 Task: Add an event  with title  Casual Team Bonding Activity, date '2023/11/13' & Select Event type as  Group. Add location for the event as  321 The Blue Mosque, Istanbul, Turkey and add a description: The retreat will kick off with an opening session where participants will be introduced to the objectives and benefits of team building. The facilitators will create a positive and inclusive environment, setting the tone for open communication, respect, and mutual support.Create an event link  http-casualteambondingactivitycom & Select the event color as  Blue. , logged in from the account softage.10@softage.netand send the event invitation to softage.6@softage.net and softage.7@softage.net
Action: Mouse moved to (835, 170)
Screenshot: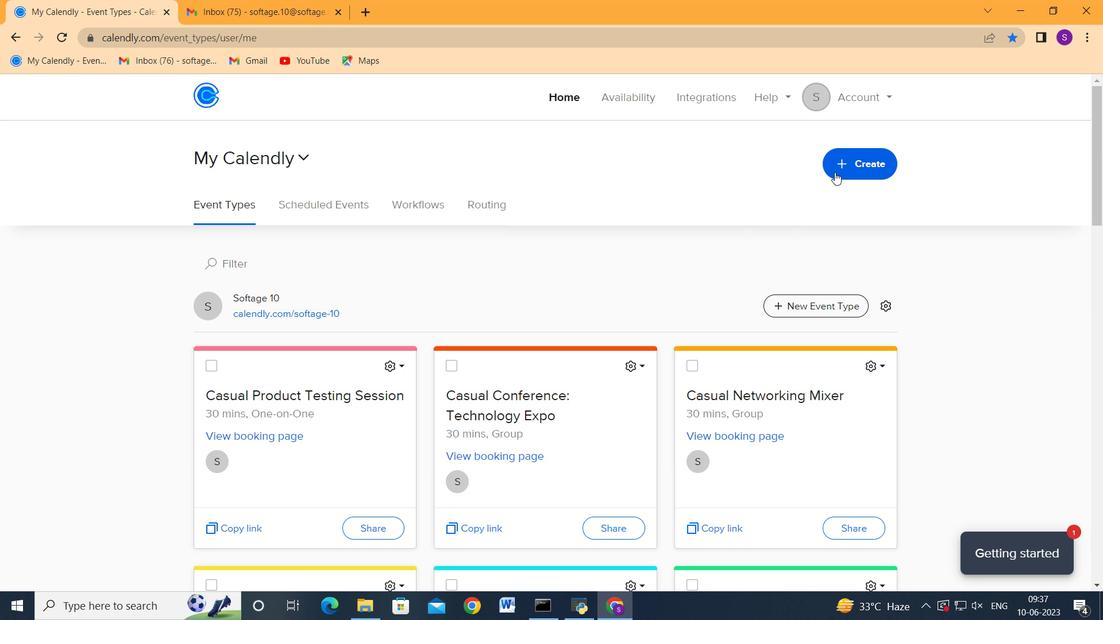 
Action: Mouse pressed left at (835, 170)
Screenshot: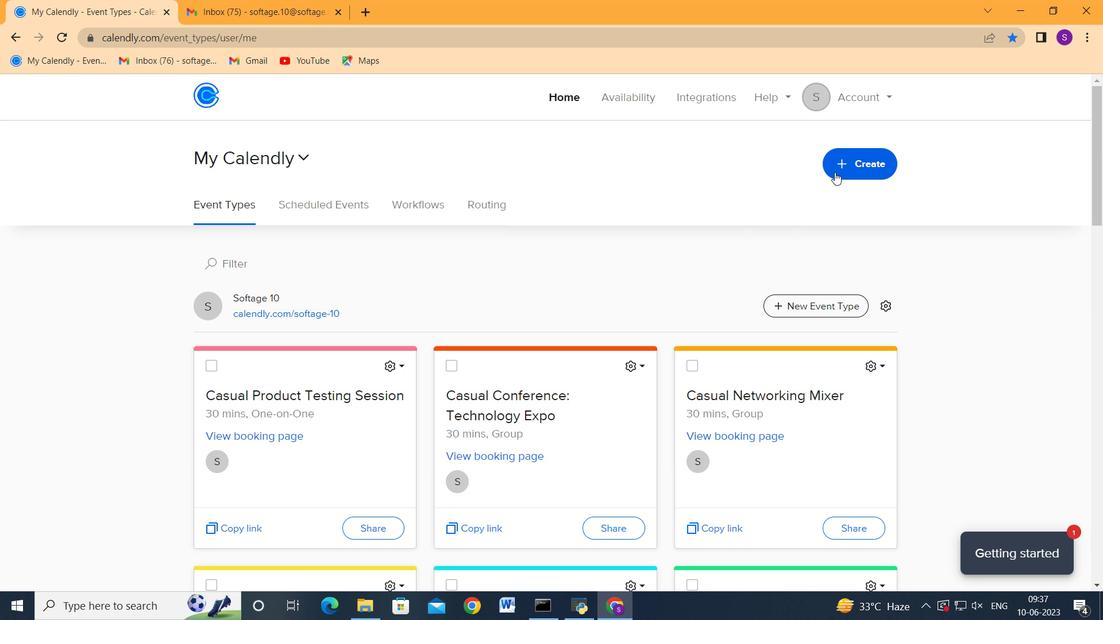 
Action: Mouse moved to (802, 230)
Screenshot: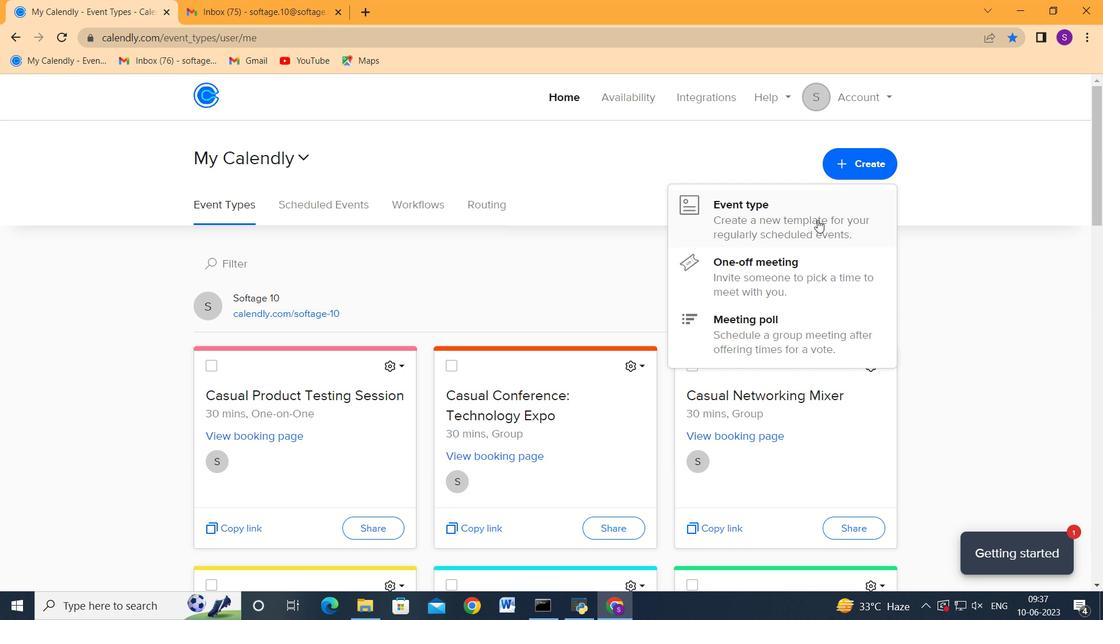 
Action: Mouse pressed left at (802, 230)
Screenshot: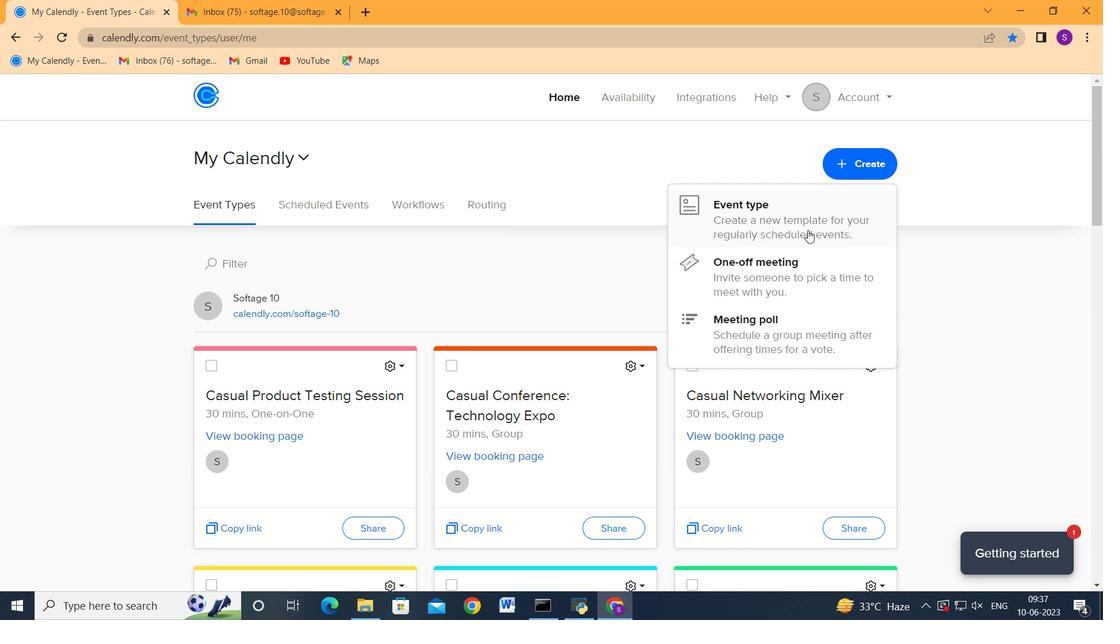 
Action: Mouse moved to (627, 323)
Screenshot: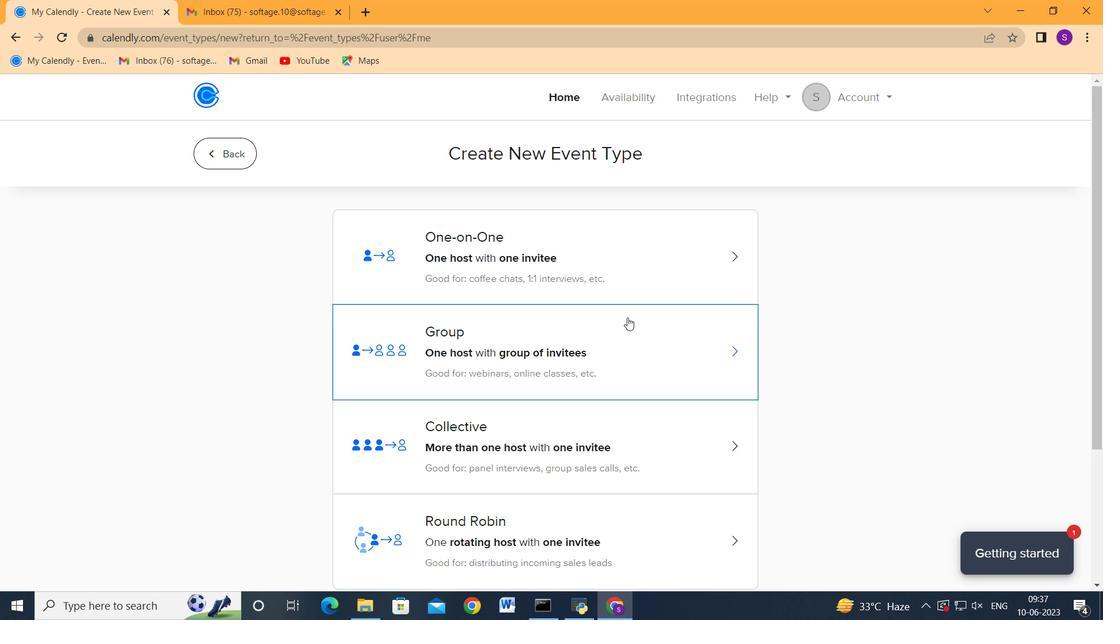 
Action: Mouse scrolled (627, 324) with delta (0, 0)
Screenshot: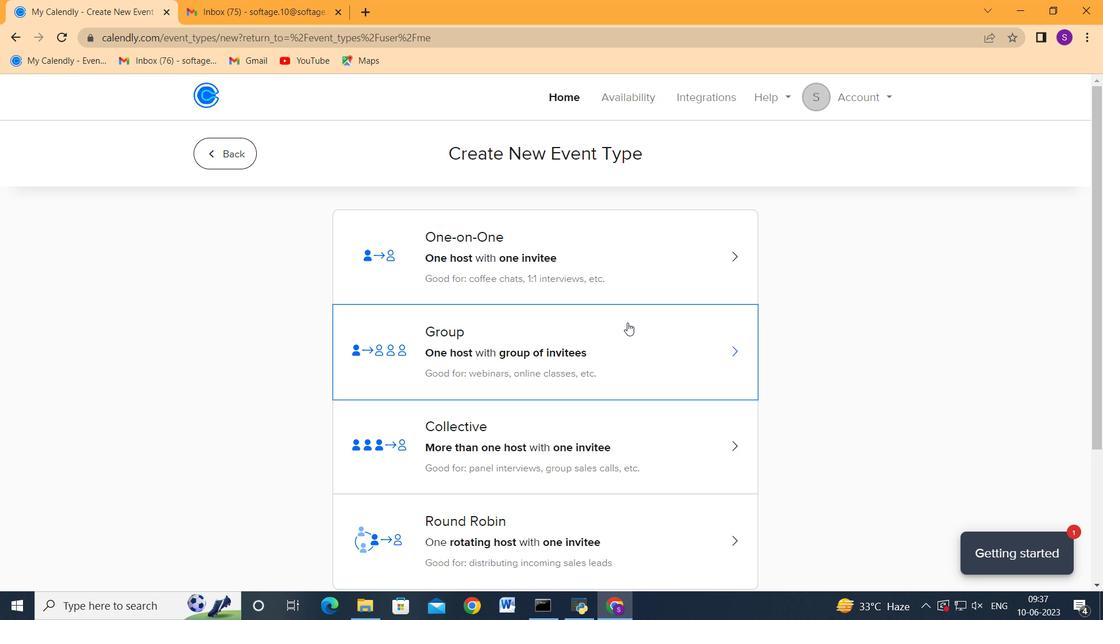 
Action: Mouse scrolled (627, 324) with delta (0, 0)
Screenshot: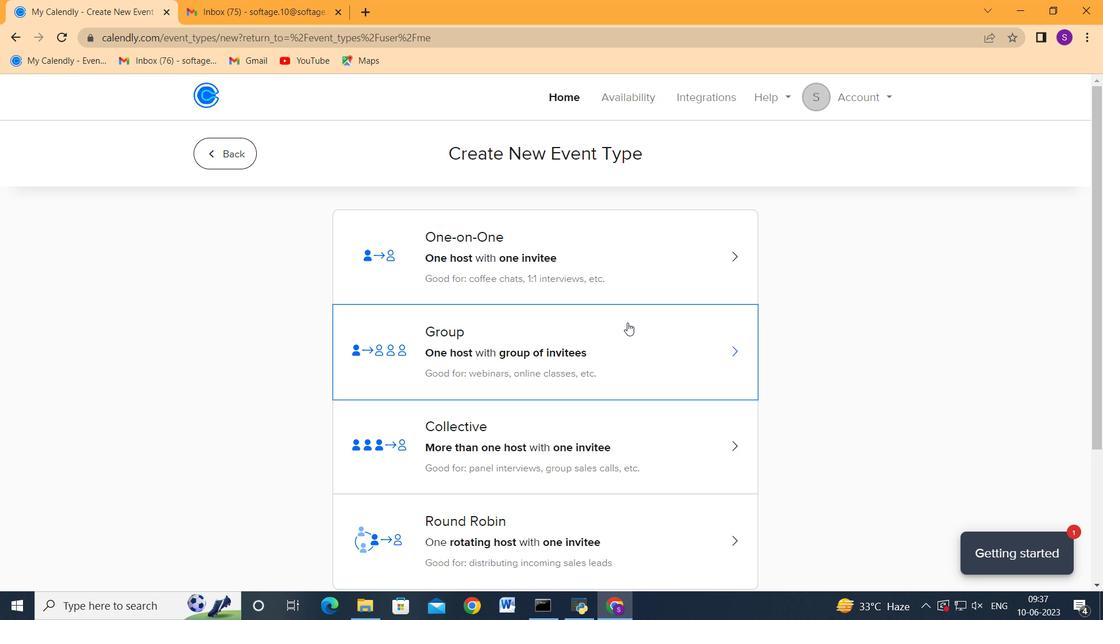 
Action: Mouse scrolled (627, 322) with delta (0, 0)
Screenshot: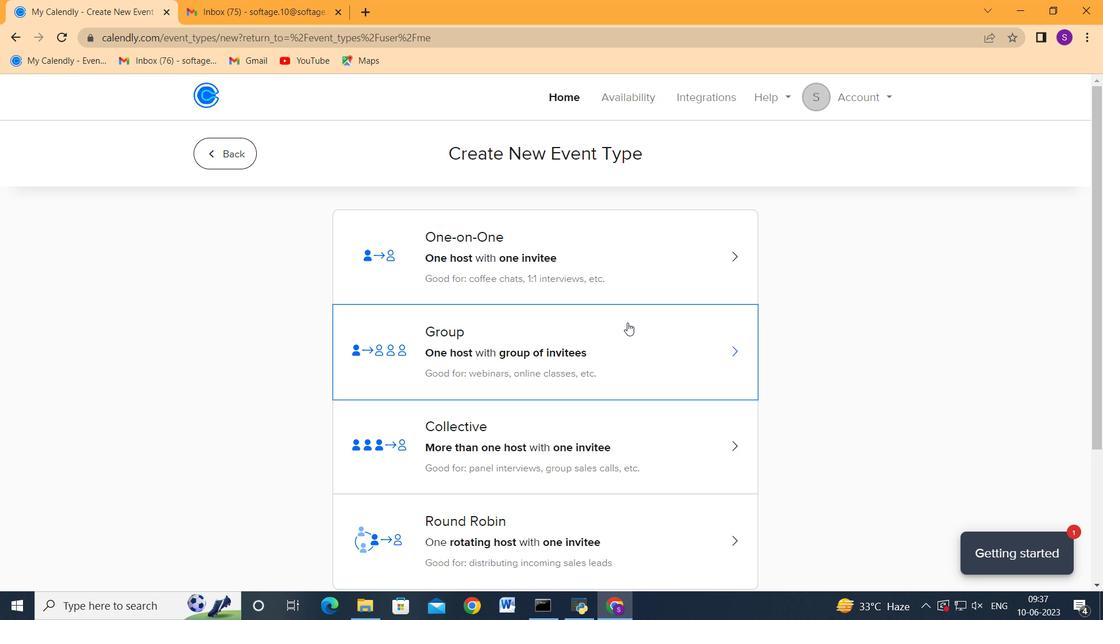 
Action: Mouse scrolled (627, 322) with delta (0, 0)
Screenshot: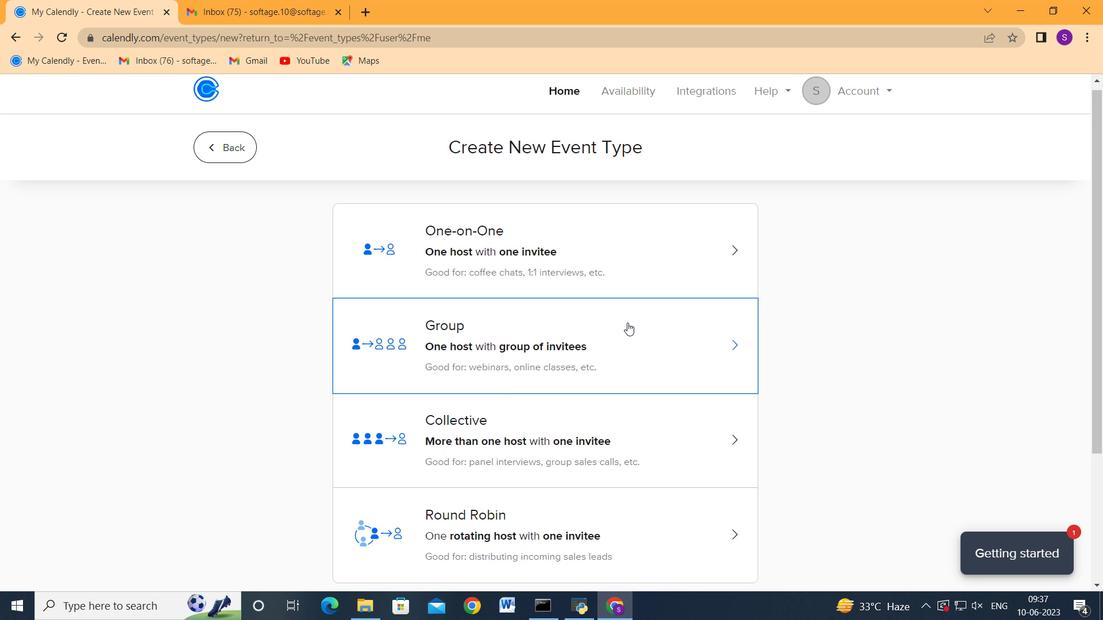 
Action: Mouse scrolled (627, 324) with delta (0, 0)
Screenshot: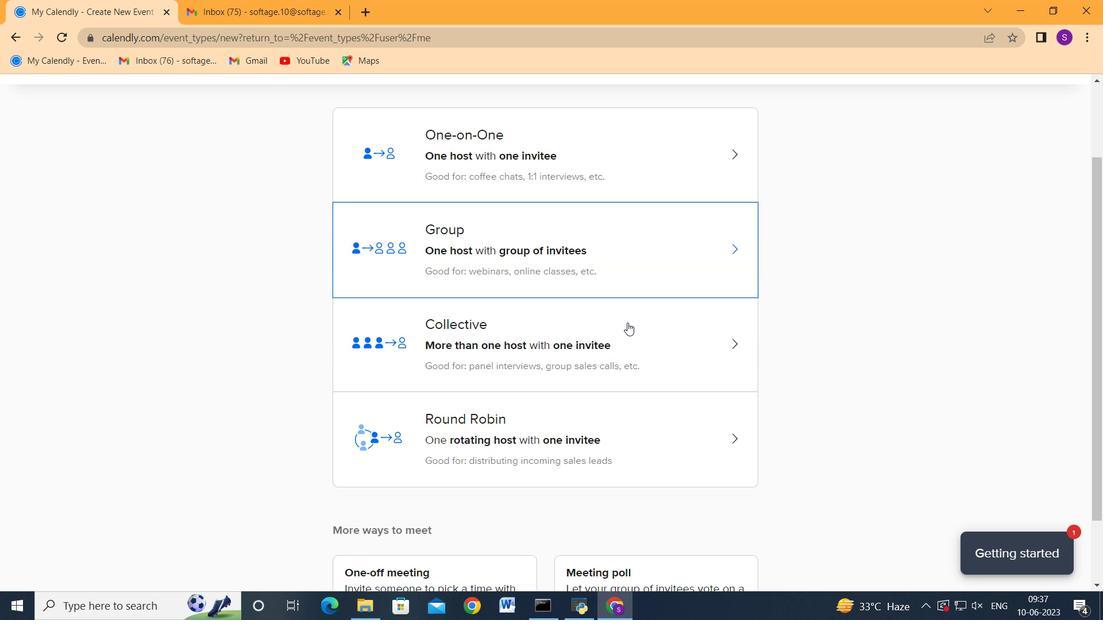 
Action: Mouse scrolled (627, 324) with delta (0, 0)
Screenshot: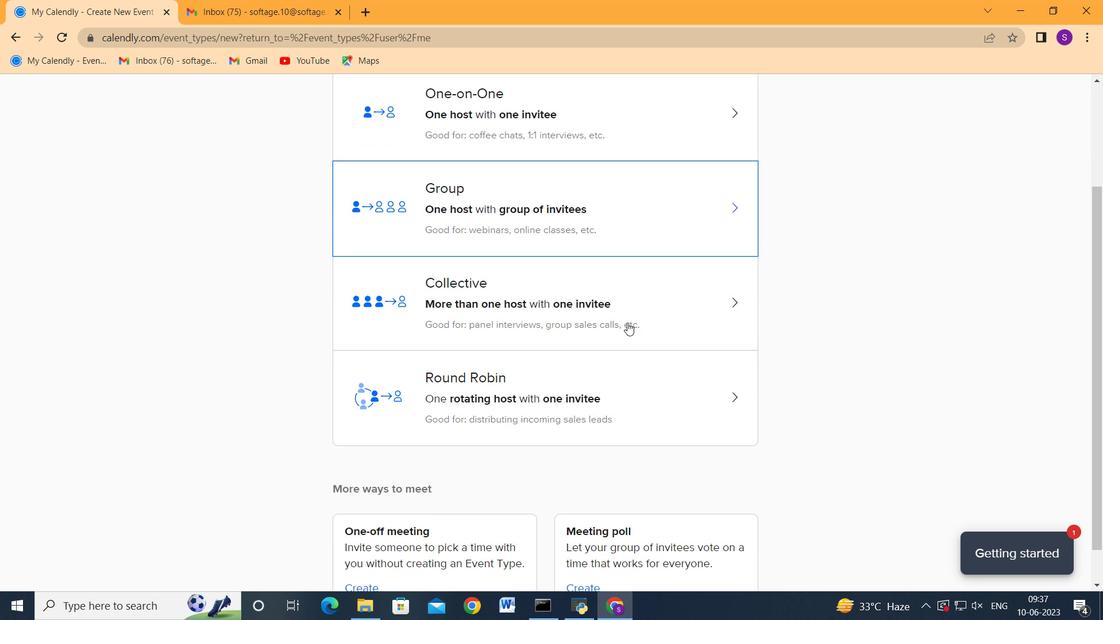 
Action: Mouse moved to (544, 326)
Screenshot: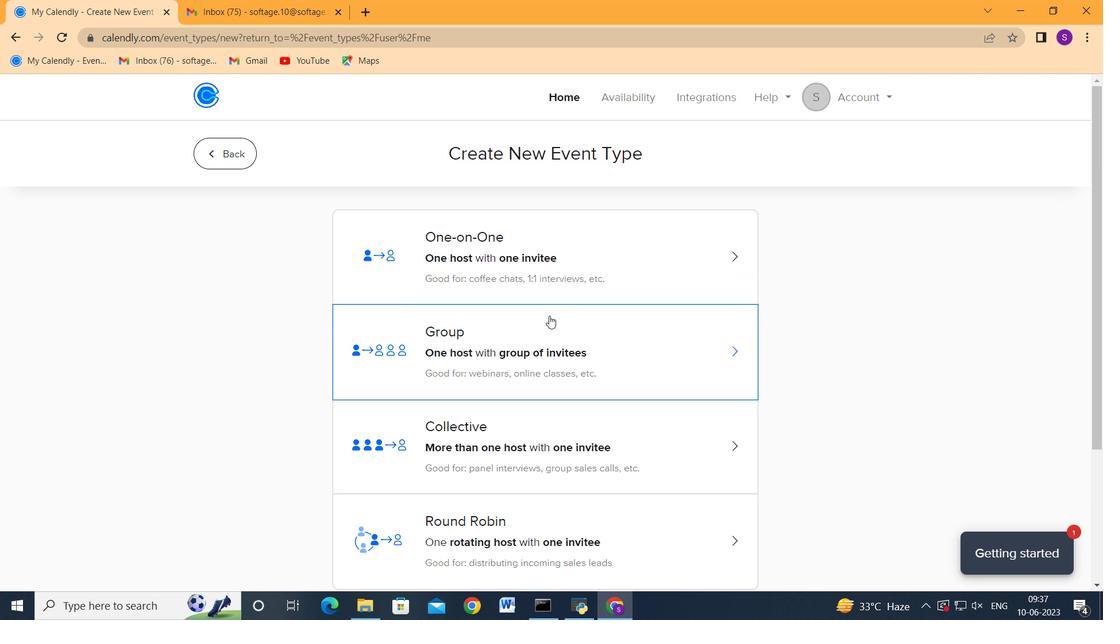 
Action: Mouse pressed left at (544, 326)
Screenshot: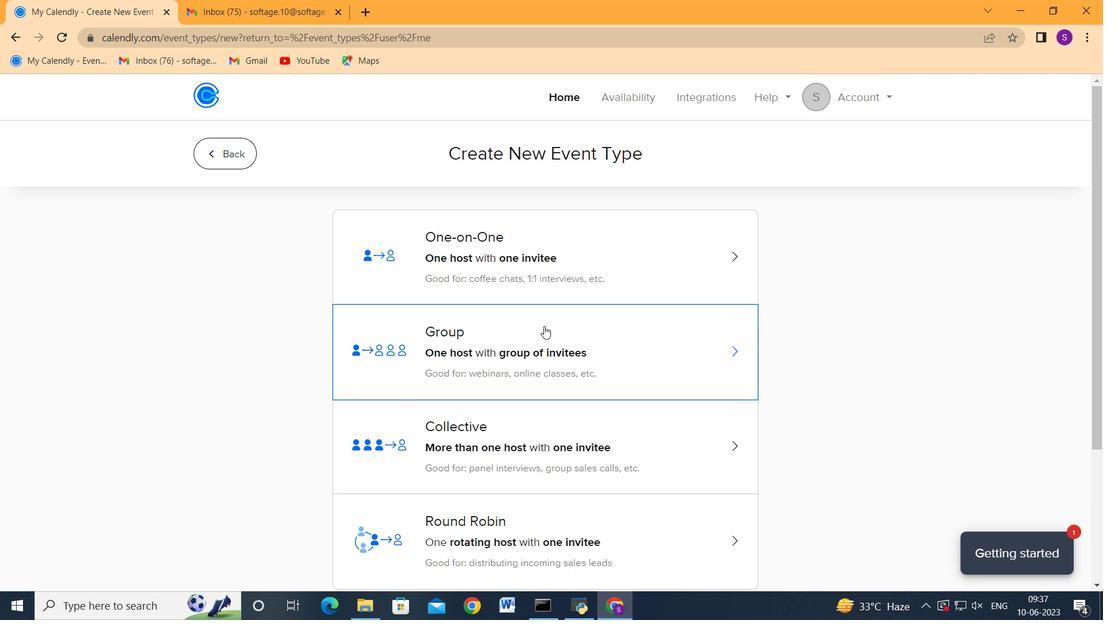 
Action: Mouse moved to (284, 361)
Screenshot: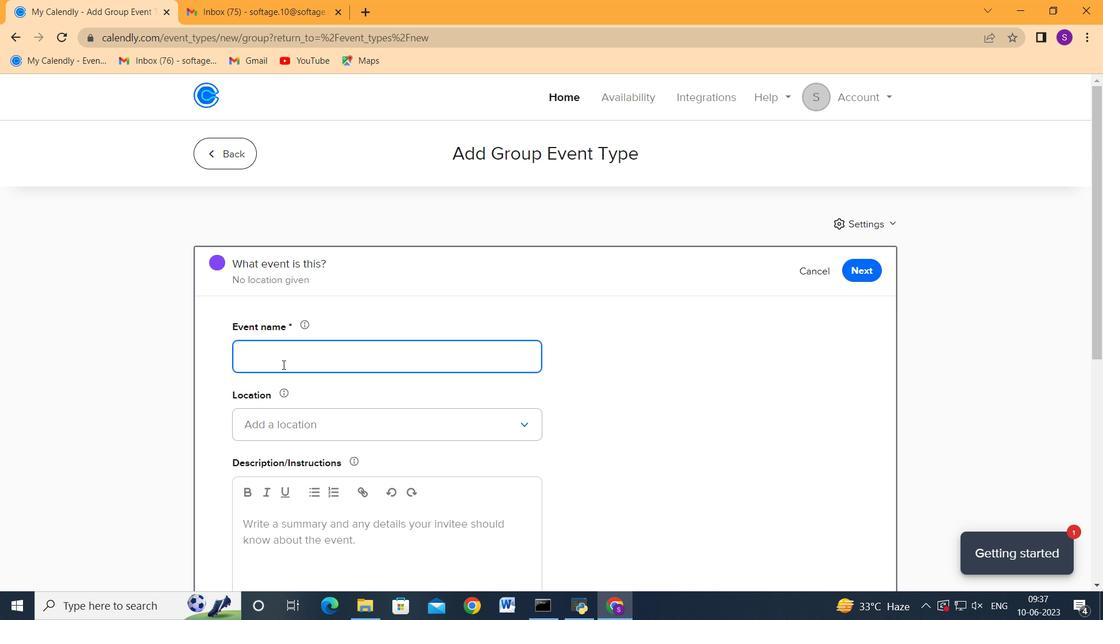 
Action: Mouse pressed left at (284, 361)
Screenshot: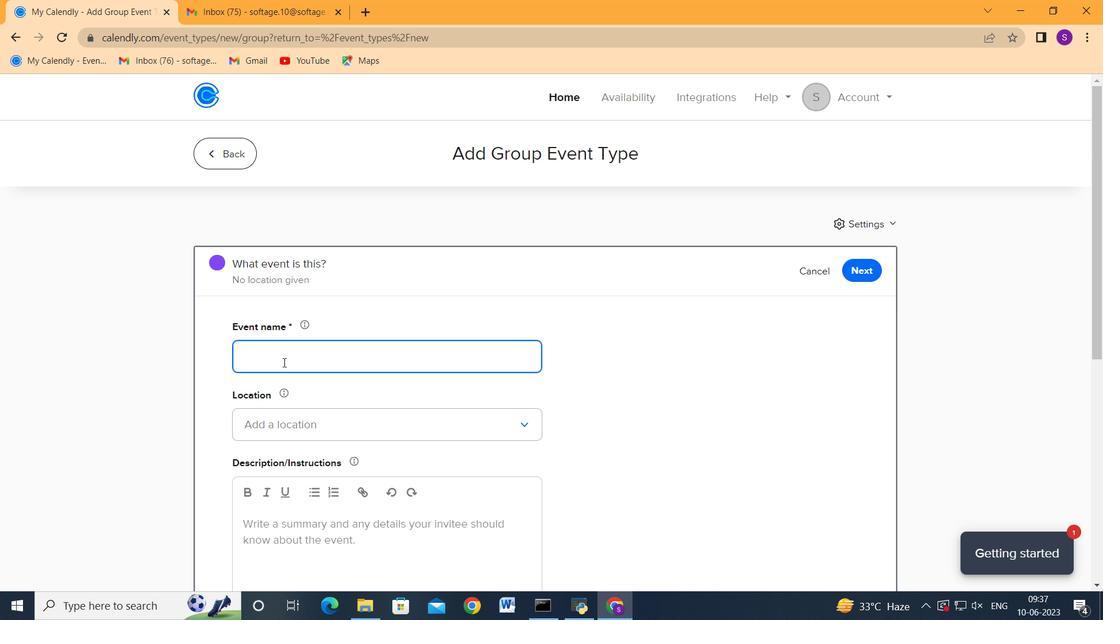 
Action: Key pressed <Key.shift>Casual<Key.space><Key.shift>Team<Key.space><Key.shift>Bonding<Key.space><Key.shift_r>Activity
Screenshot: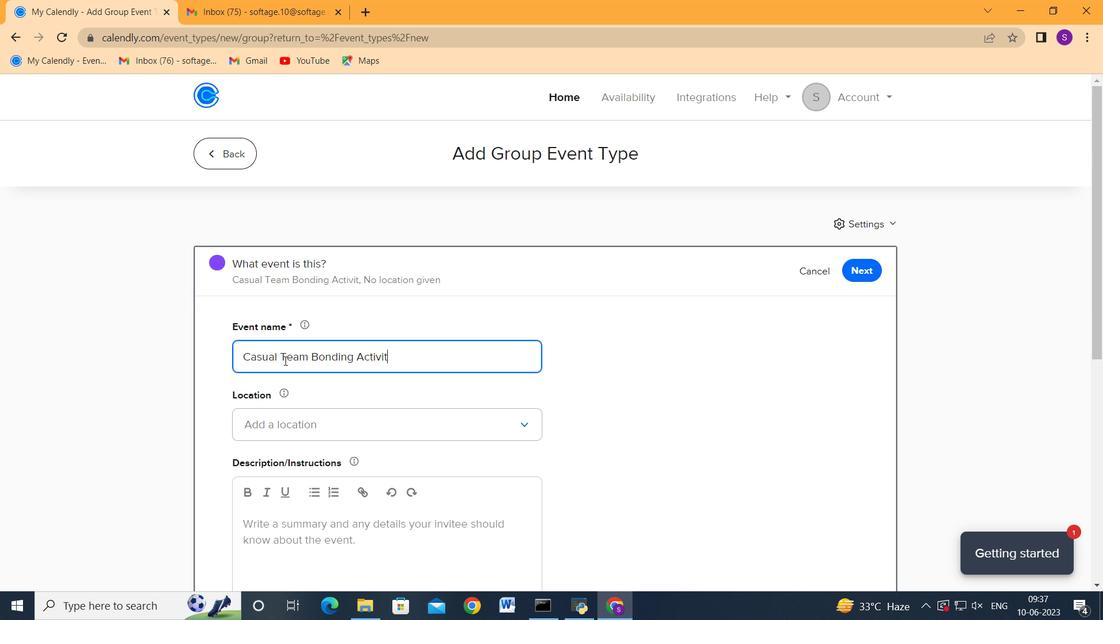 
Action: Mouse moved to (314, 427)
Screenshot: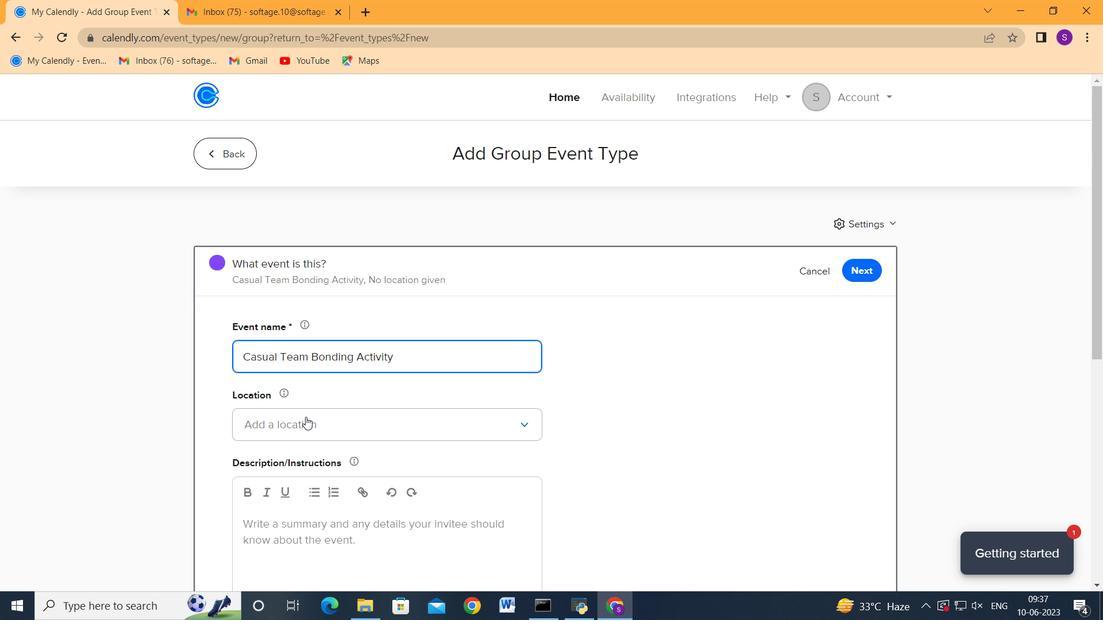 
Action: Mouse pressed left at (314, 427)
Screenshot: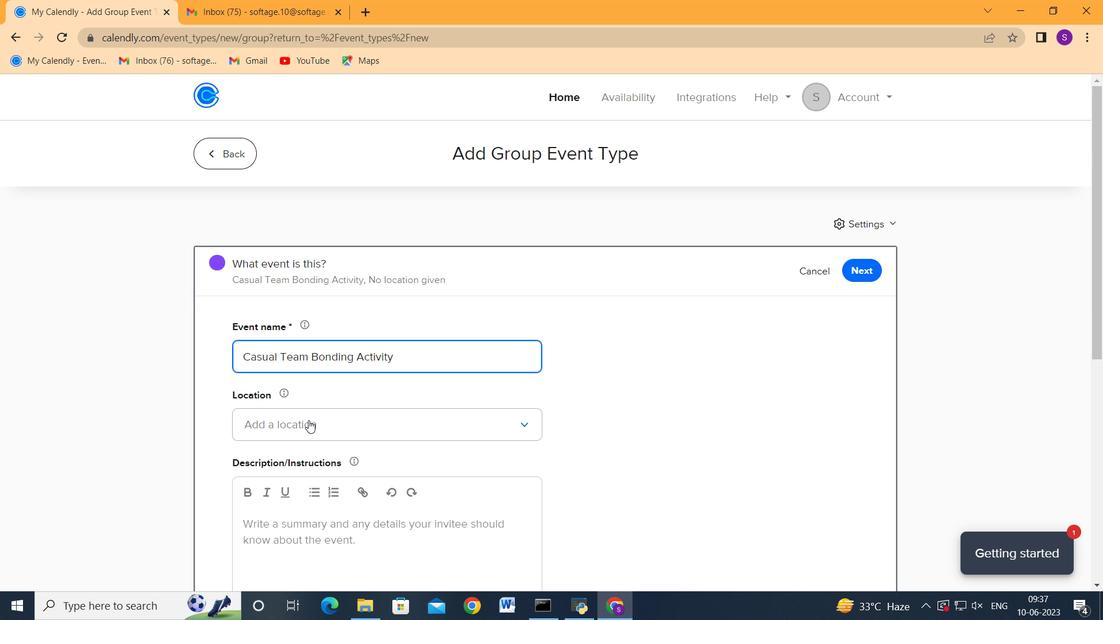 
Action: Mouse moved to (324, 461)
Screenshot: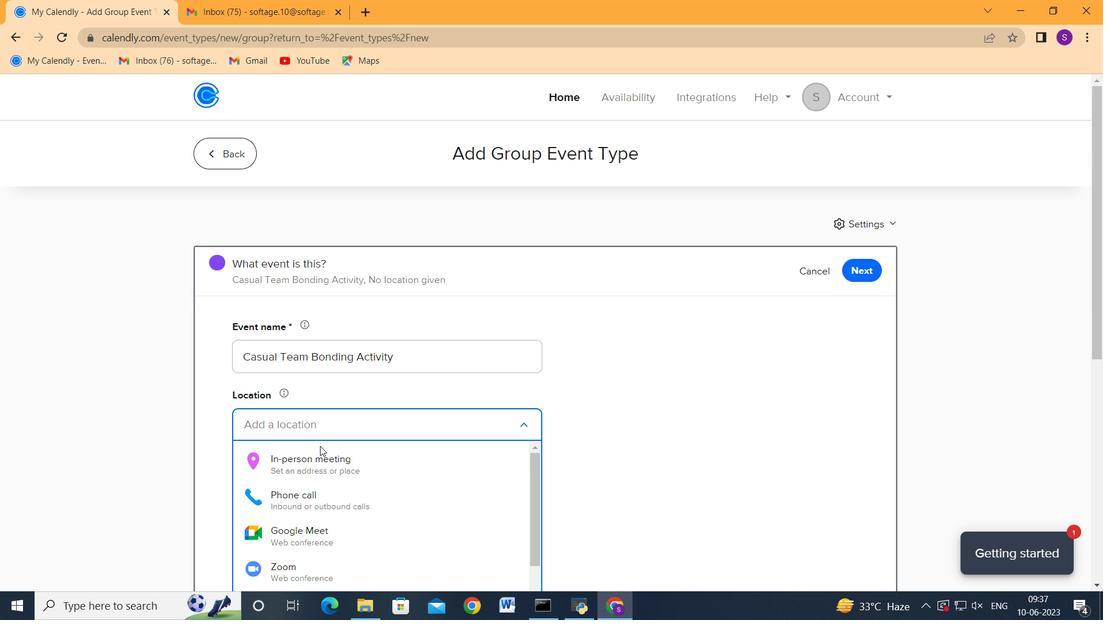 
Action: Mouse pressed left at (324, 461)
Screenshot: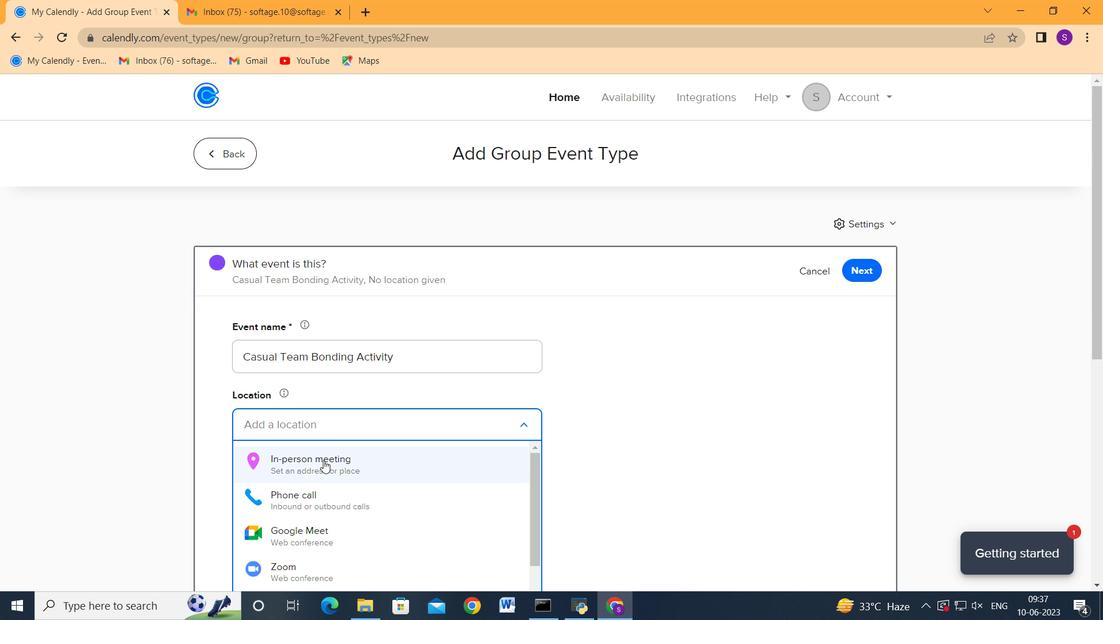 
Action: Mouse moved to (529, 237)
Screenshot: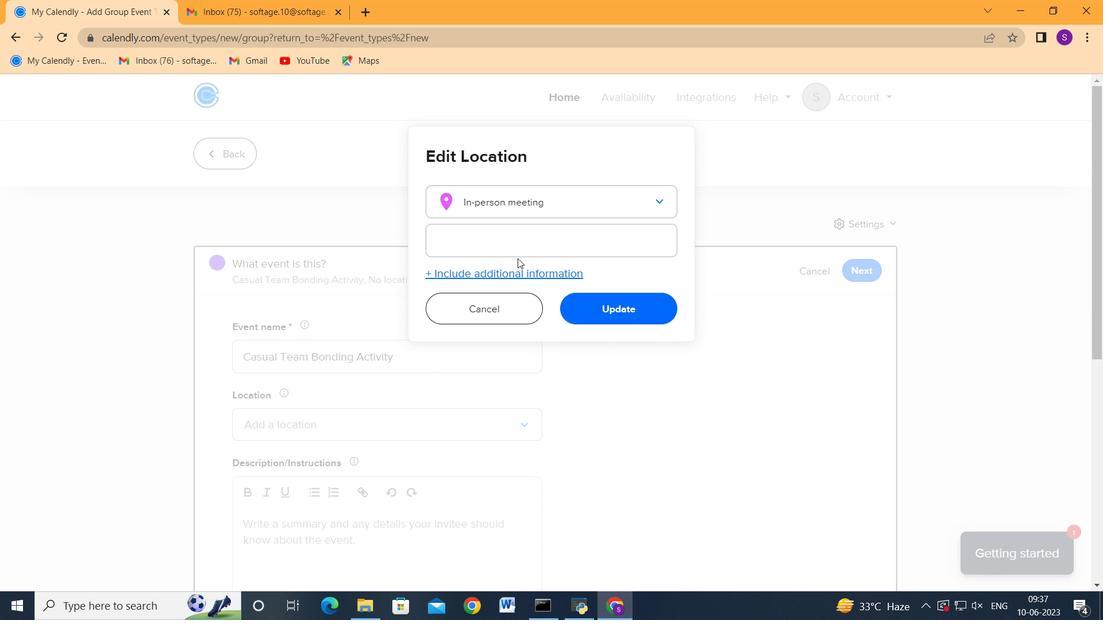 
Action: Mouse pressed left at (529, 237)
Screenshot: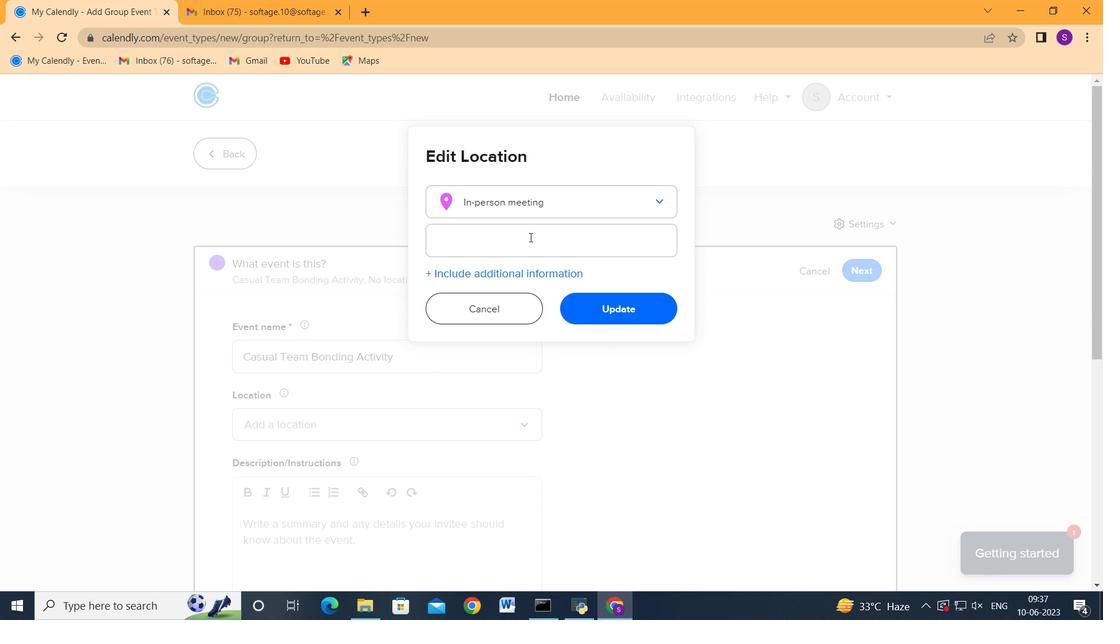 
Action: Mouse moved to (521, 242)
Screenshot: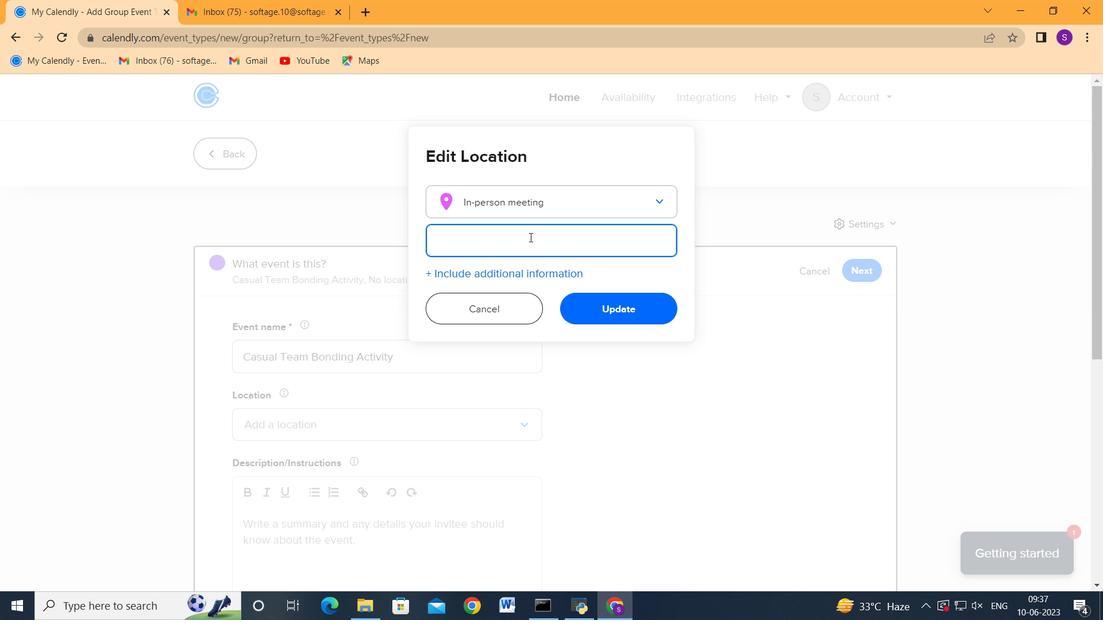 
Action: Key pressed 321<Key.space><Key.shift>The<Key.space><Key.shift>Blue<Key.space><Key.shift>Mosque,<Key.space><Key.shift>Istand<Key.backspace>bul,<Key.space><Key.shift>Turkey
Screenshot: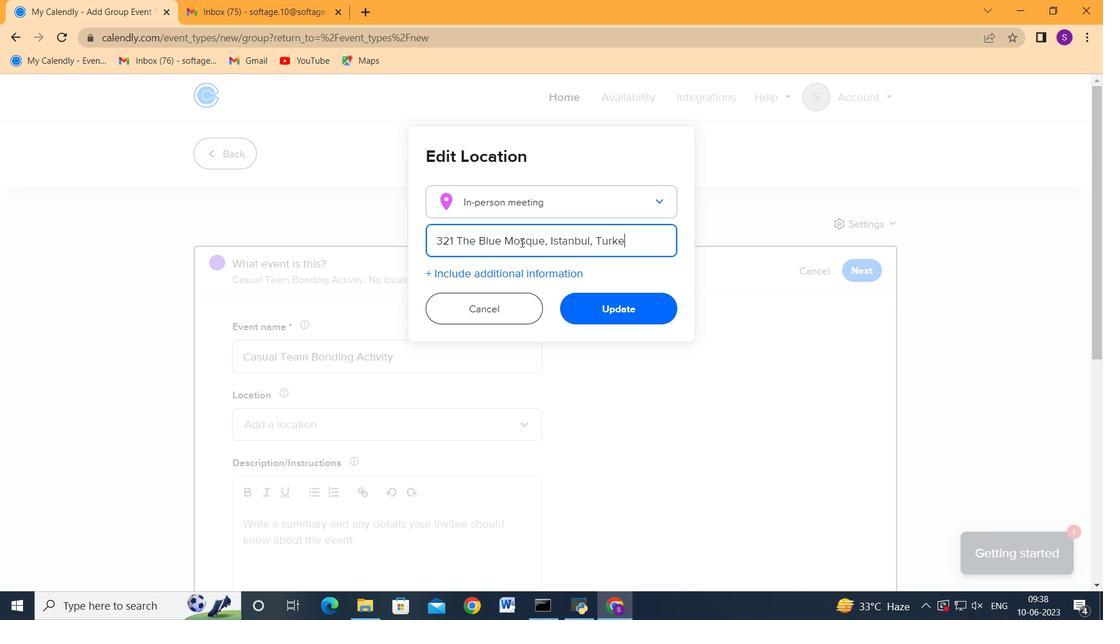 
Action: Mouse moved to (646, 303)
Screenshot: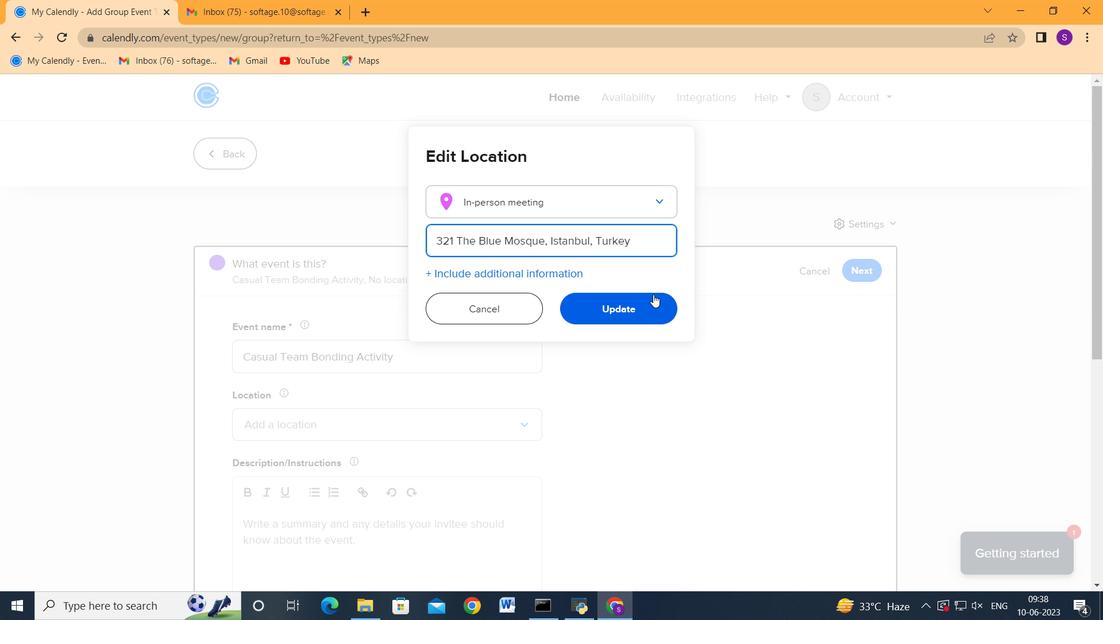 
Action: Mouse pressed left at (646, 303)
Screenshot: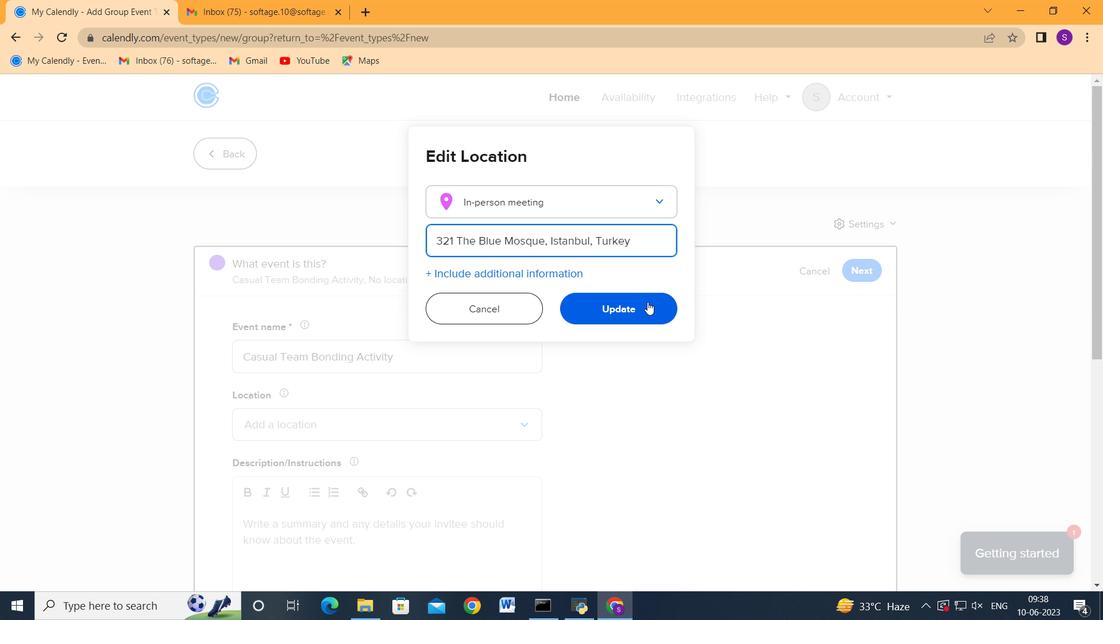 
Action: Mouse moved to (649, 306)
Screenshot: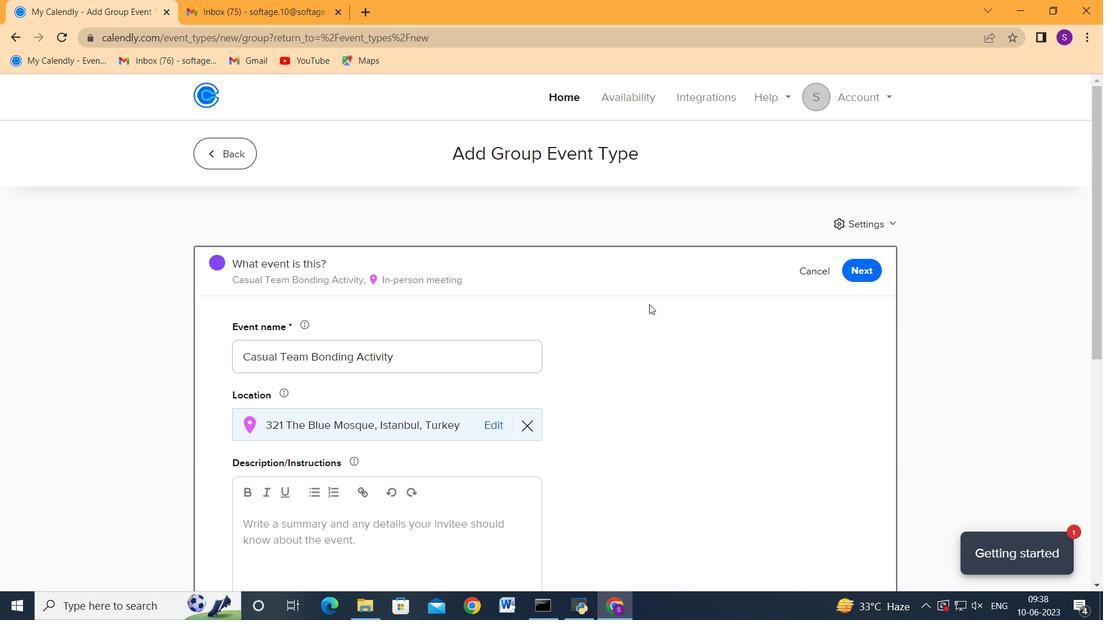 
Action: Mouse scrolled (649, 306) with delta (0, 0)
Screenshot: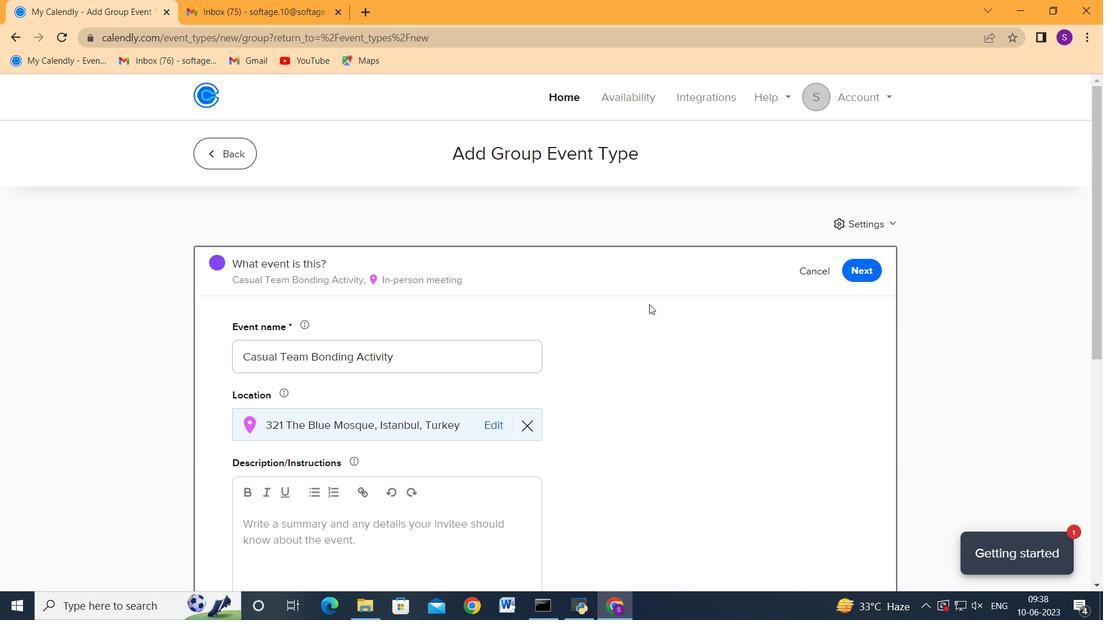 
Action: Mouse scrolled (649, 306) with delta (0, 0)
Screenshot: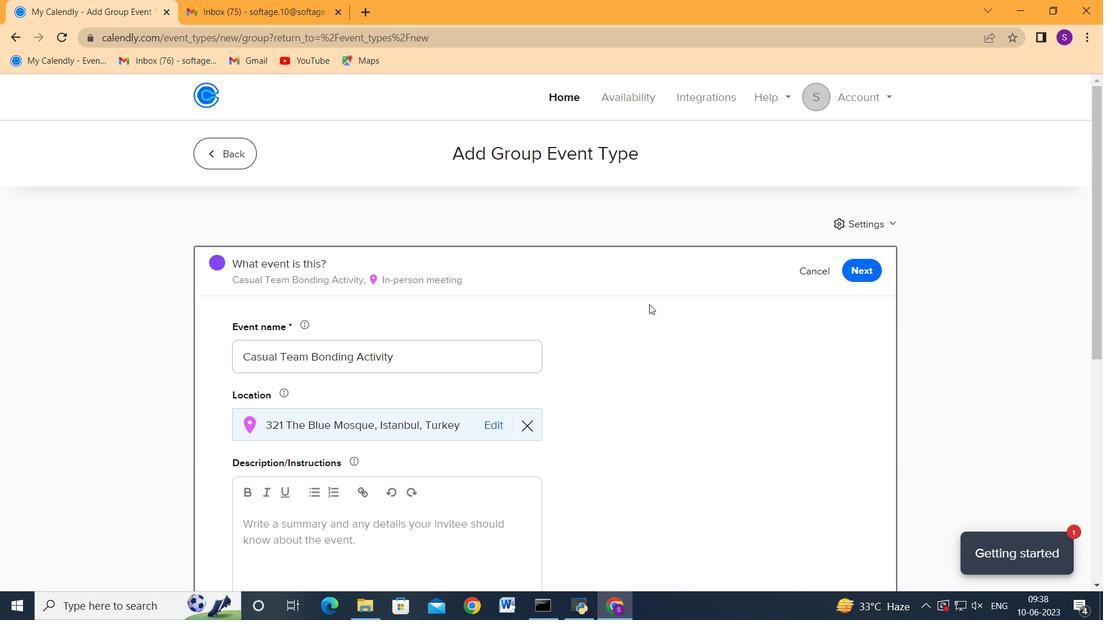 
Action: Mouse scrolled (649, 306) with delta (0, 0)
Screenshot: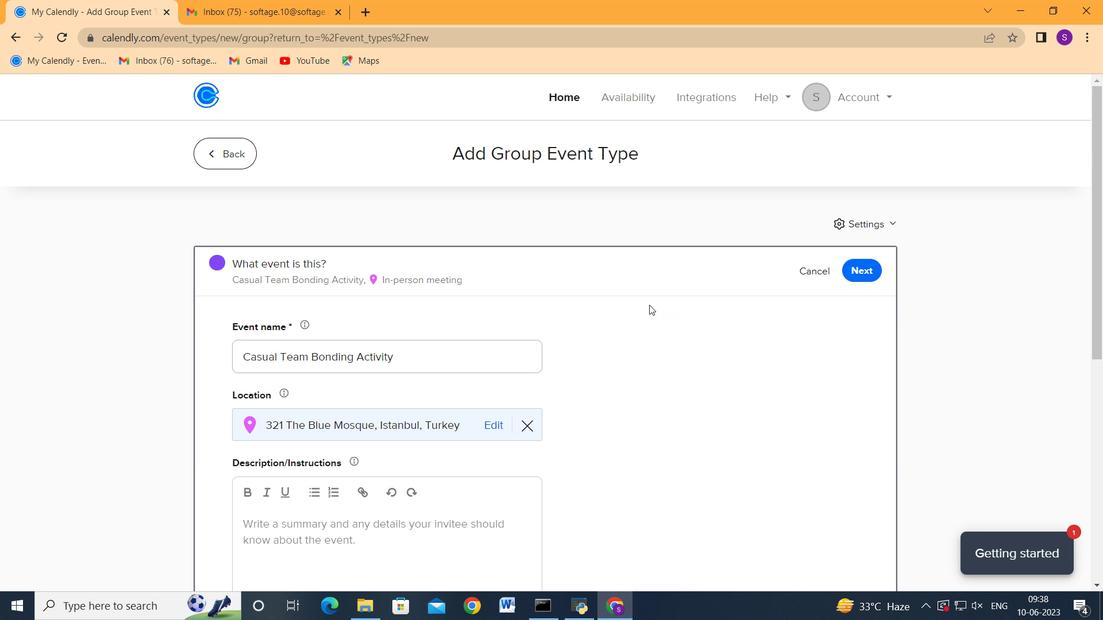 
Action: Mouse moved to (396, 313)
Screenshot: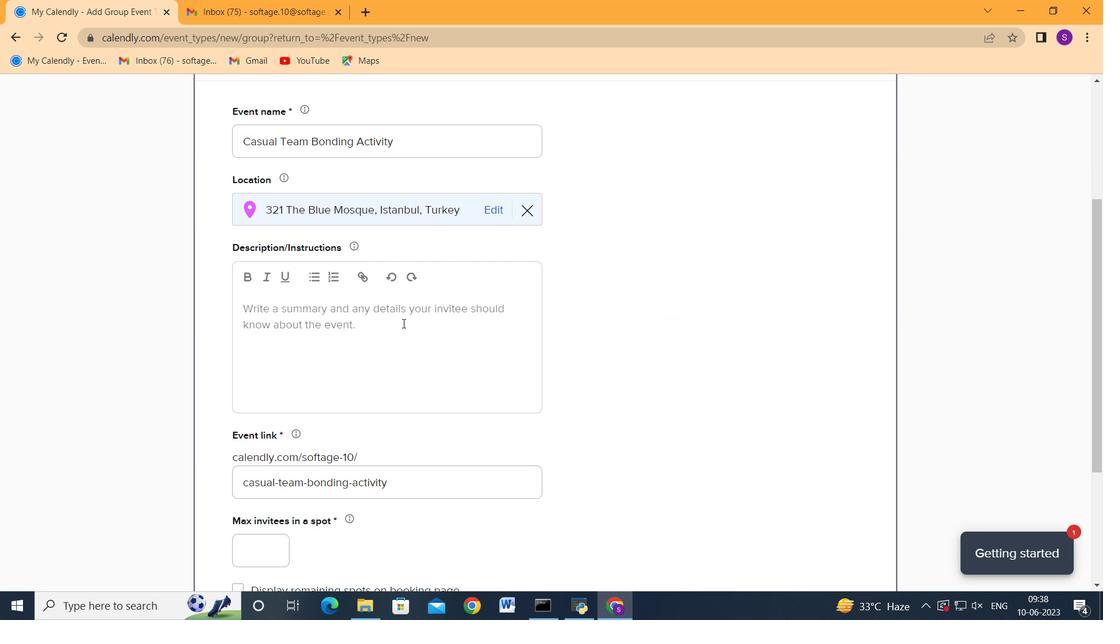 
Action: Mouse pressed left at (396, 313)
Screenshot: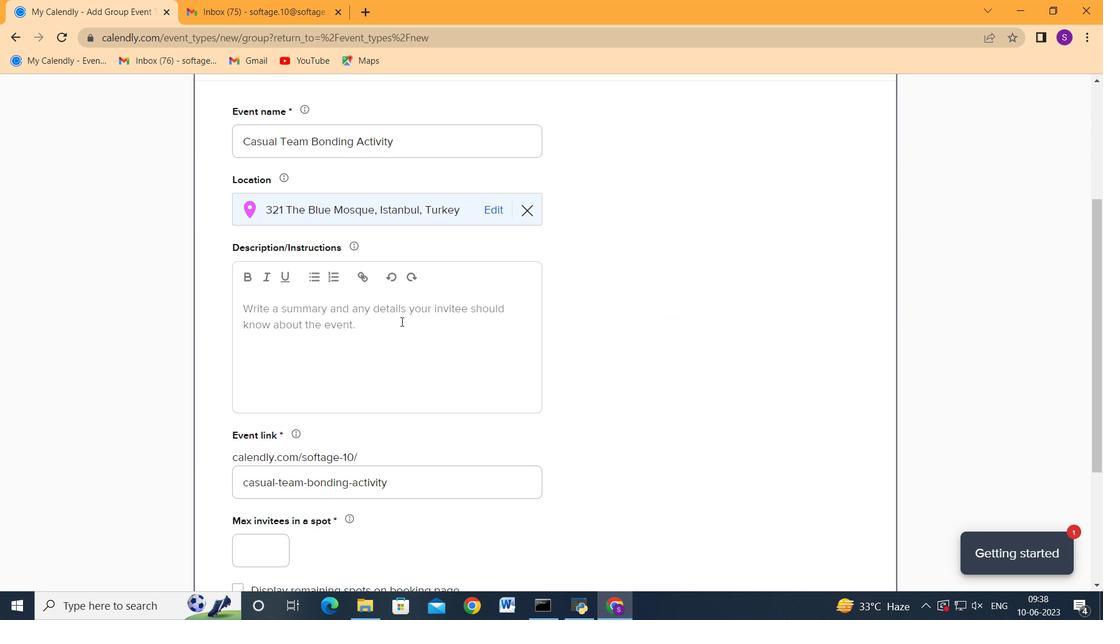 
Action: Key pressed <Key.shift>The<Key.space>retreat<Key.space>will<Key.space>kick<Key.space>off<Key.space>with<Key.space>an<Key.space>opening<Key.space>session<Key.space>where<Key.space>participants<Key.space>will<Key.space>be<Key.space>introduced<Key.space>to<Key.space>be<Key.backspace><Key.backspace><Key.backspace><Key.backspace>o<Key.space>the<Key.space>objectives<Key.space>and<Key.space>benefits<Key.space>of<Key.space>team<Key.space>building.<Key.space><Key.shift>The<Key.space>facilitators<Key.space>will<Key.space>create<Key.space>a<Key.space>positive<Key.space>and<Key.space>inclusive<Key.space>environment,<Key.space>setting<Key.space>the<Key.space>tone<Key.space>for<Key.space>open<Key.space>communication,<Key.space>respect,<Key.space>and<Key.space>mutual<Key.space>support.<Key.tab><Key.tab><Key.backspace>http-
Screenshot: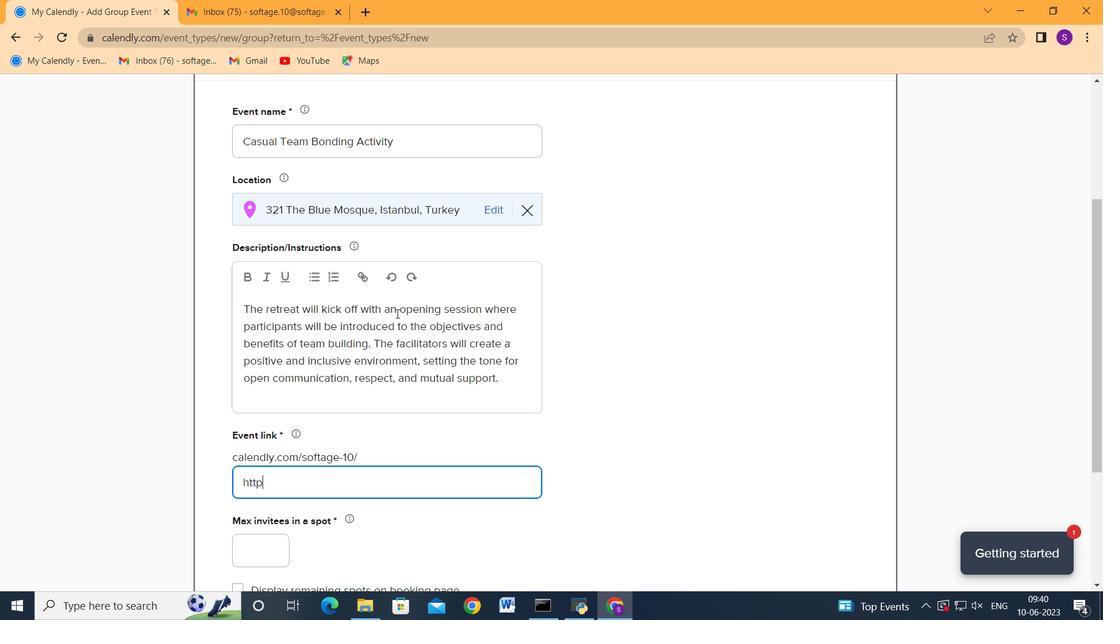 
Action: Mouse moved to (328, 326)
Screenshot: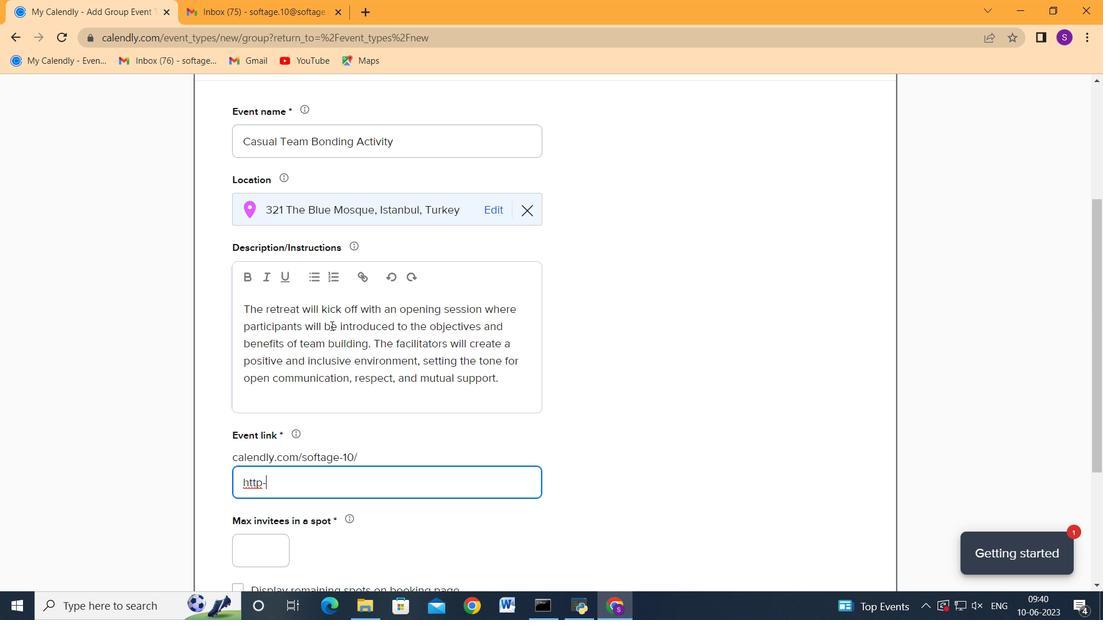 
Action: Key pressed casualteambondingactivitycom
Screenshot: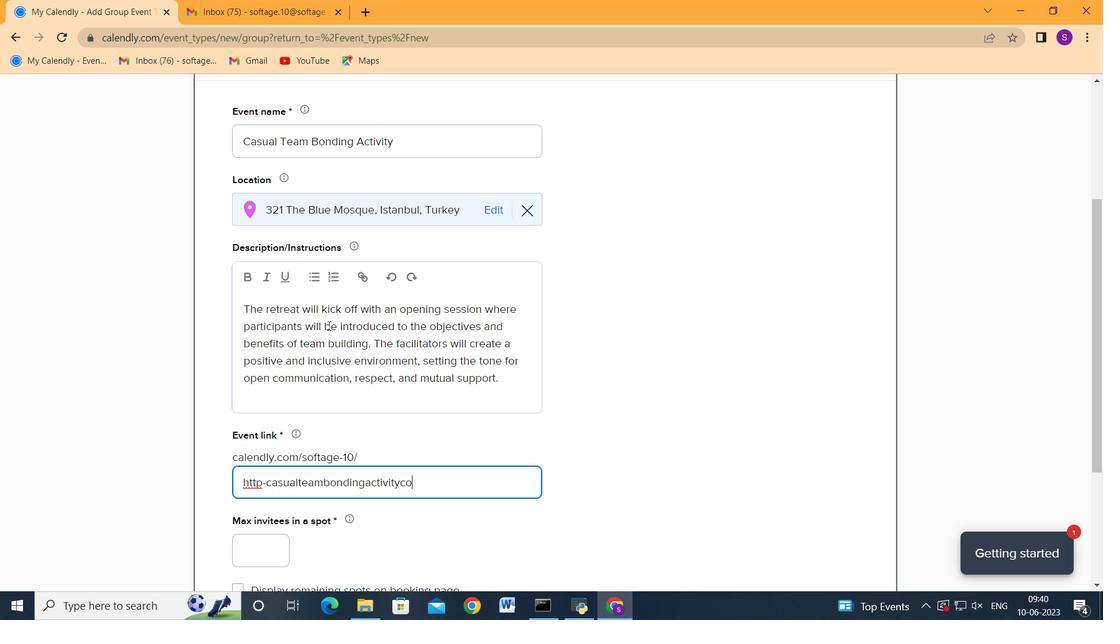
Action: Mouse moved to (244, 314)
Screenshot: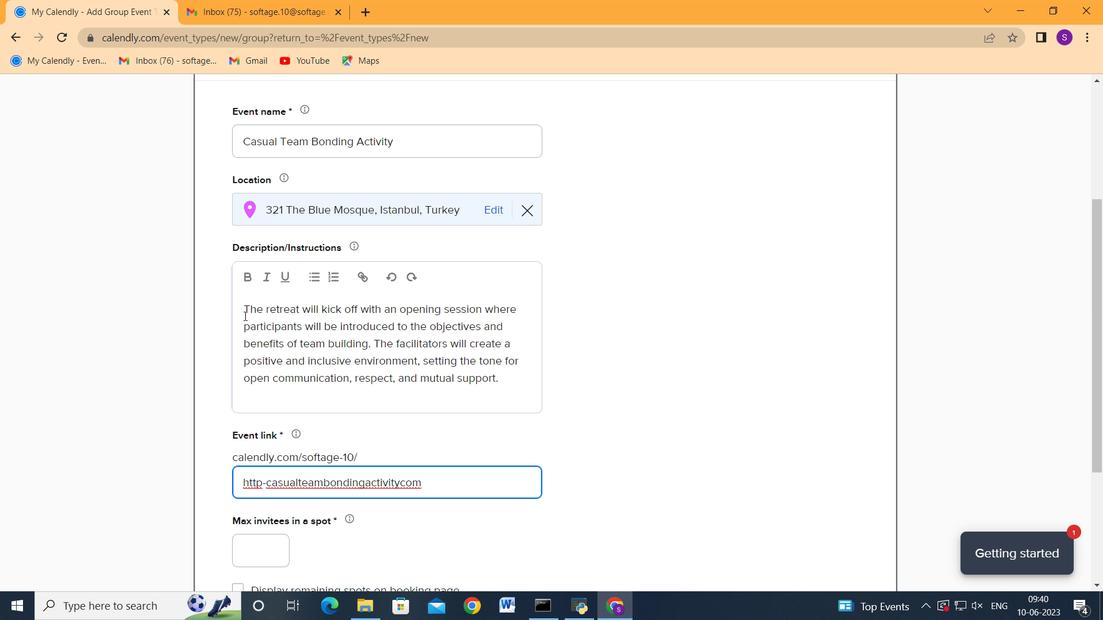 
Action: Mouse scrolled (244, 313) with delta (0, 0)
Screenshot: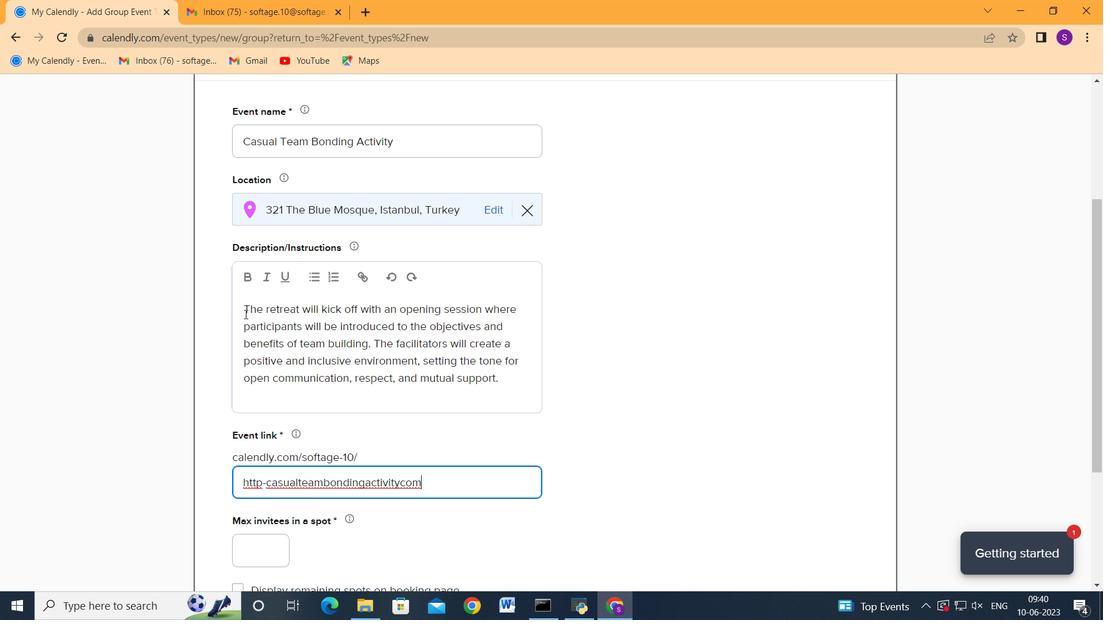 
Action: Mouse moved to (250, 483)
Screenshot: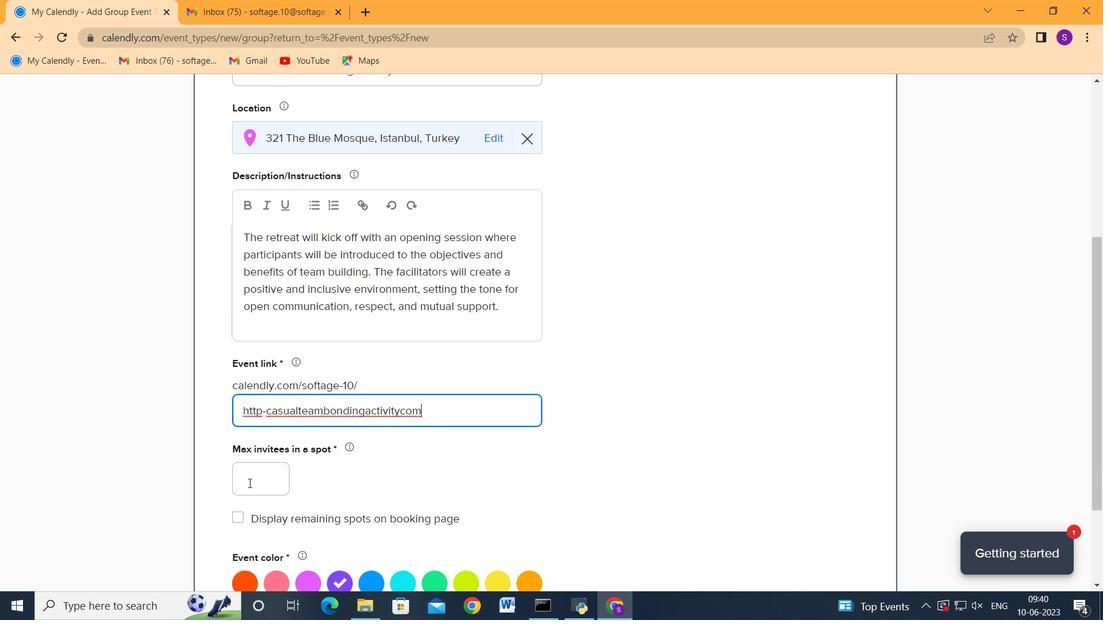 
Action: Mouse pressed left at (250, 483)
Screenshot: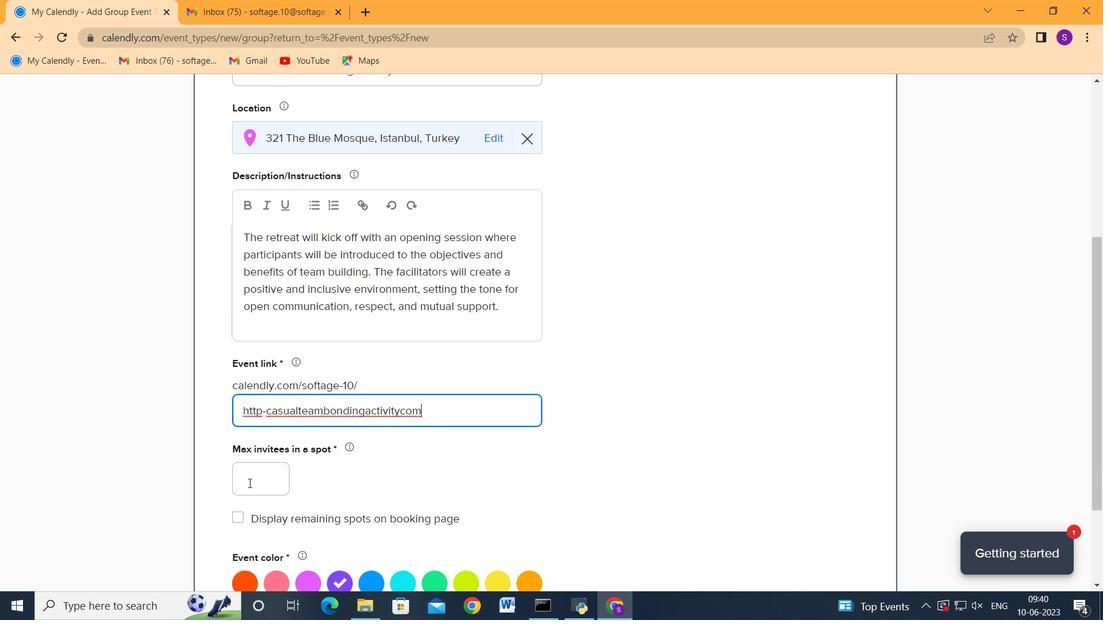 
Action: Mouse moved to (568, 453)
Screenshot: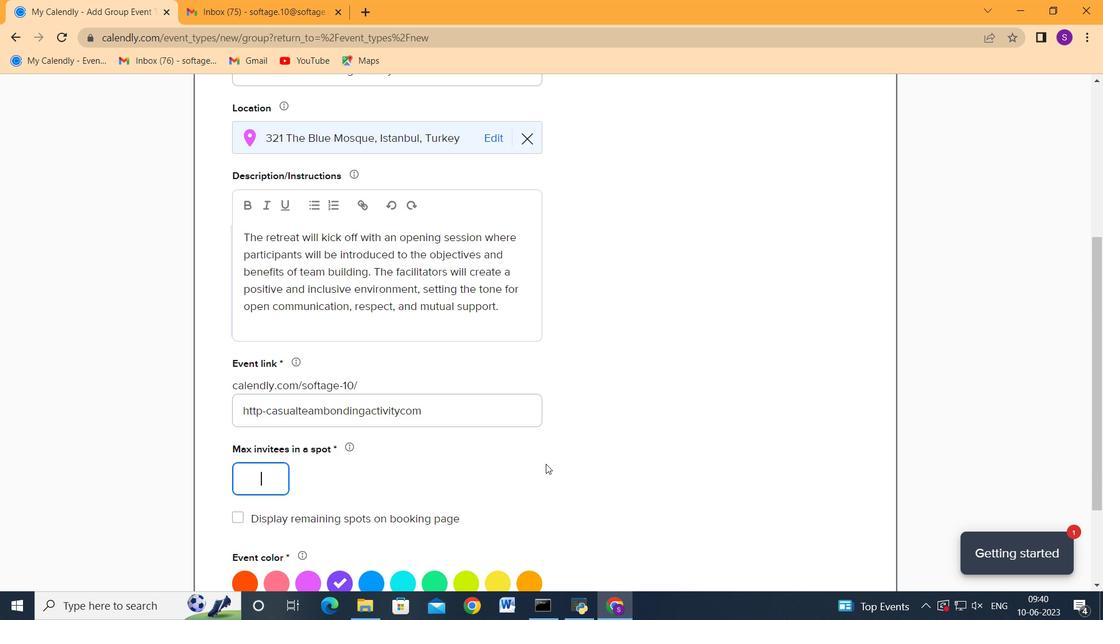 
Action: Mouse scrolled (568, 453) with delta (0, 0)
Screenshot: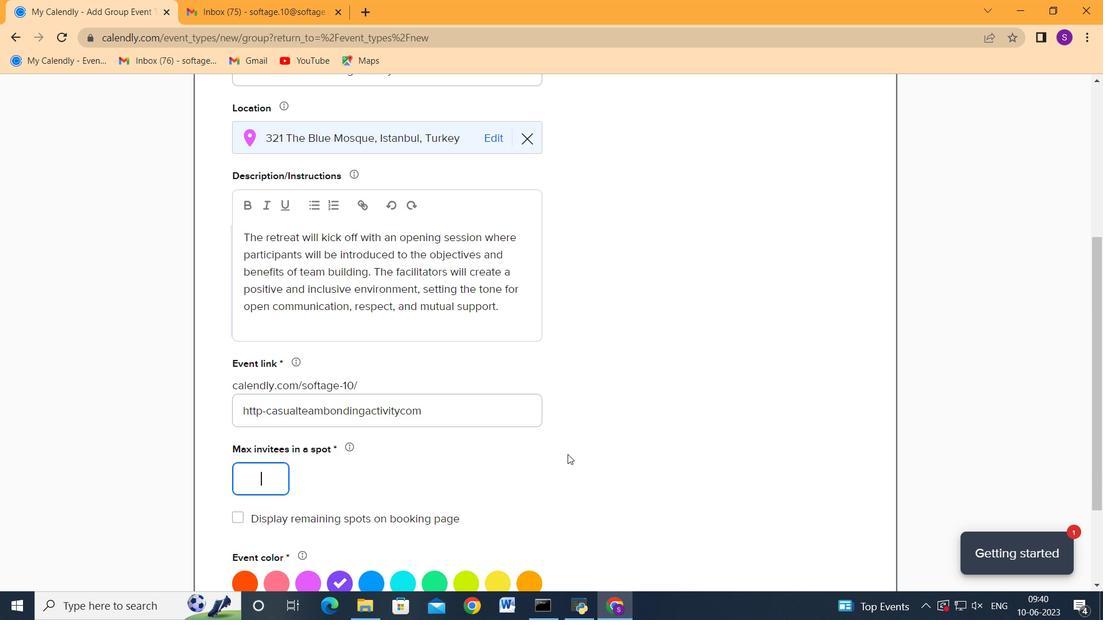 
Action: Mouse scrolled (568, 453) with delta (0, 0)
Screenshot: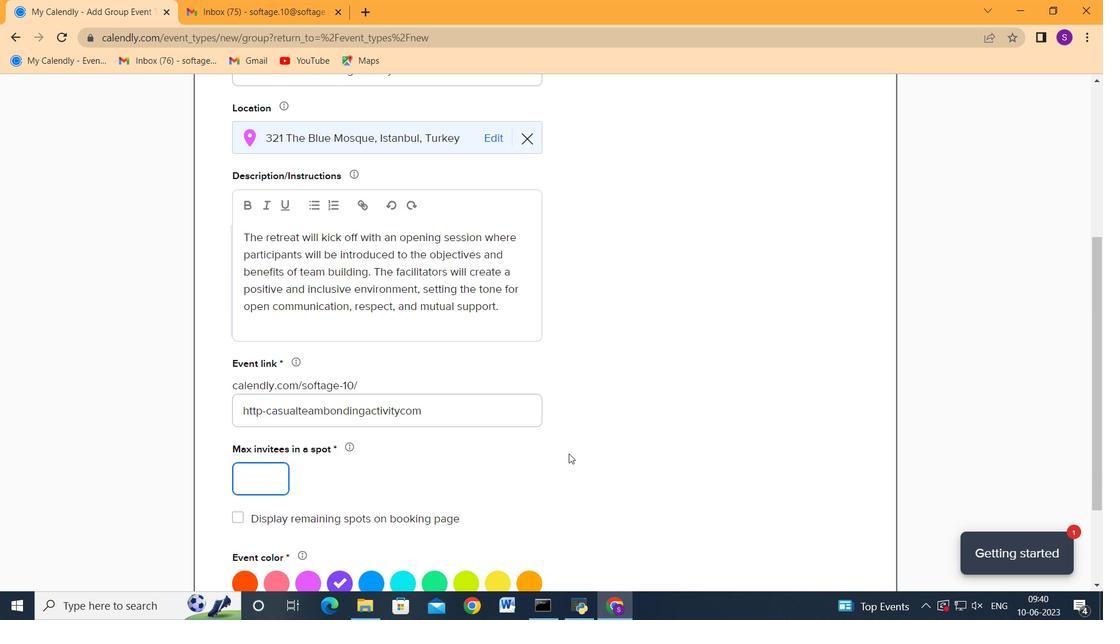 
Action: Mouse moved to (360, 459)
Screenshot: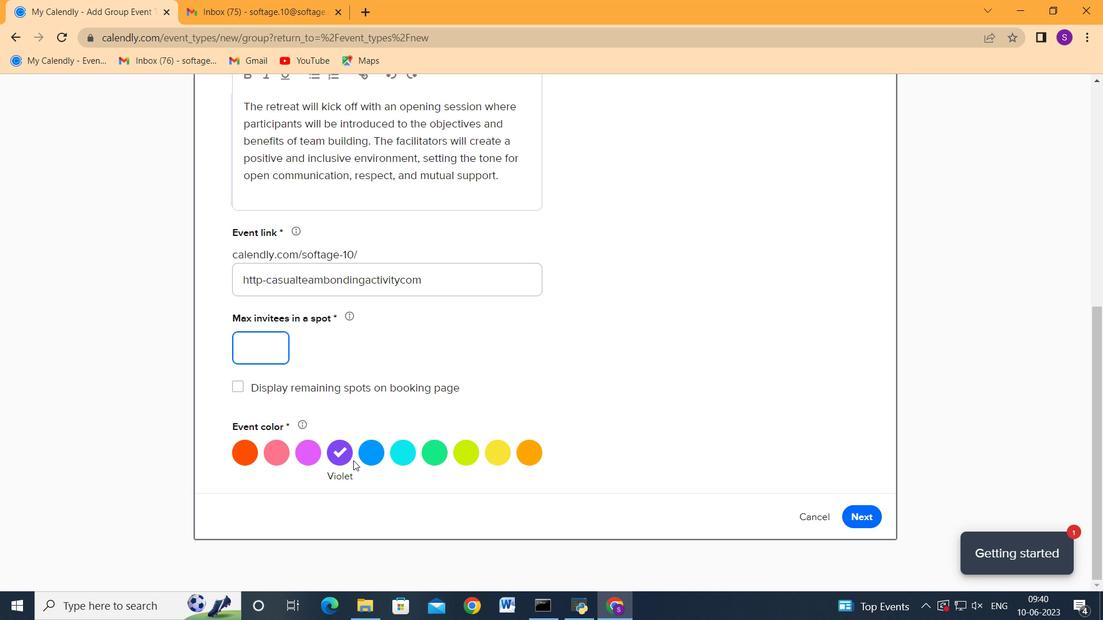 
Action: Mouse pressed left at (360, 459)
Screenshot: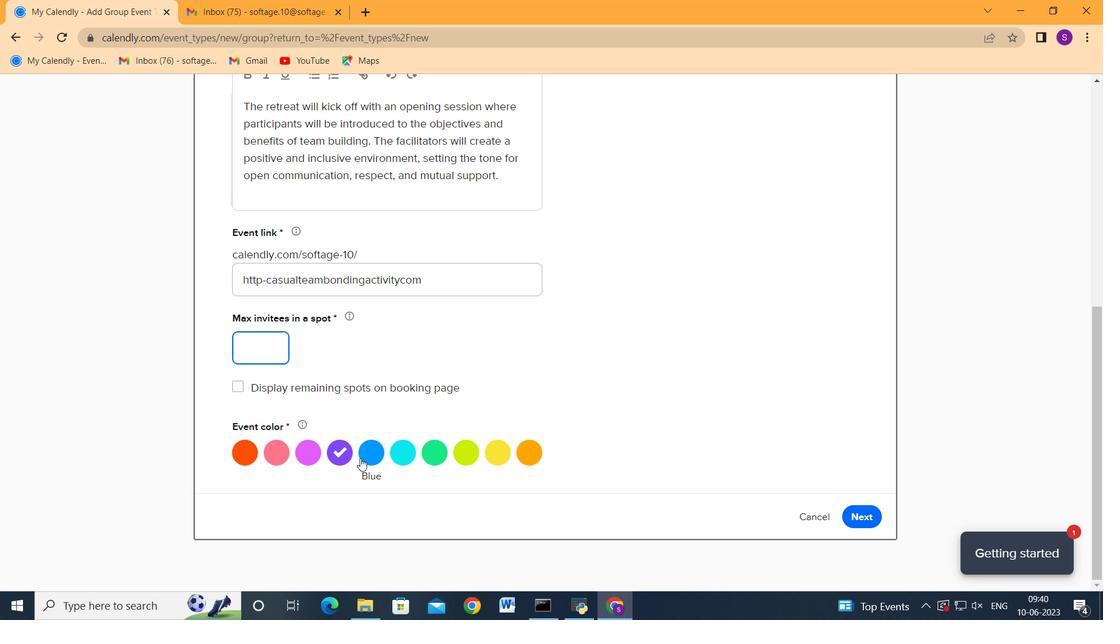 
Action: Mouse moved to (260, 353)
Screenshot: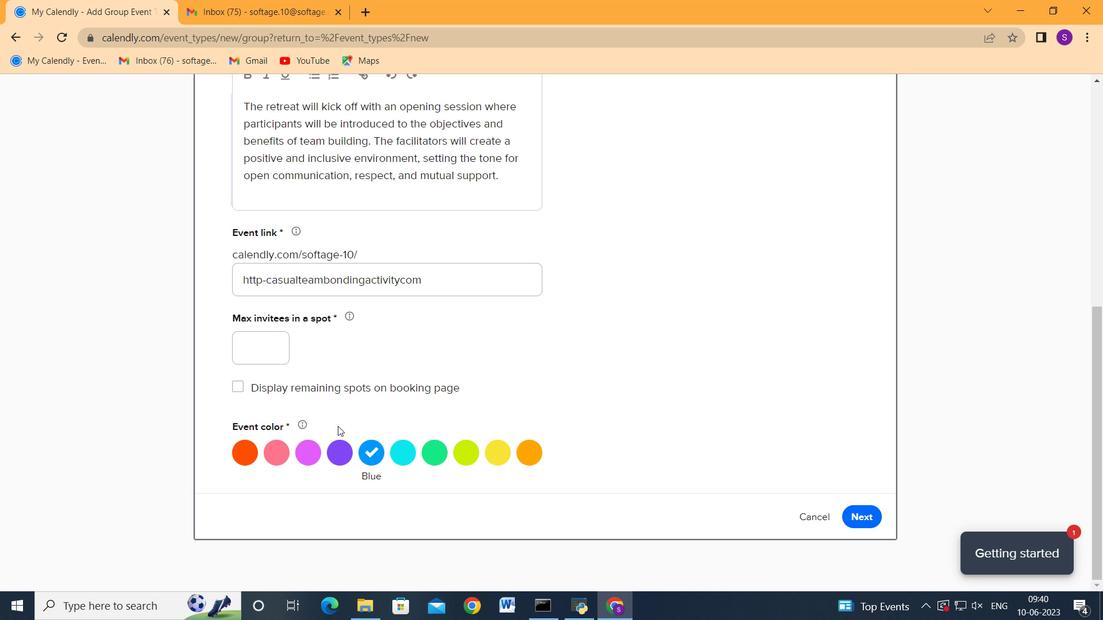 
Action: Mouse pressed left at (260, 353)
Screenshot: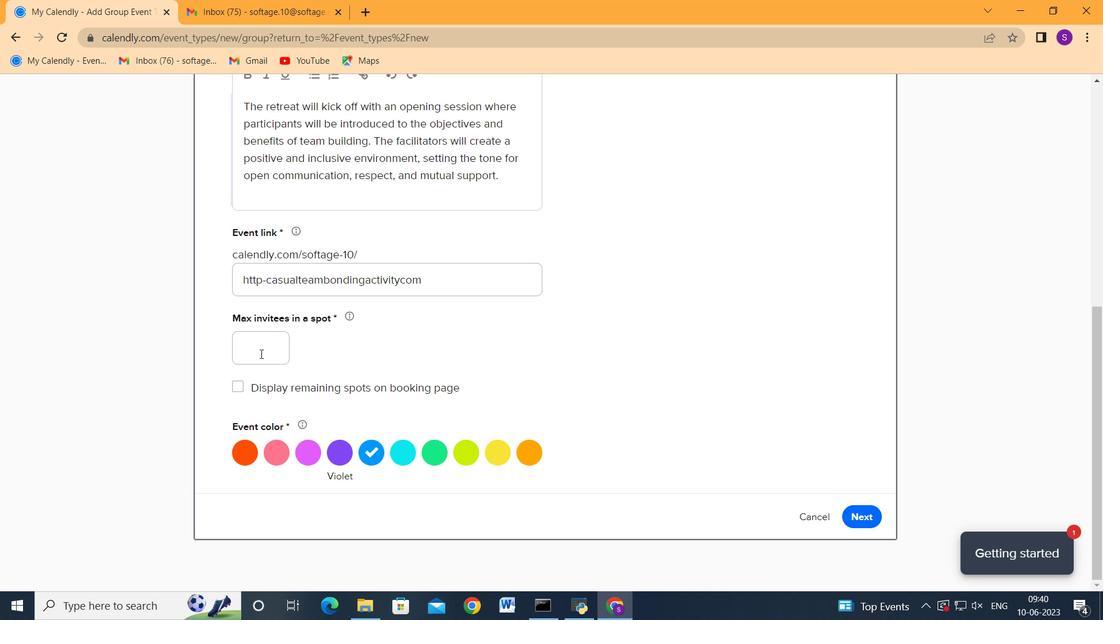 
Action: Key pressed 2
Screenshot: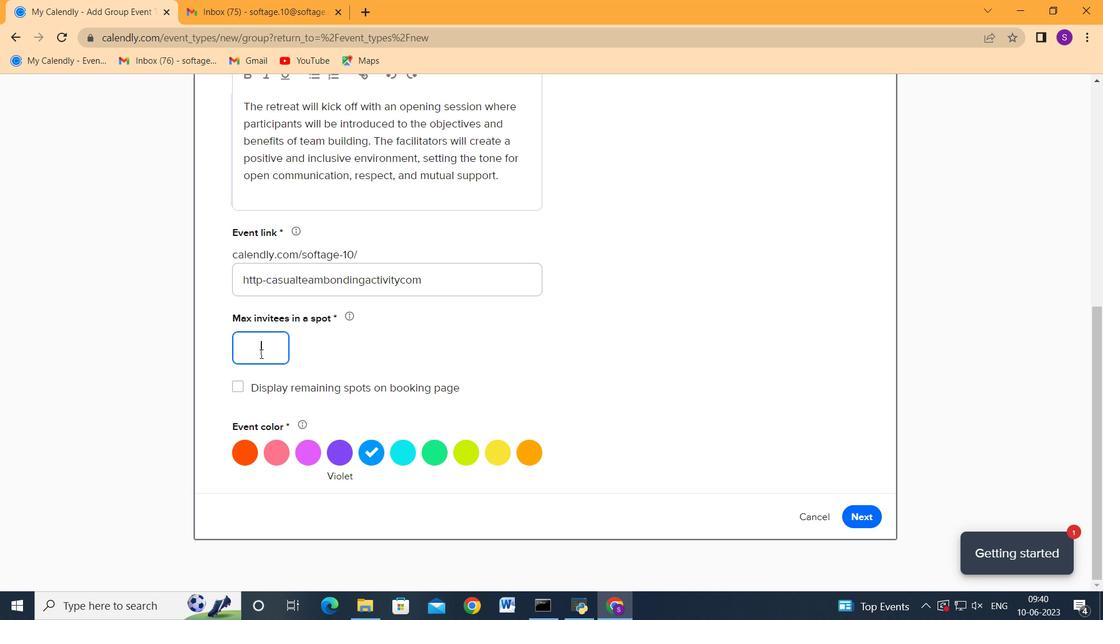 
Action: Mouse moved to (408, 384)
Screenshot: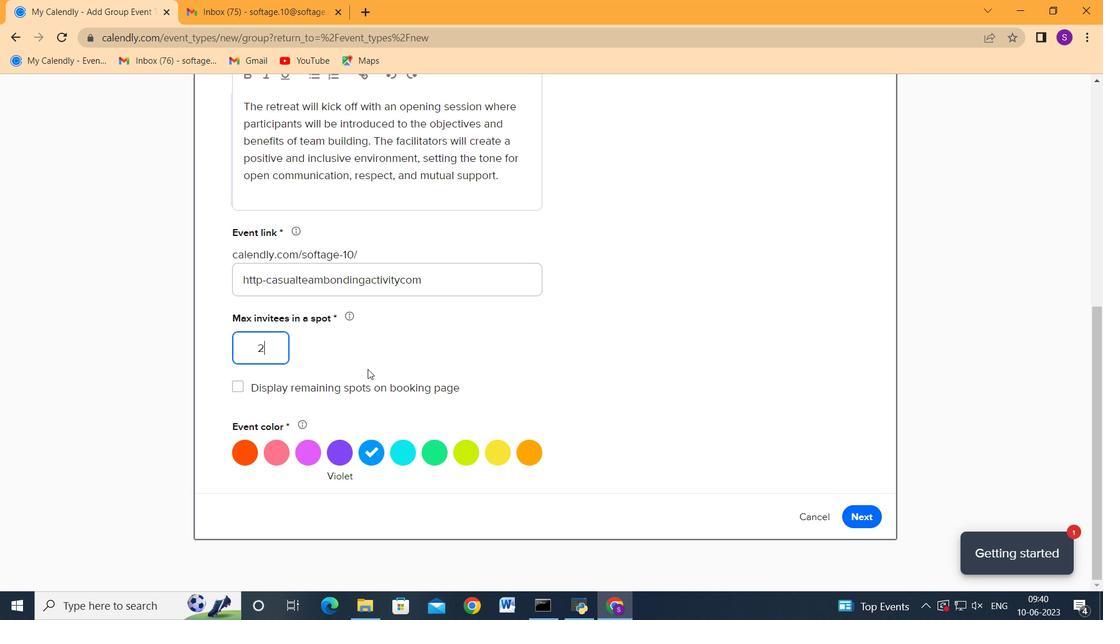 
Action: Mouse scrolled (408, 384) with delta (0, 0)
Screenshot: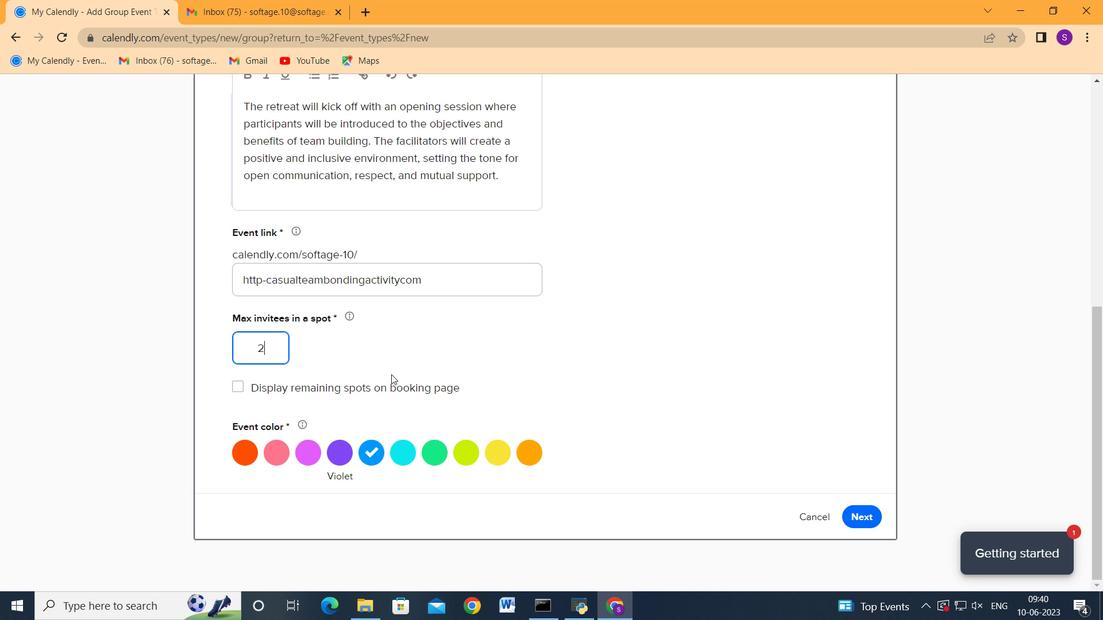 
Action: Mouse moved to (408, 384)
Screenshot: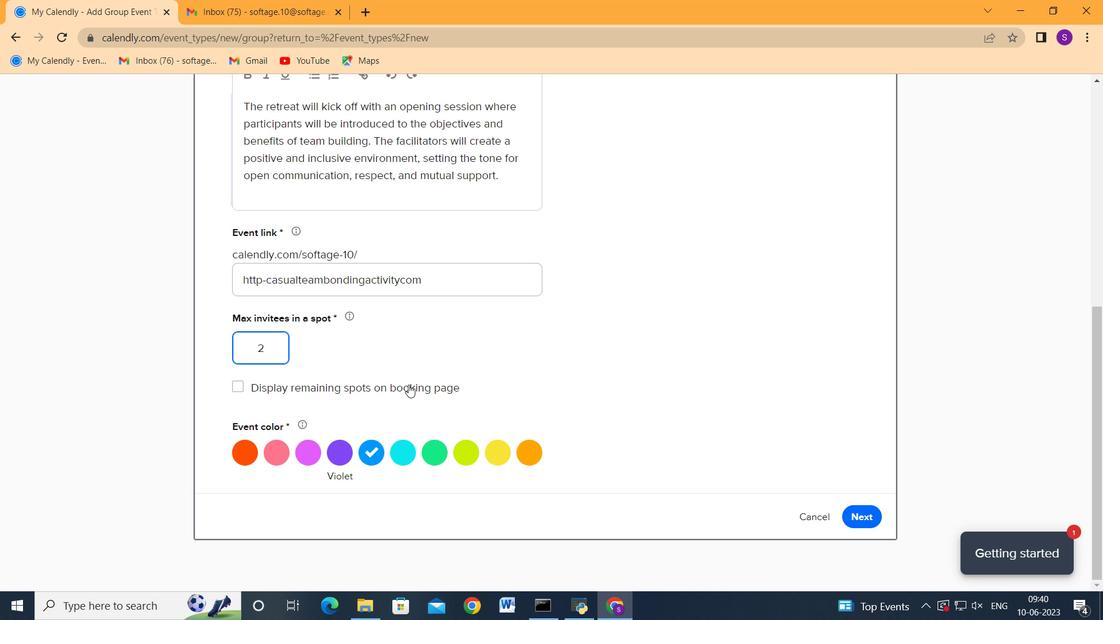
Action: Mouse scrolled (408, 384) with delta (0, 0)
Screenshot: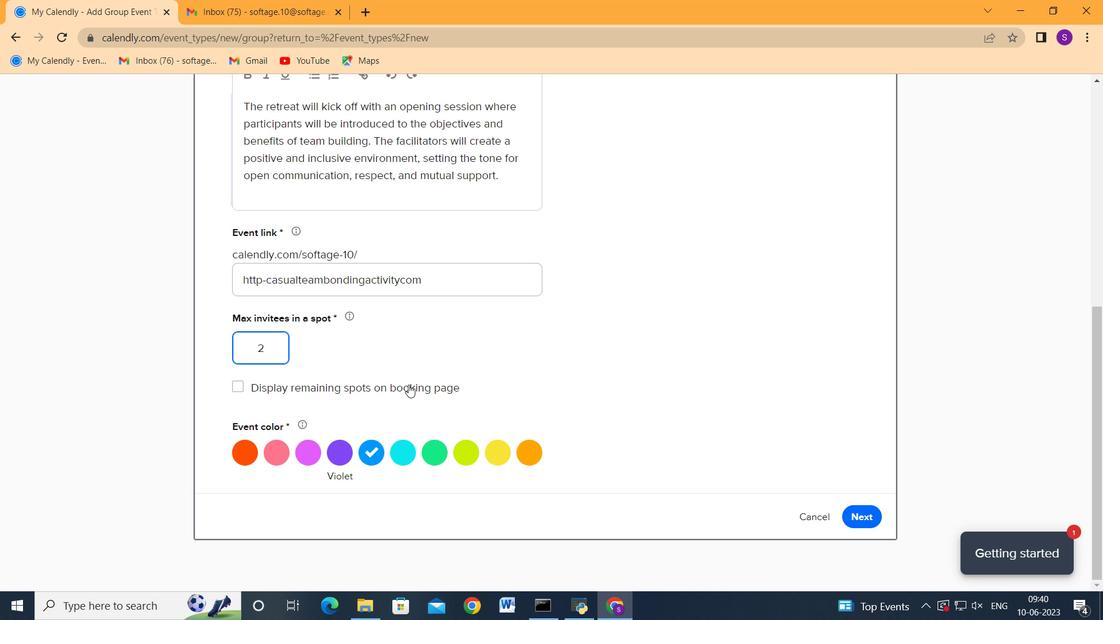 
Action: Mouse moved to (860, 515)
Screenshot: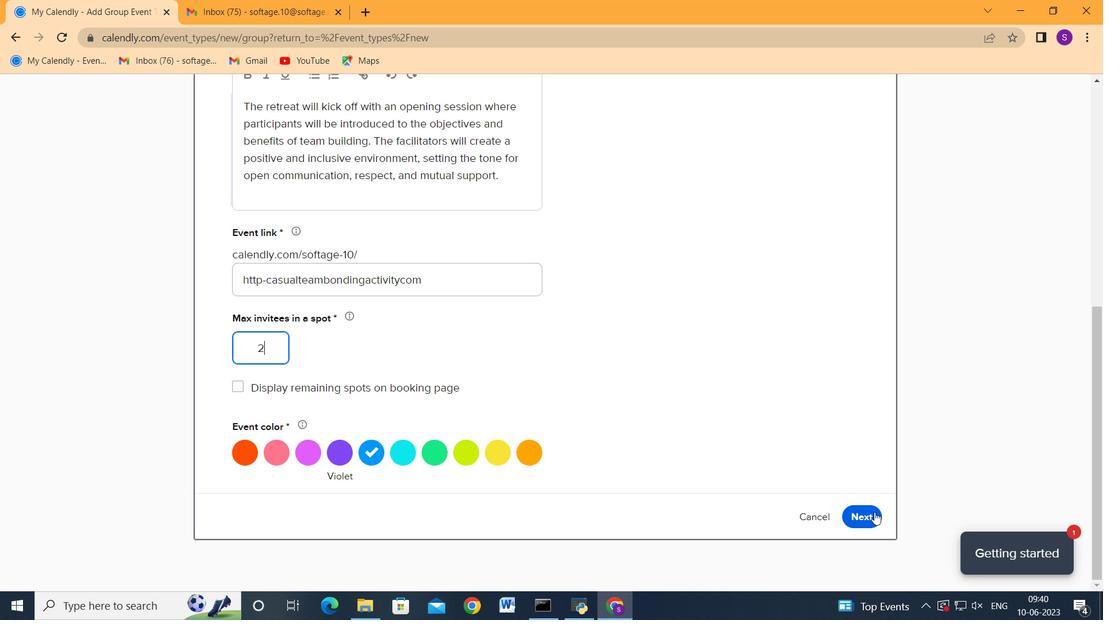 
Action: Mouse pressed left at (860, 515)
Screenshot: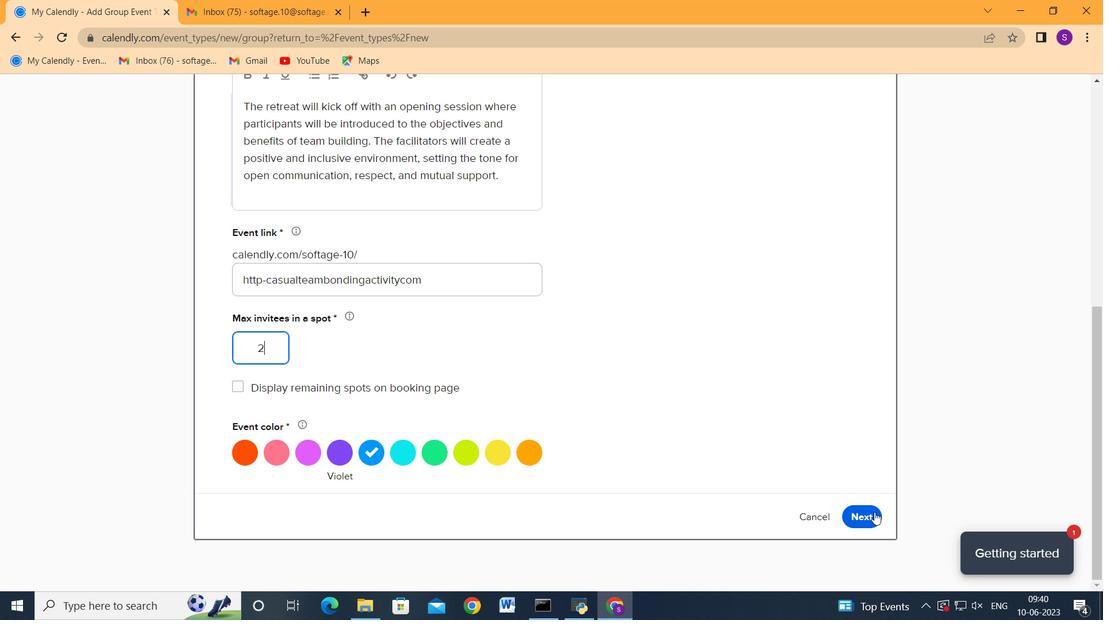 
Action: Mouse moved to (537, 409)
Screenshot: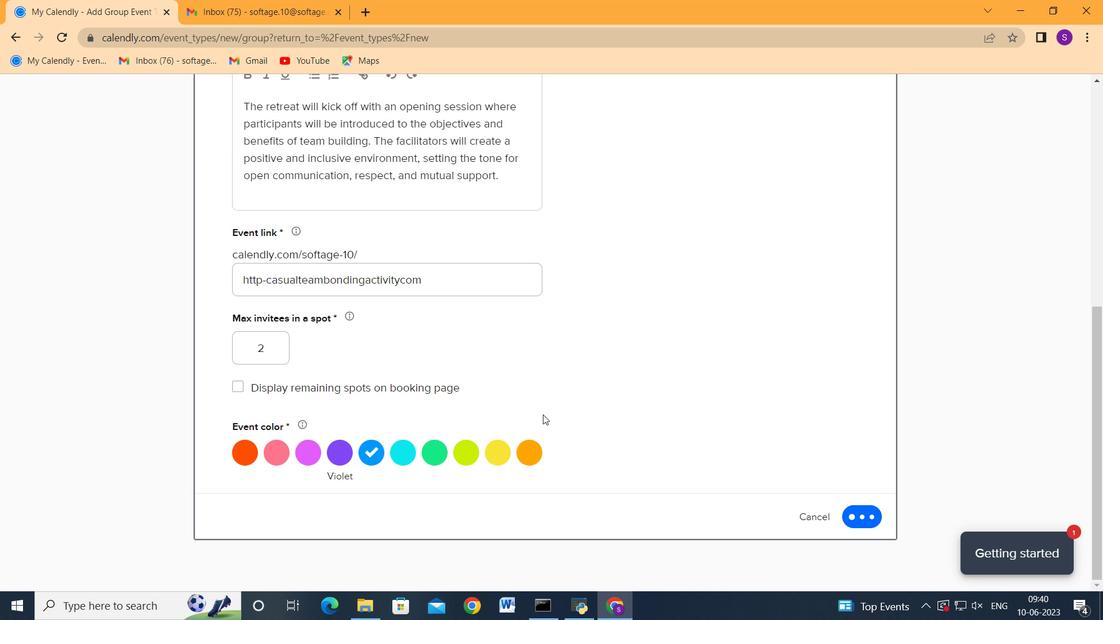 
Action: Mouse scrolled (537, 409) with delta (0, 0)
Screenshot: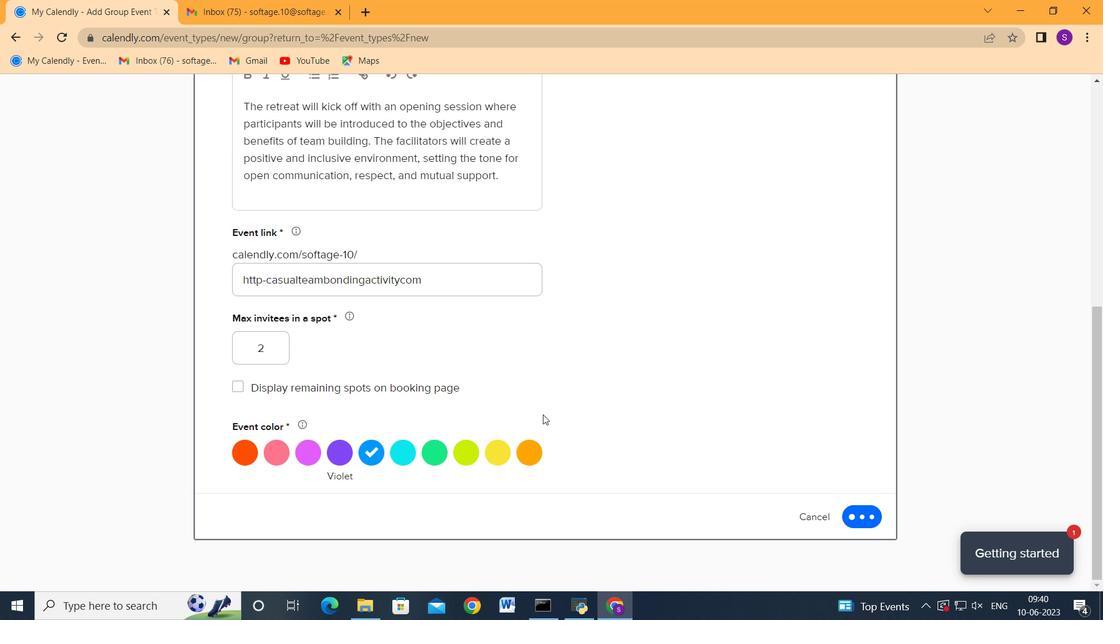 
Action: Mouse scrolled (537, 409) with delta (0, 0)
Screenshot: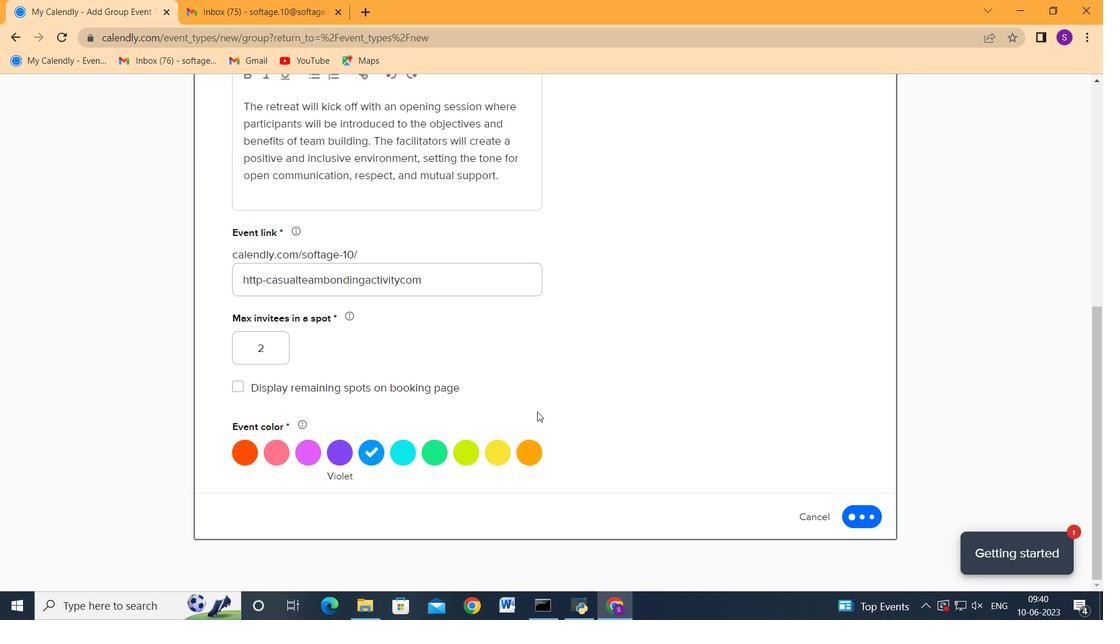 
Action: Mouse scrolled (537, 409) with delta (0, 0)
Screenshot: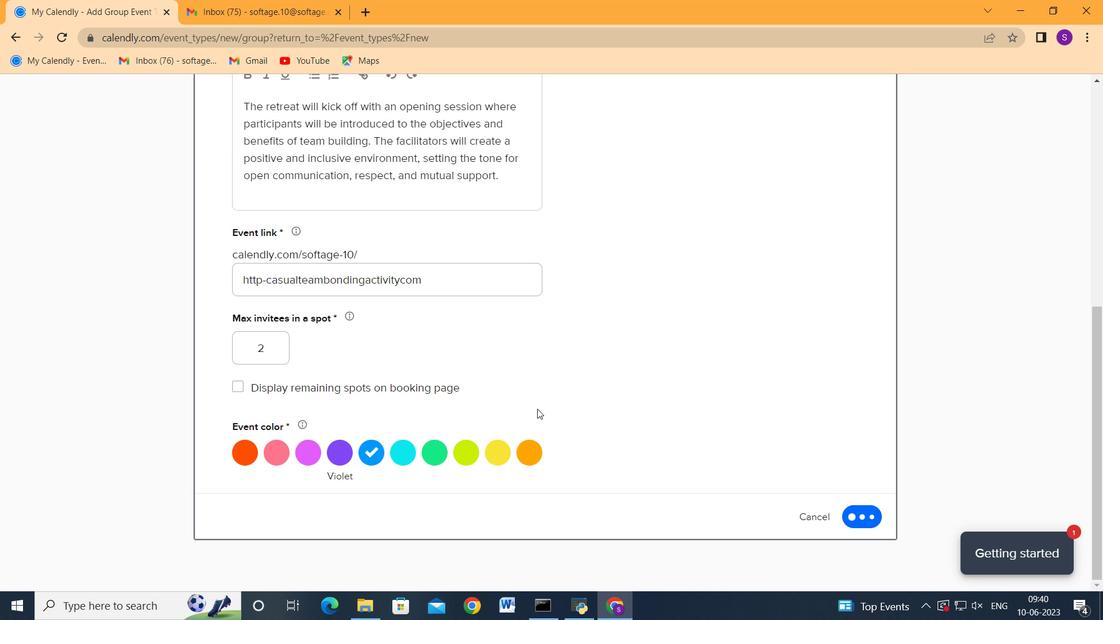 
Action: Mouse scrolled (537, 409) with delta (0, 0)
Screenshot: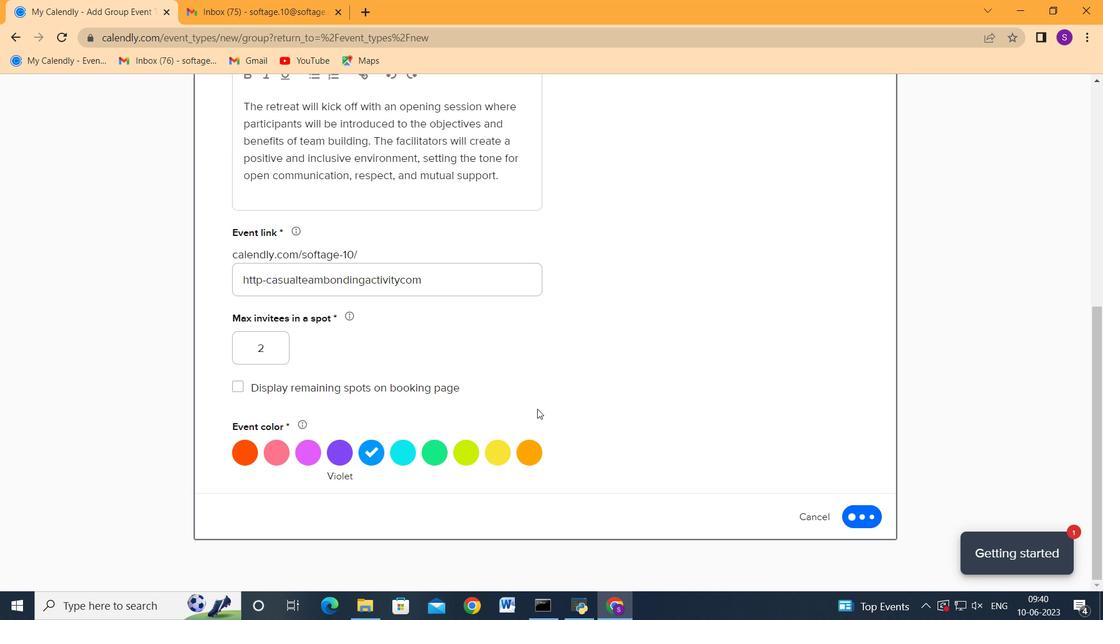 
Action: Mouse moved to (537, 409)
Screenshot: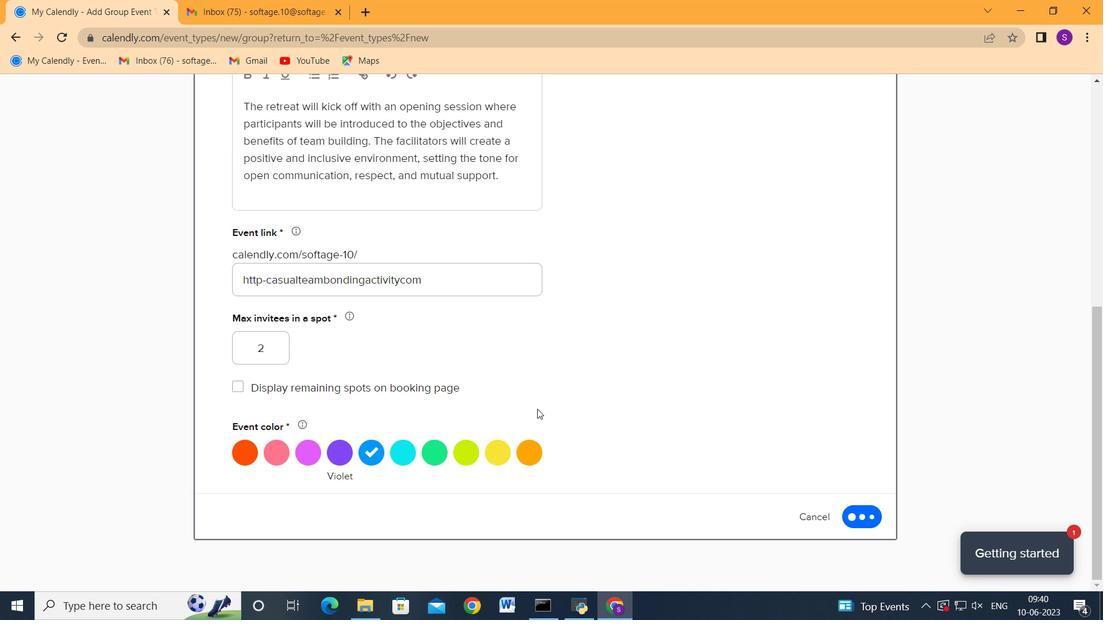 
Action: Mouse scrolled (537, 409) with delta (0, 0)
Screenshot: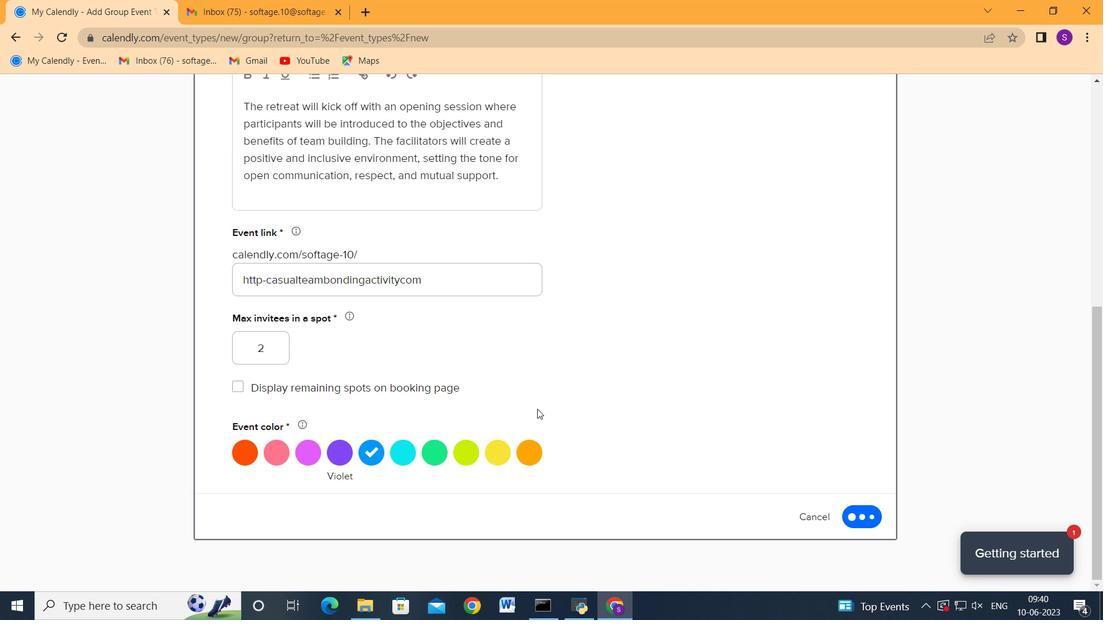 
Action: Mouse moved to (247, 350)
Screenshot: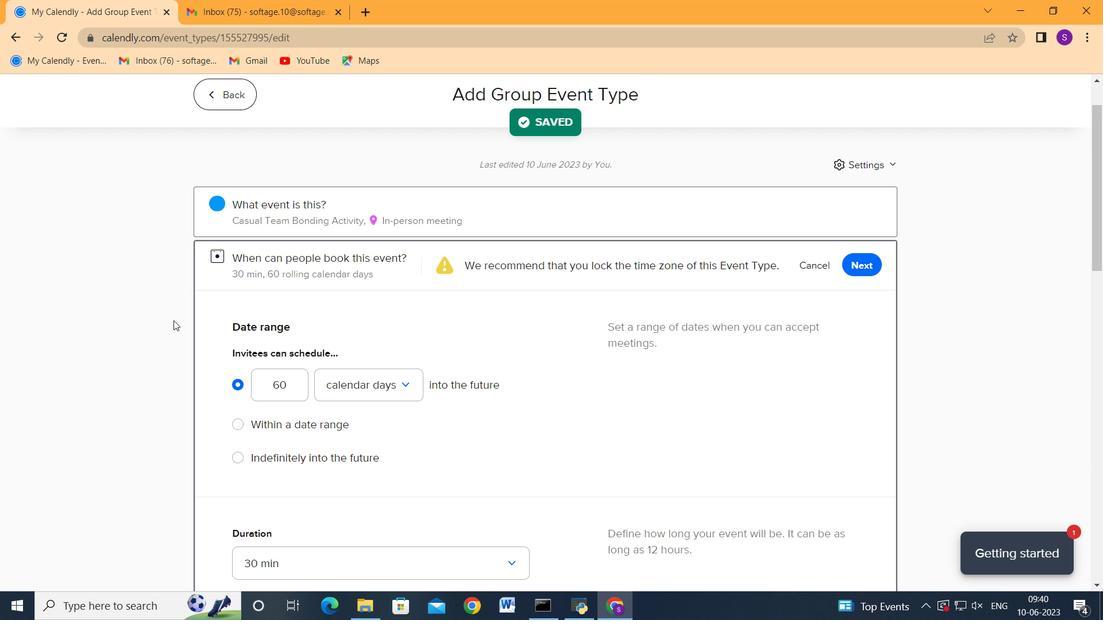 
Action: Mouse scrolled (247, 349) with delta (0, 0)
Screenshot: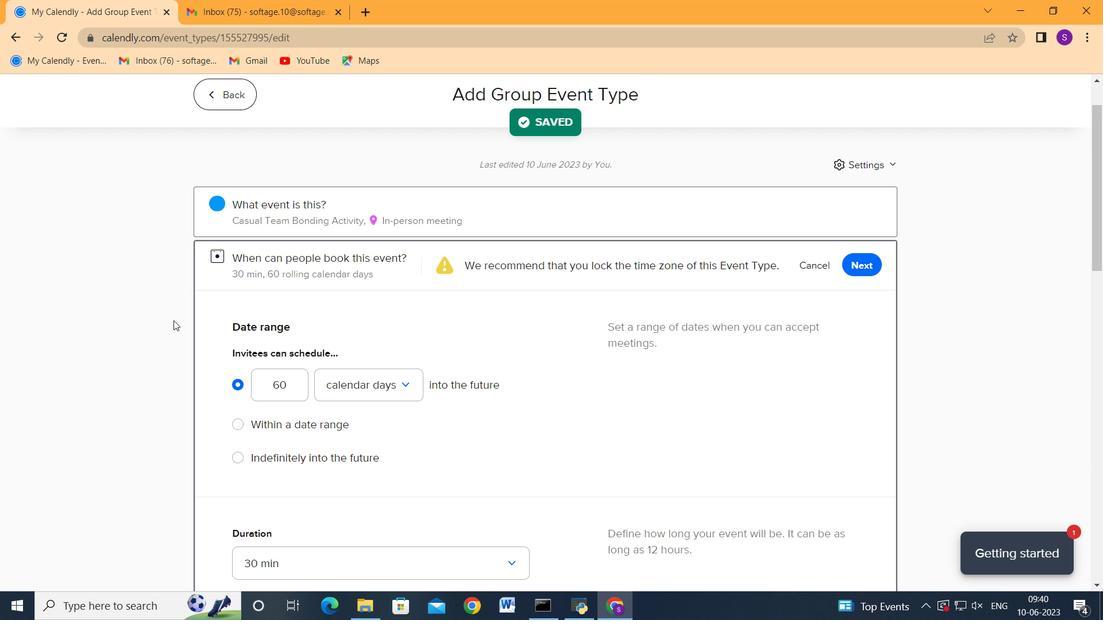 
Action: Mouse moved to (280, 357)
Screenshot: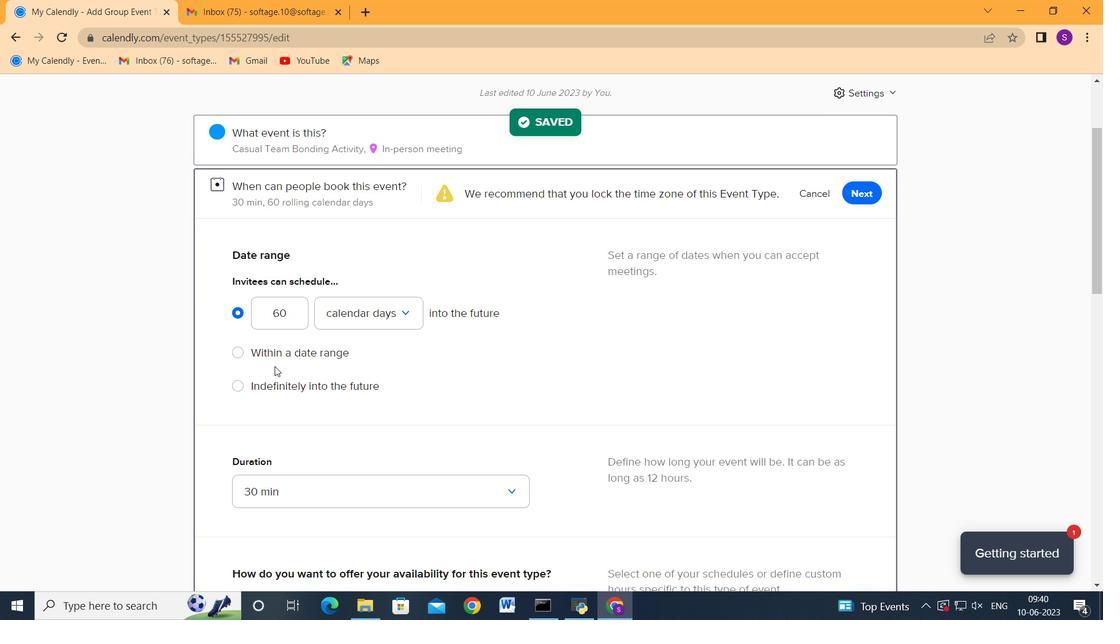 
Action: Mouse pressed left at (280, 357)
Screenshot: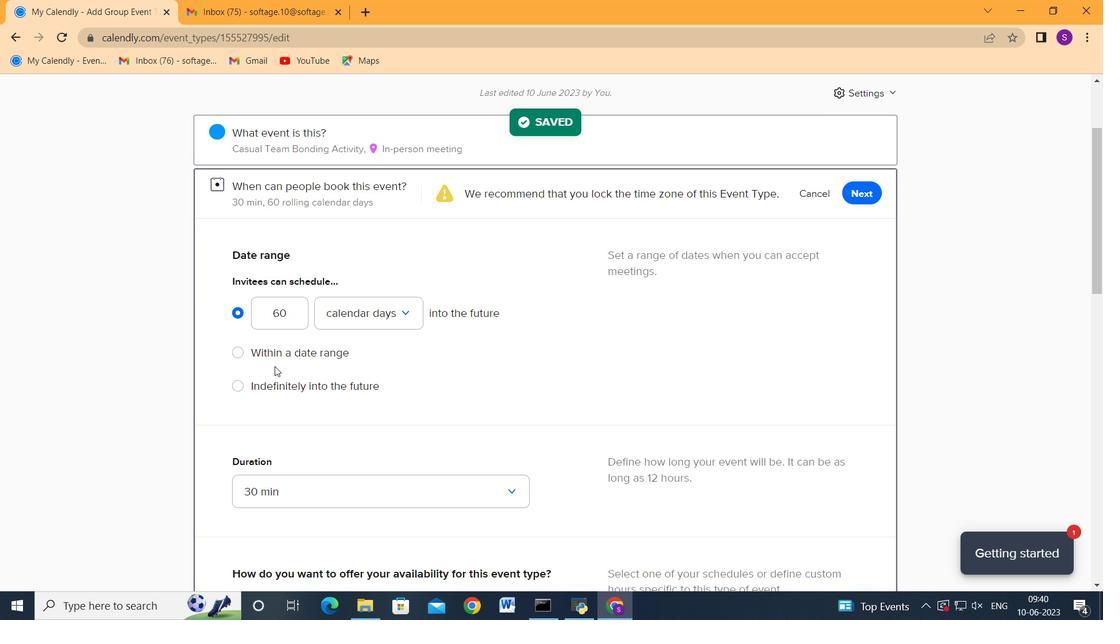 
Action: Mouse moved to (439, 372)
Screenshot: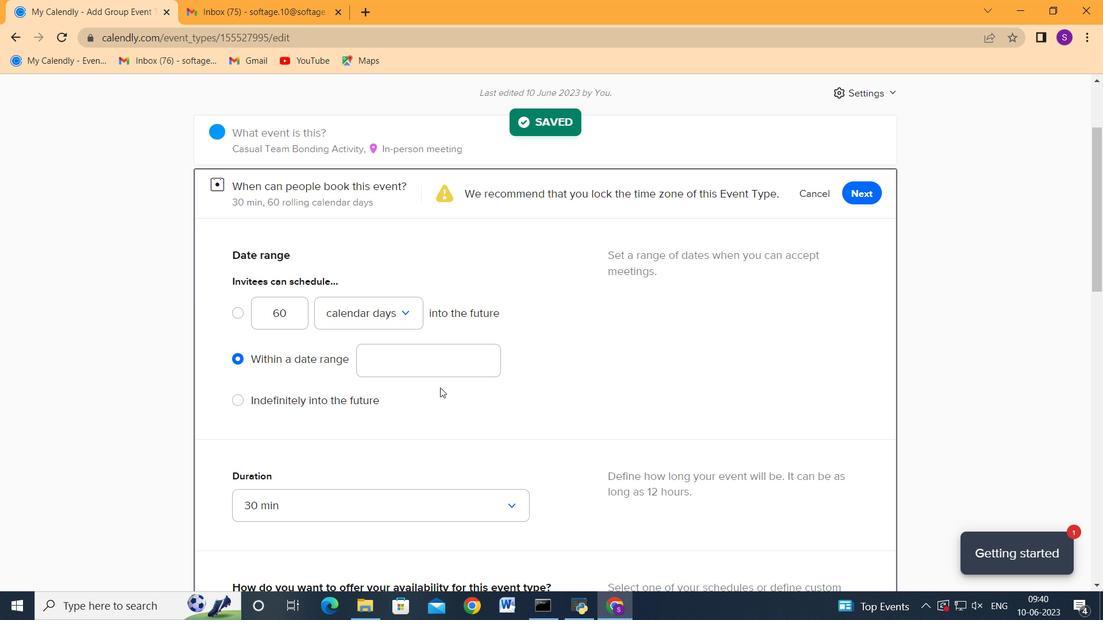 
Action: Mouse pressed left at (439, 372)
Screenshot: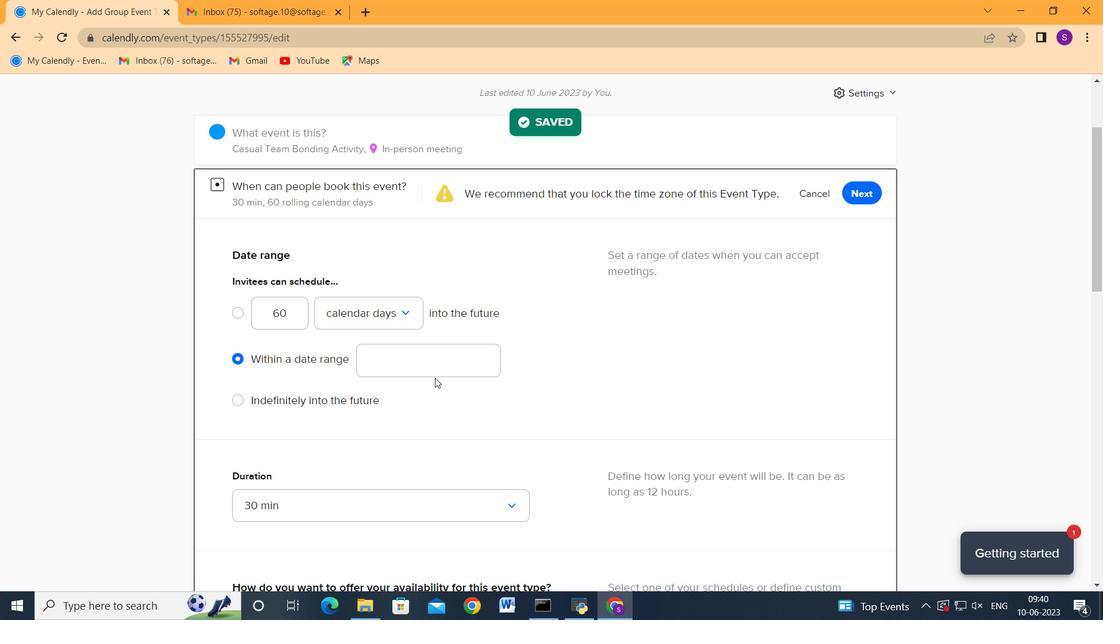 
Action: Mouse moved to (464, 101)
Screenshot: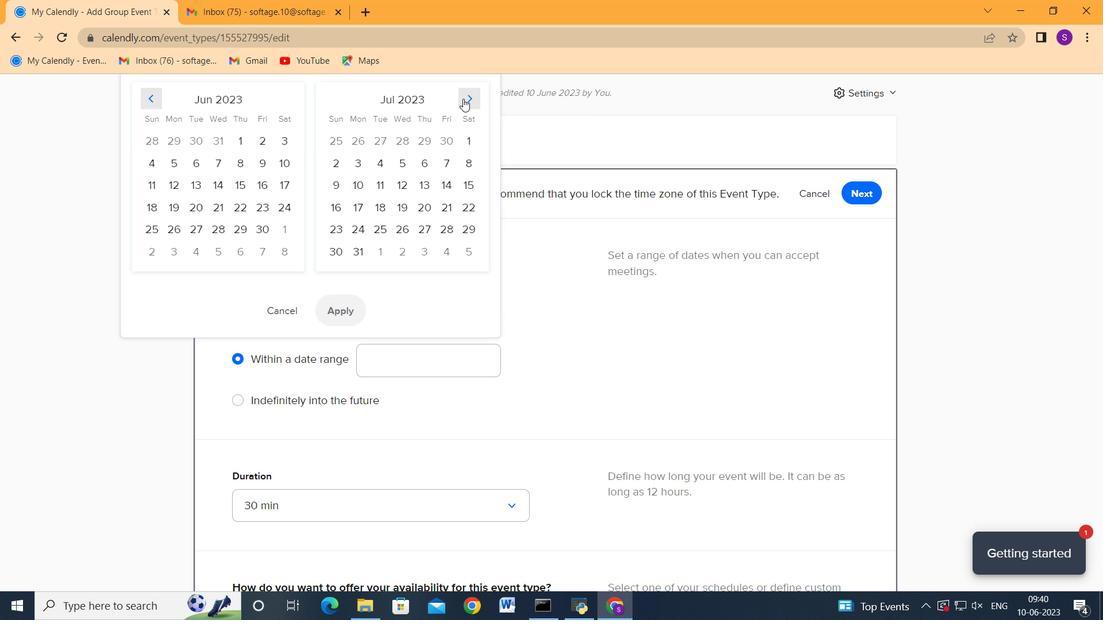 
Action: Mouse pressed left at (464, 101)
Screenshot: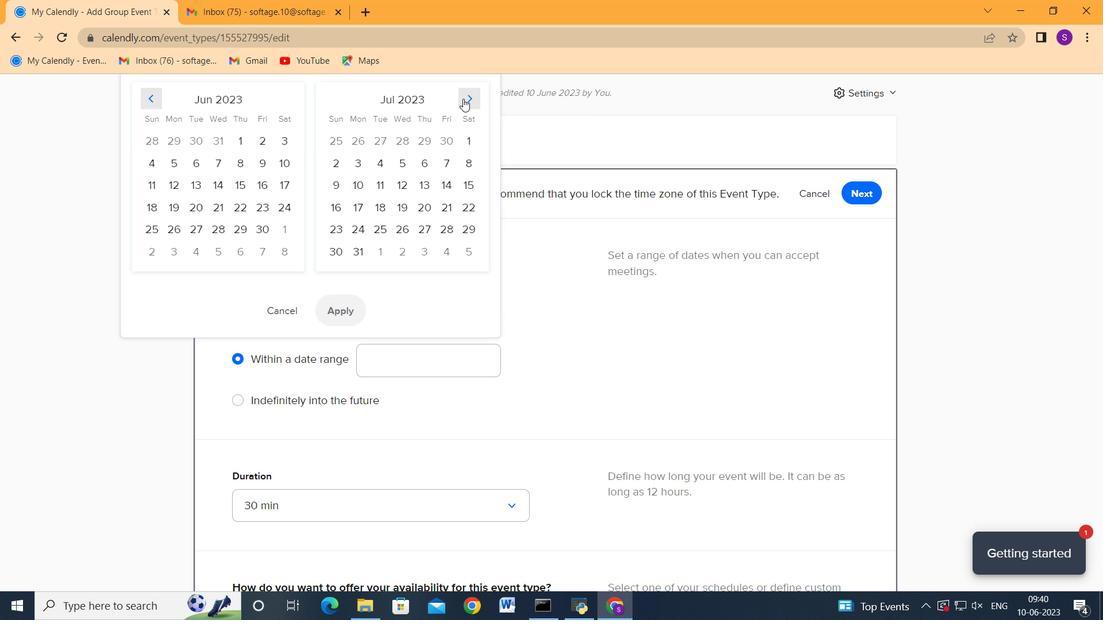 
Action: Mouse moved to (465, 101)
Screenshot: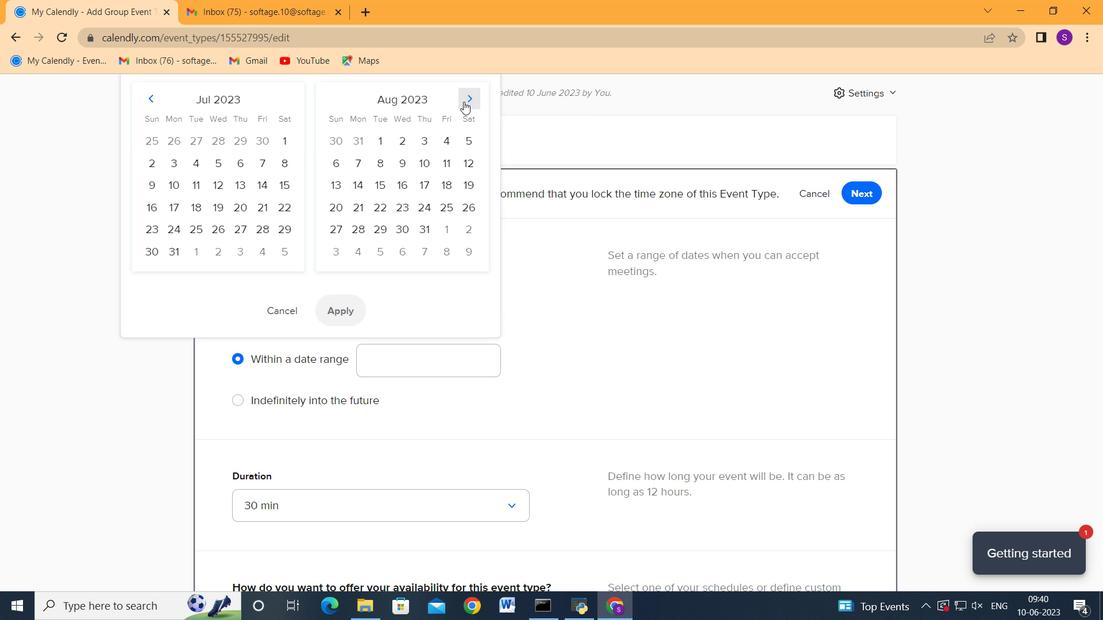 
Action: Mouse pressed left at (465, 101)
Screenshot: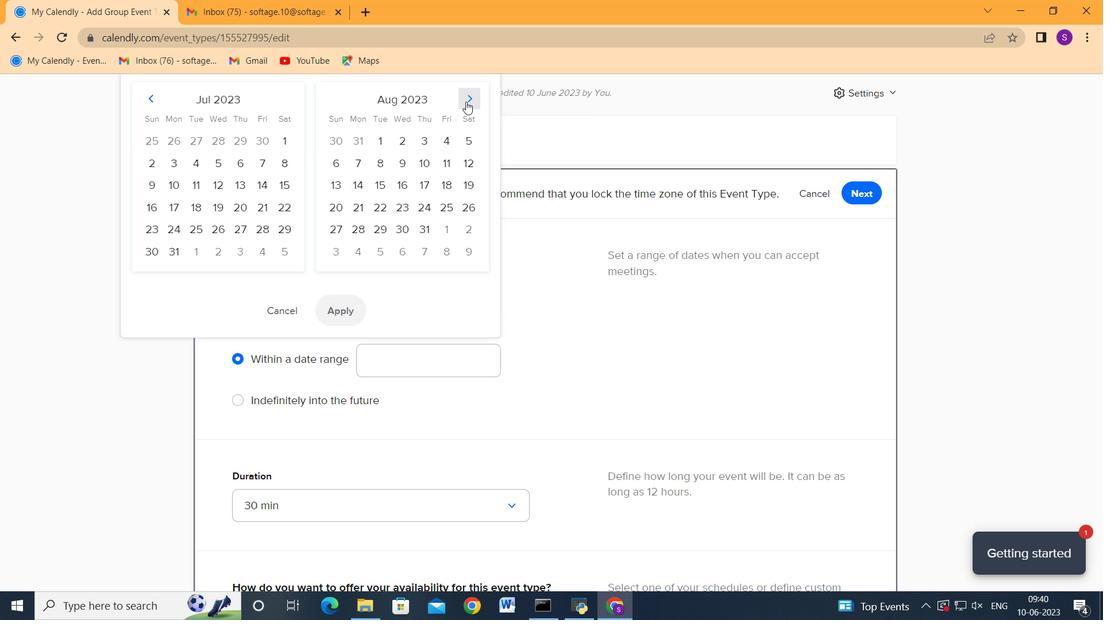 
Action: Mouse moved to (465, 93)
Screenshot: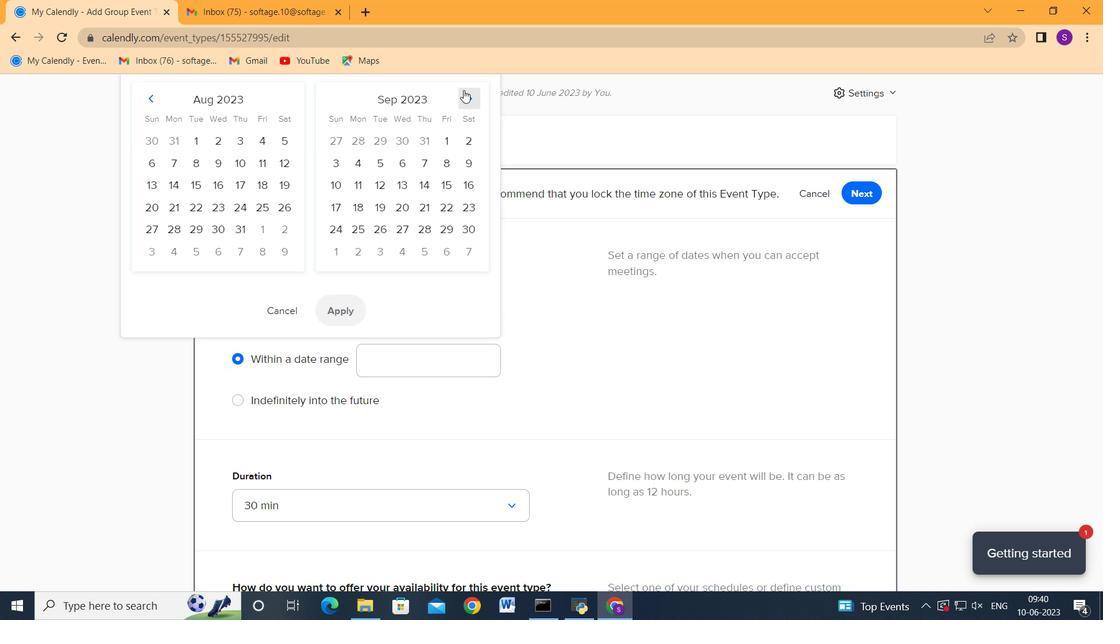 
Action: Mouse pressed left at (465, 93)
Screenshot: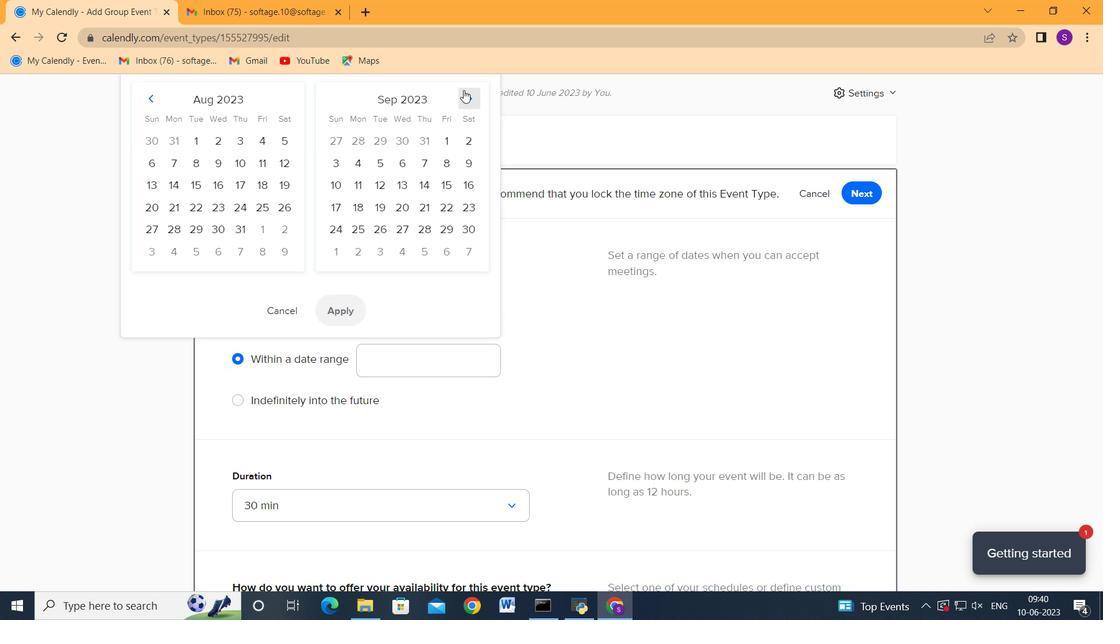 
Action: Mouse pressed left at (465, 93)
Screenshot: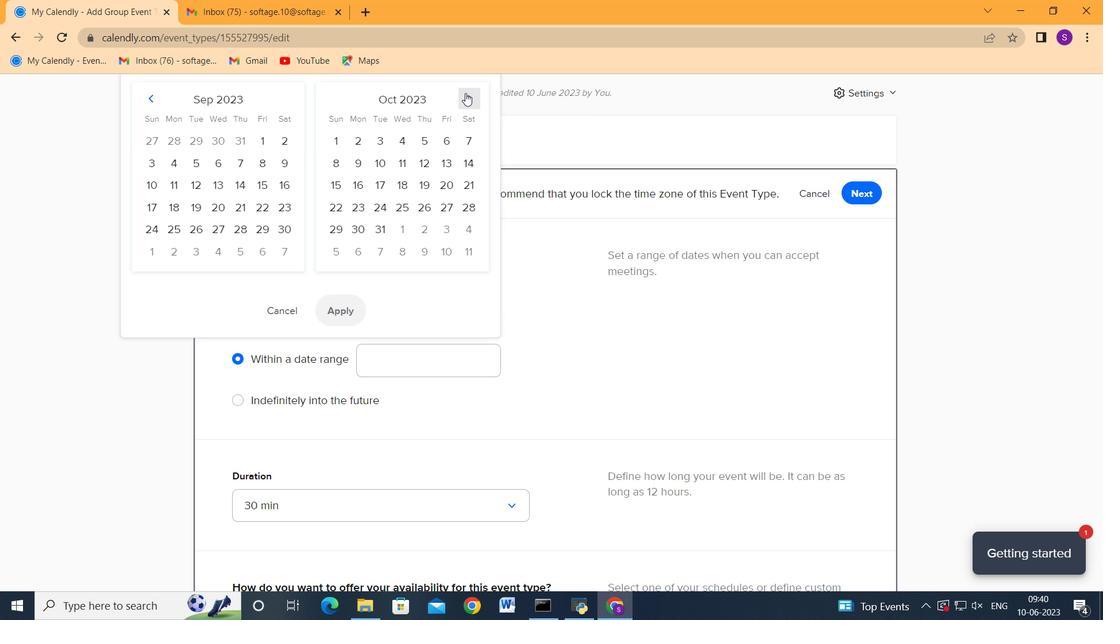 
Action: Mouse moved to (356, 183)
Screenshot: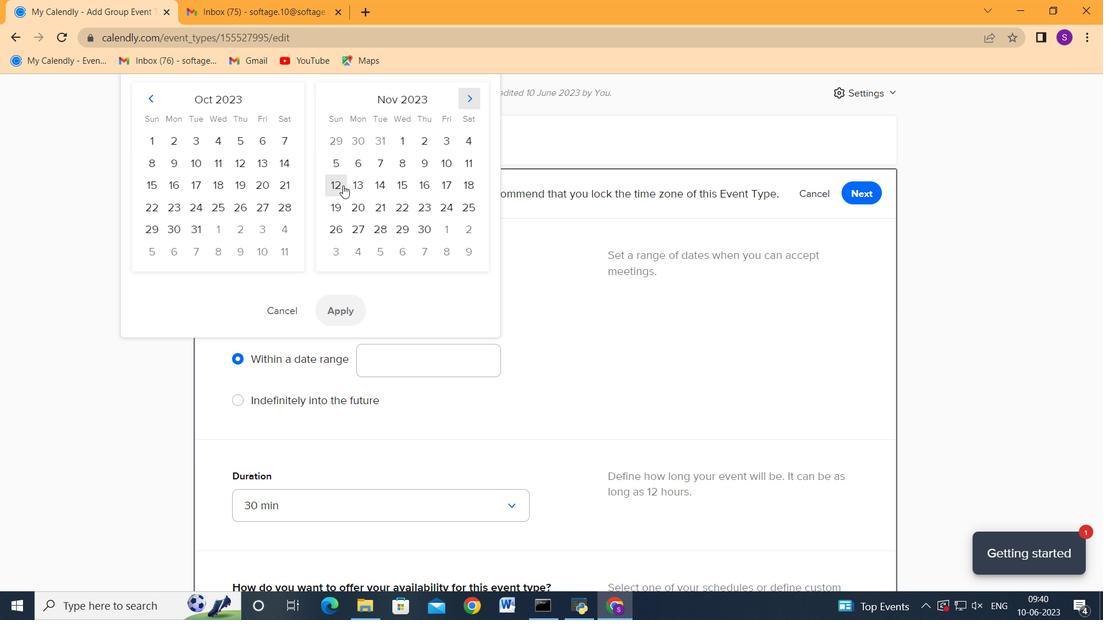 
Action: Mouse pressed left at (356, 183)
Screenshot: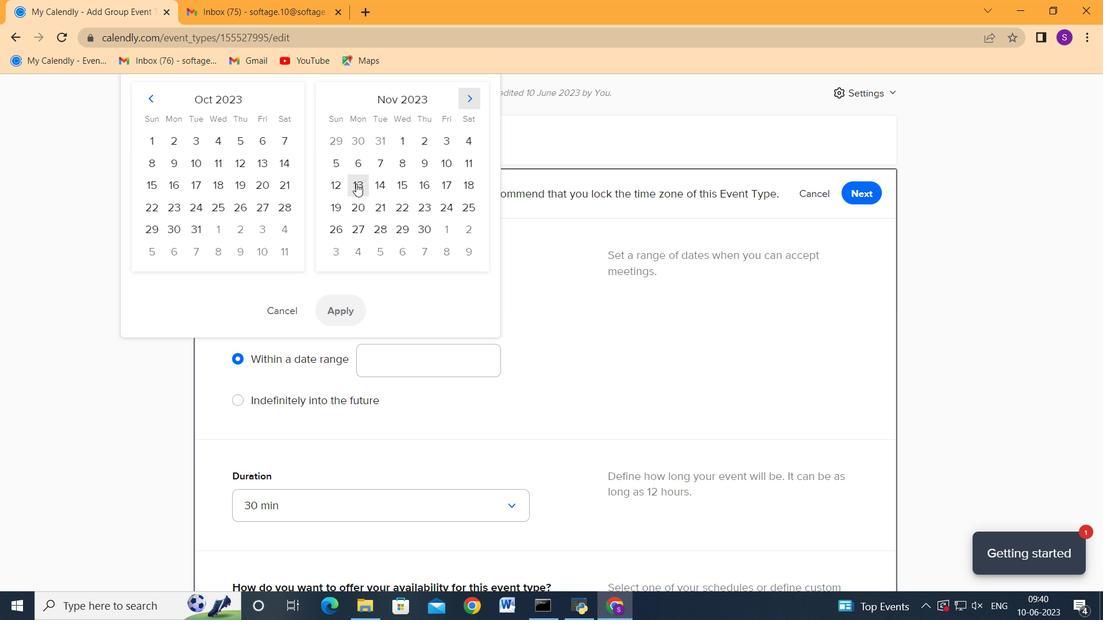 
Action: Mouse moved to (403, 181)
Screenshot: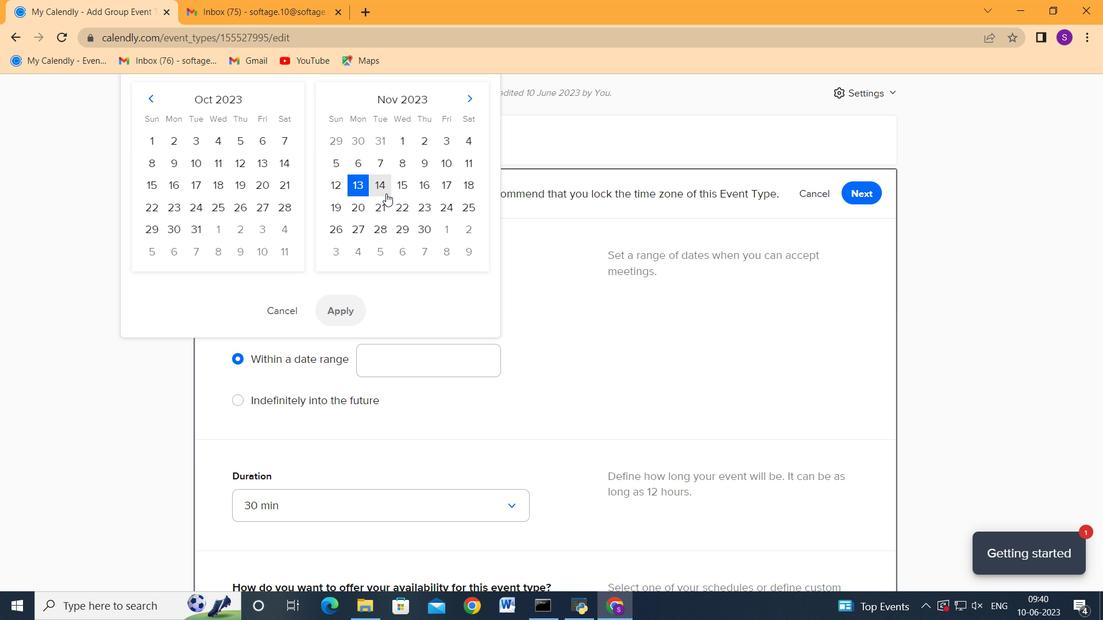
Action: Mouse pressed left at (403, 181)
Screenshot: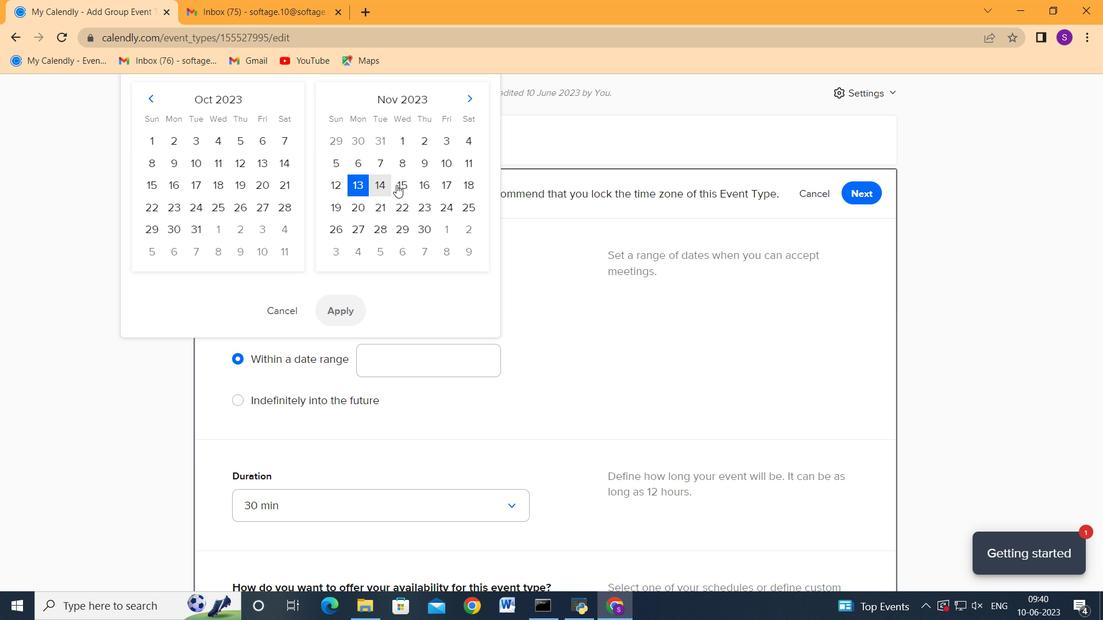 
Action: Mouse moved to (357, 303)
Screenshot: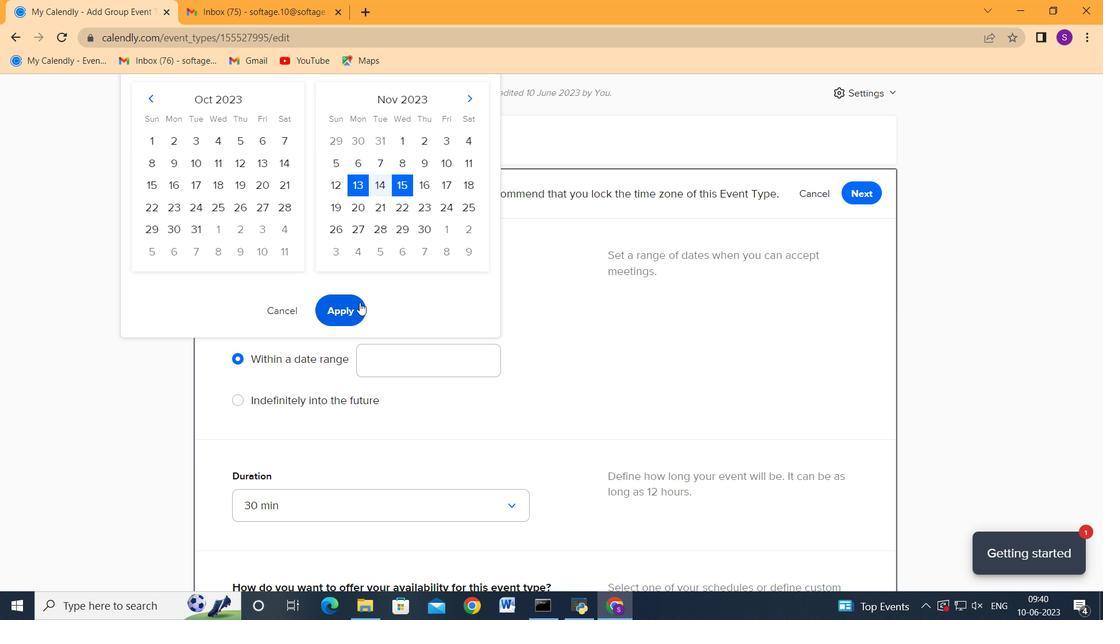 
Action: Mouse pressed left at (357, 303)
Screenshot: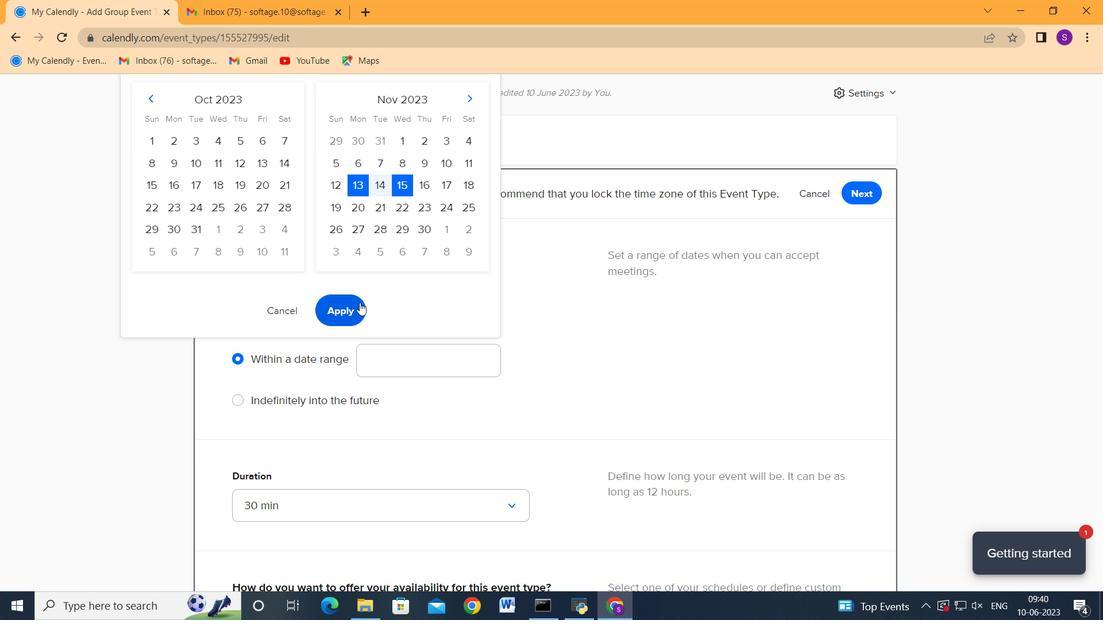 
Action: Mouse moved to (574, 332)
Screenshot: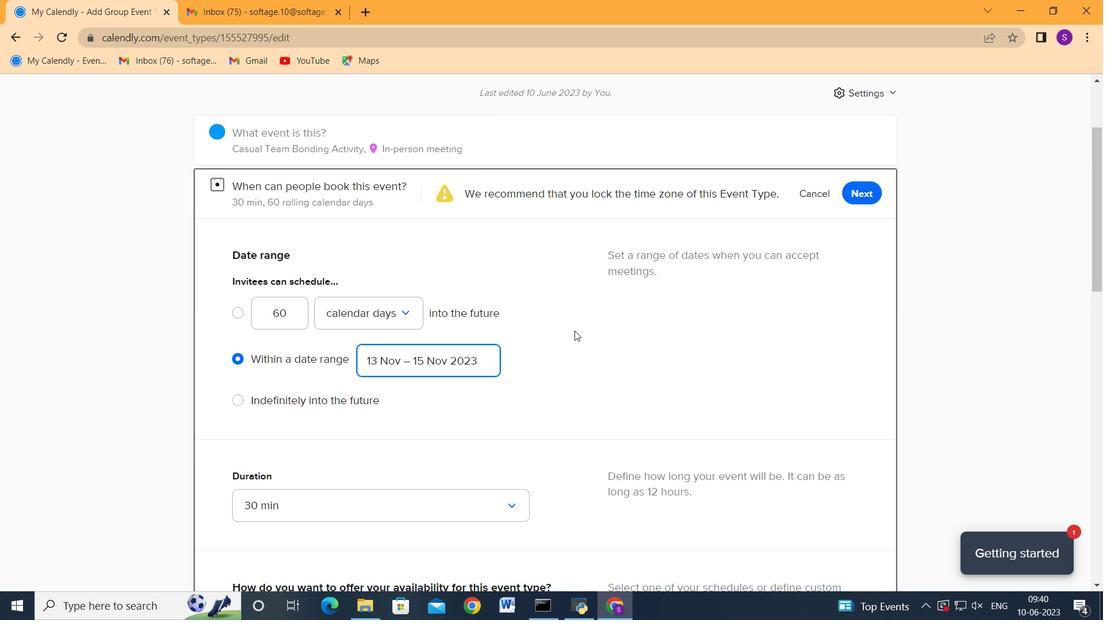
Action: Mouse scrolled (574, 332) with delta (0, 0)
Screenshot: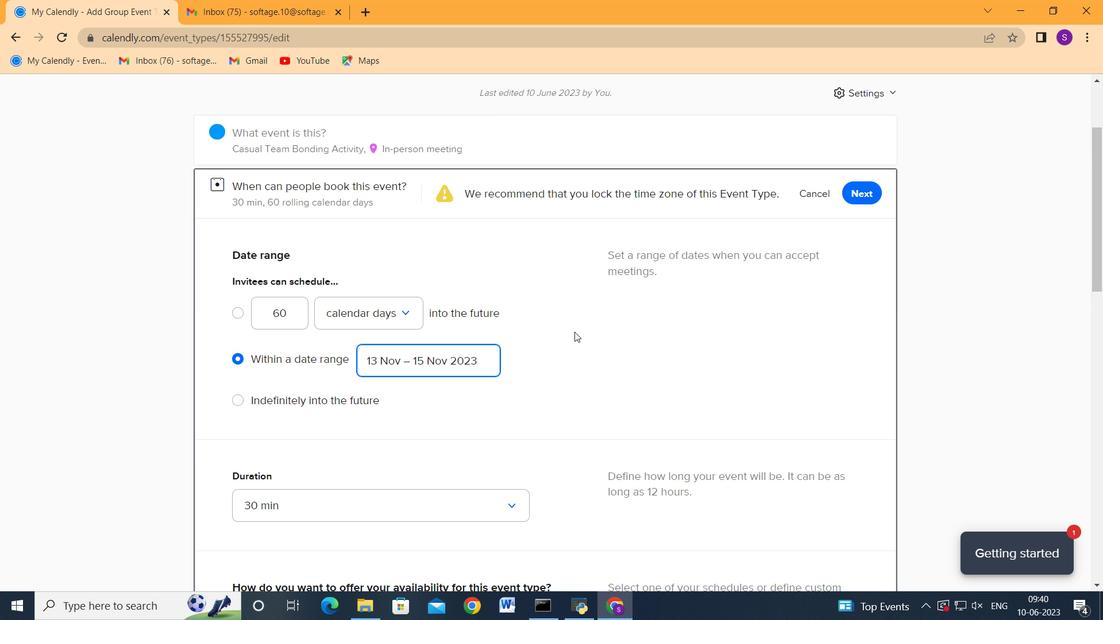 
Action: Mouse scrolled (574, 333) with delta (0, 0)
Screenshot: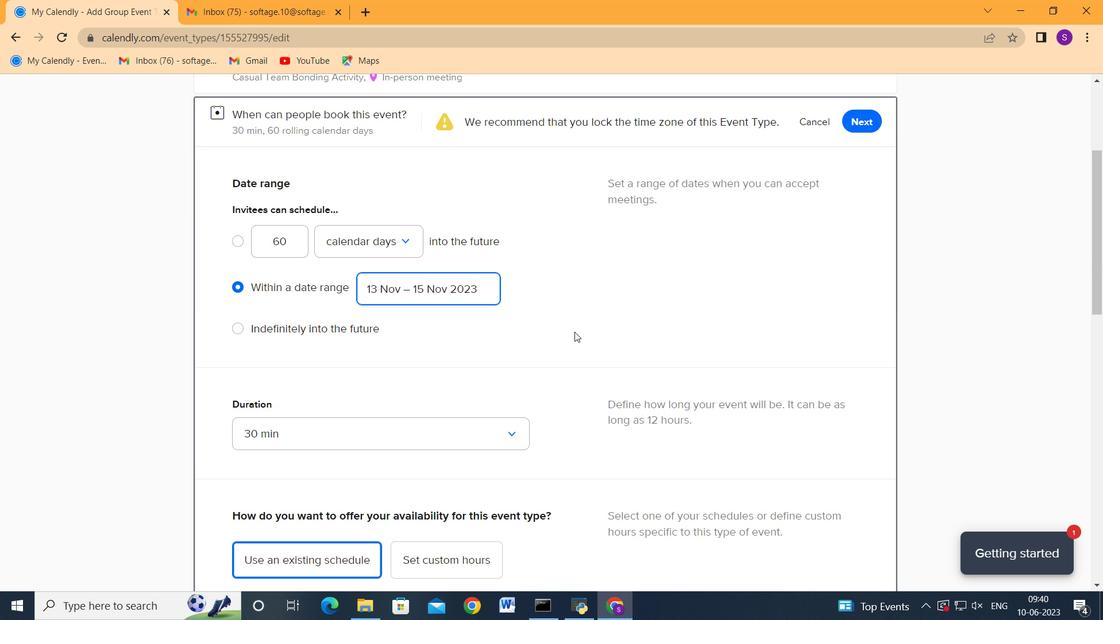 
Action: Mouse moved to (864, 187)
Screenshot: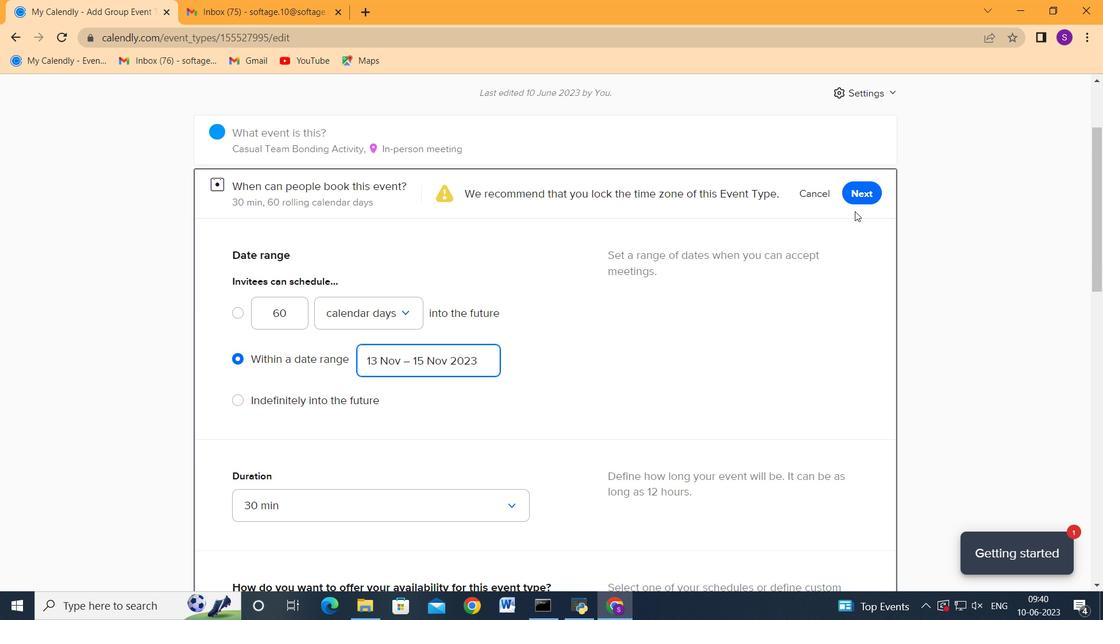 
Action: Mouse pressed left at (864, 187)
Screenshot: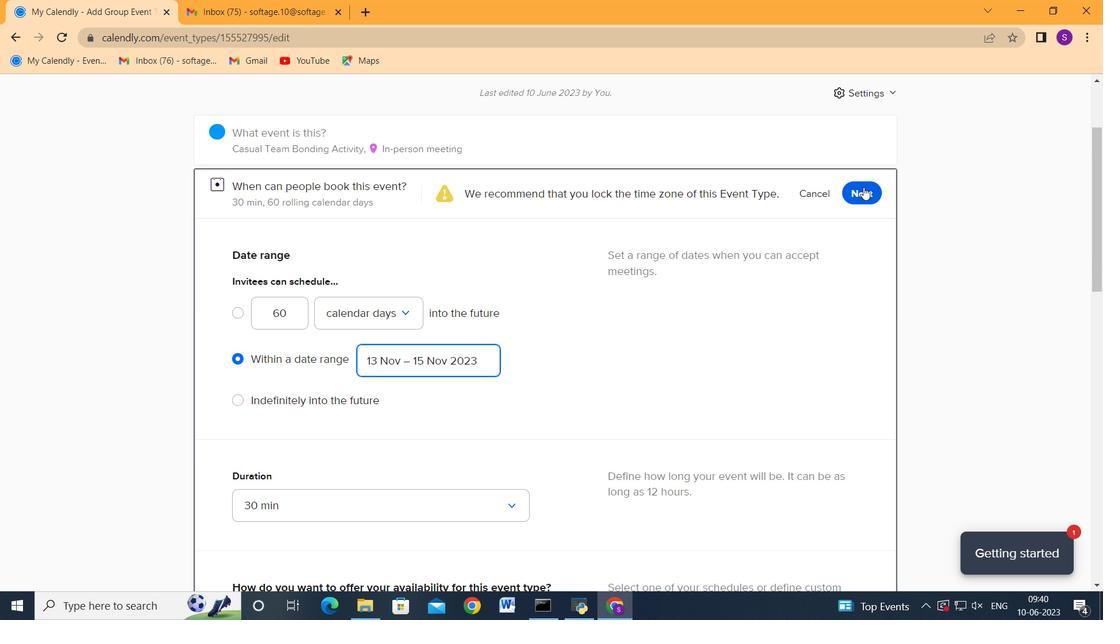 
Action: Mouse moved to (637, 288)
Screenshot: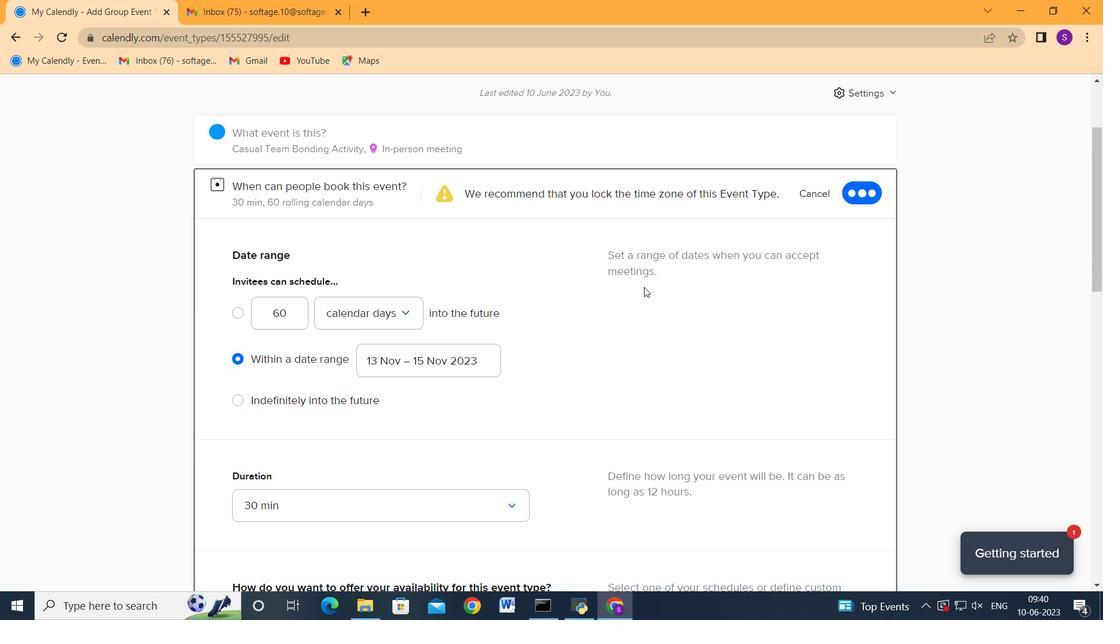 
Action: Mouse scrolled (637, 287) with delta (0, 0)
Screenshot: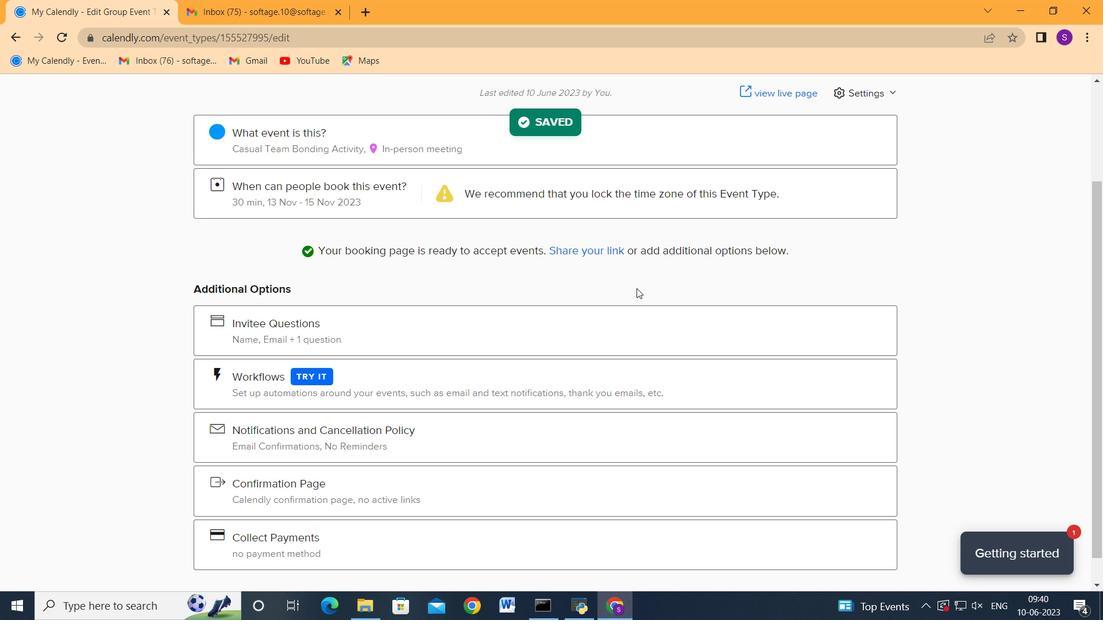 
Action: Mouse scrolled (637, 289) with delta (0, 0)
Screenshot: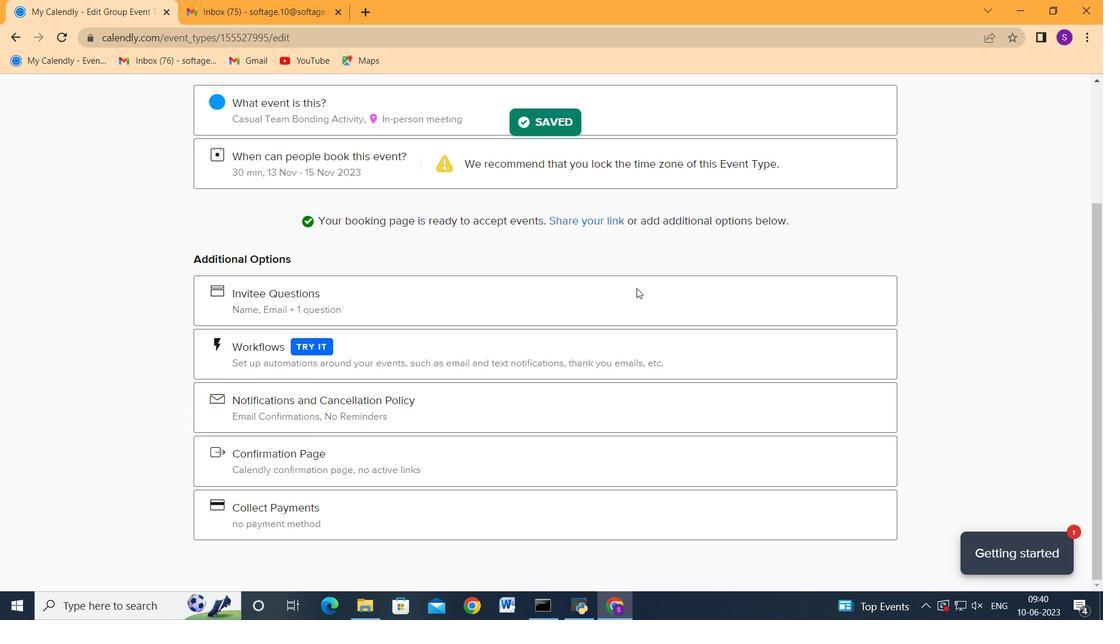 
Action: Mouse scrolled (637, 289) with delta (0, 0)
Screenshot: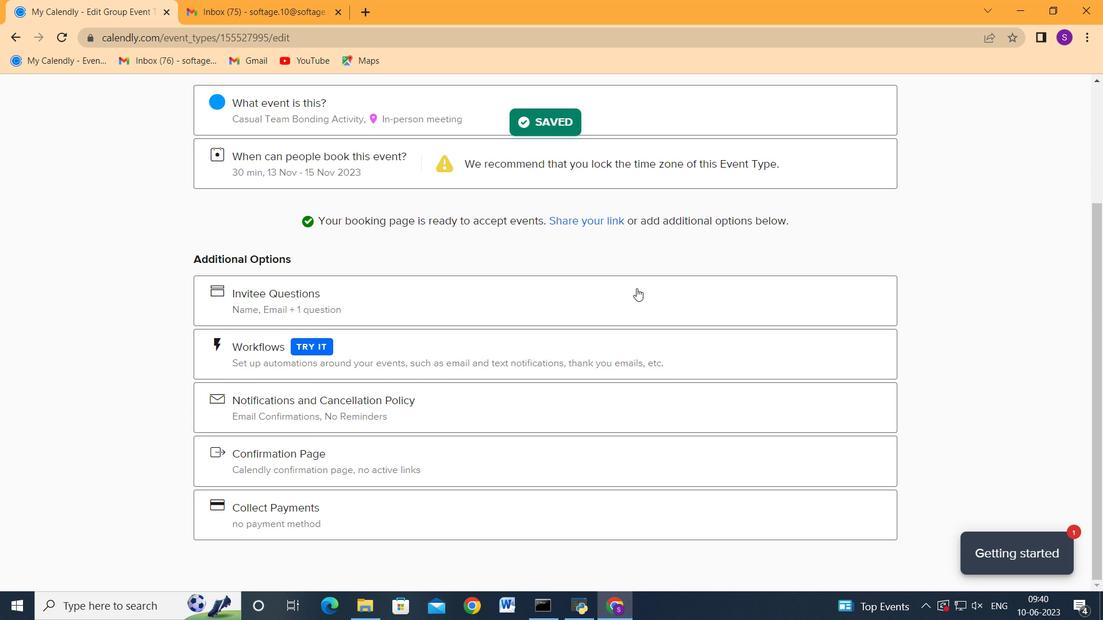 
Action: Mouse moved to (878, 136)
Screenshot: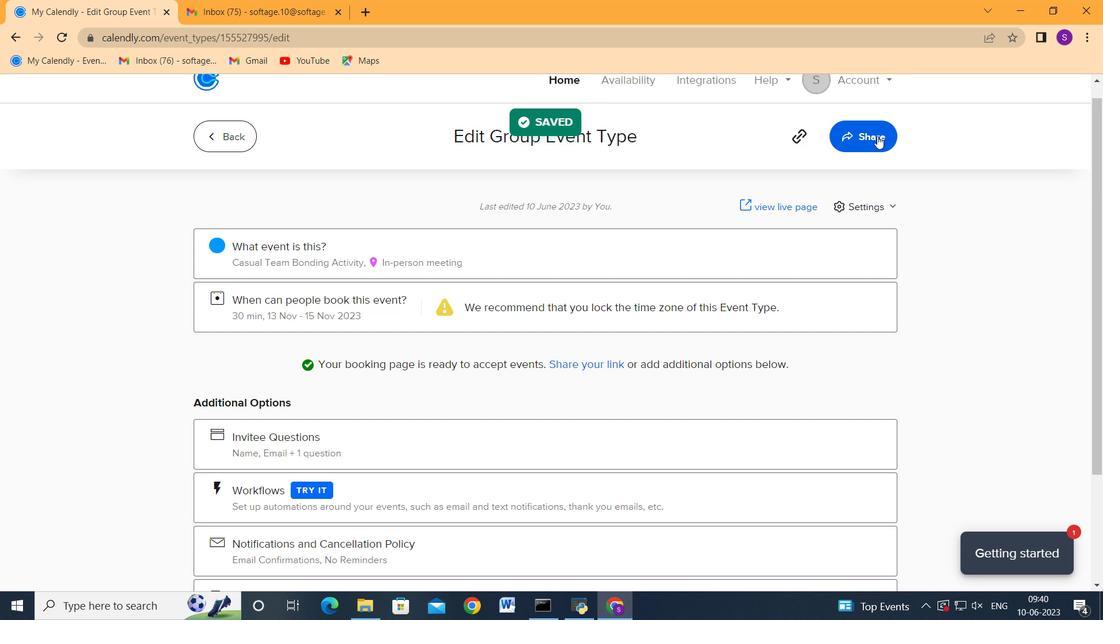 
Action: Mouse pressed left at (878, 136)
Screenshot: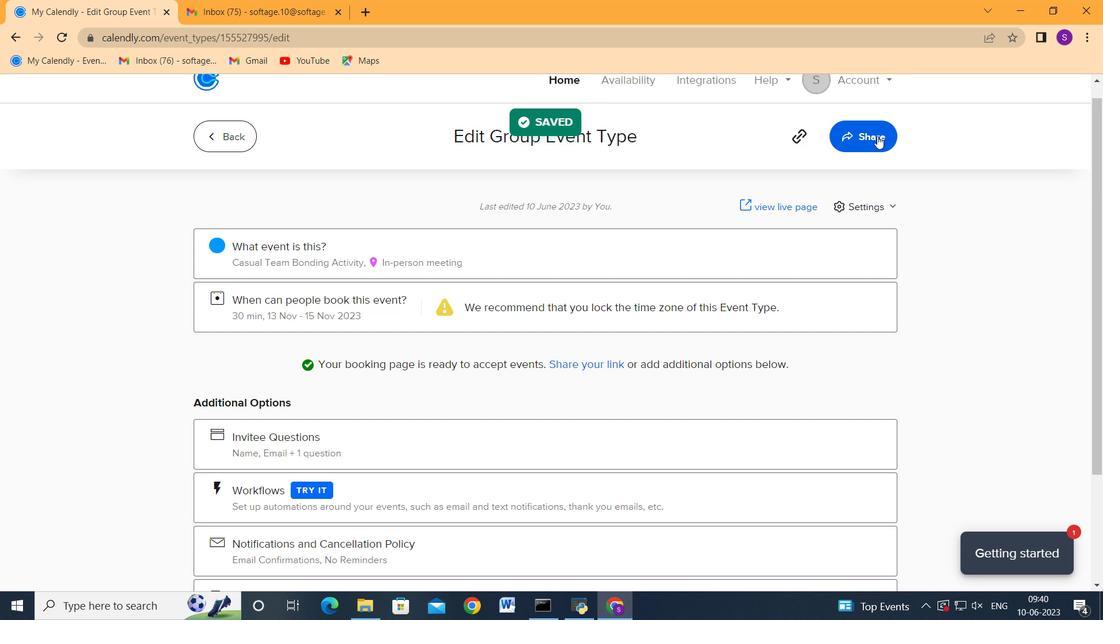 
Action: Mouse moved to (737, 286)
Screenshot: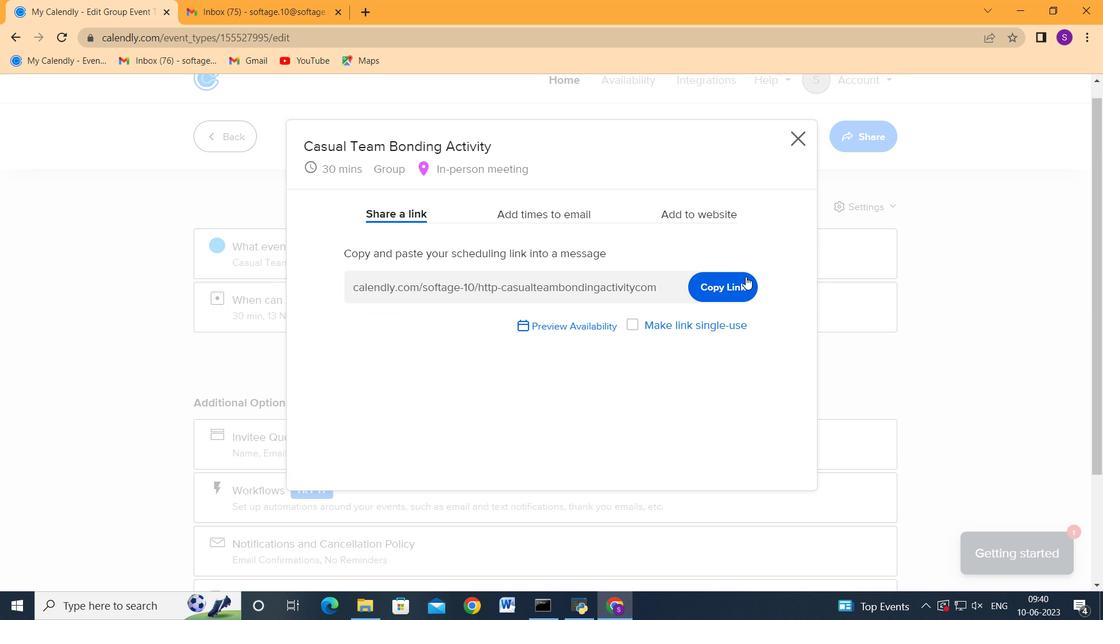 
Action: Mouse pressed left at (737, 286)
Screenshot: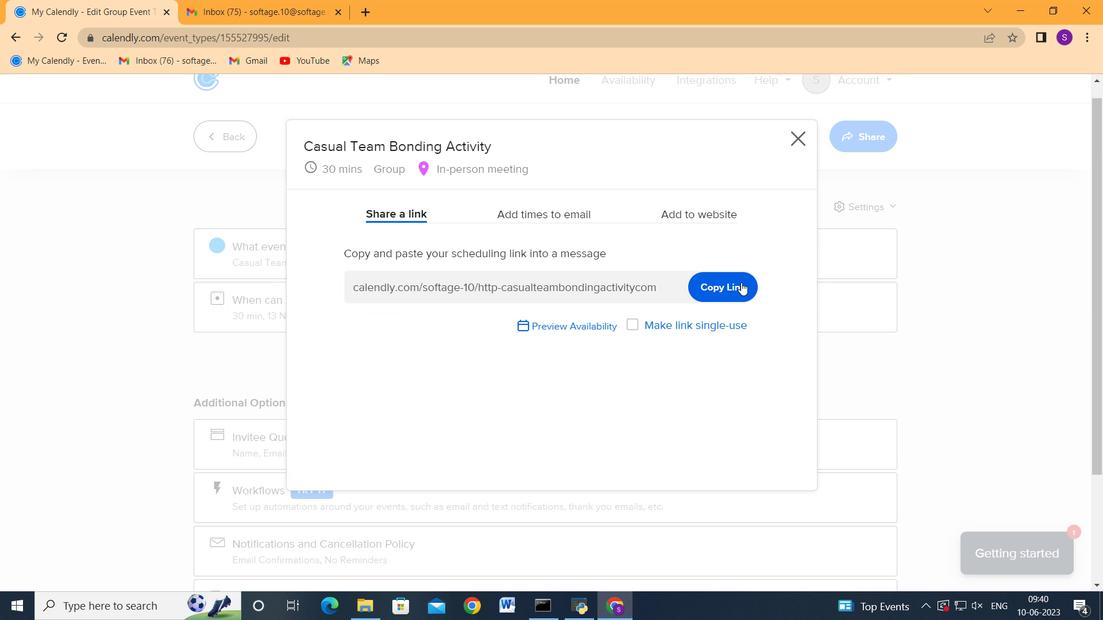 
Action: Mouse moved to (215, 0)
Screenshot: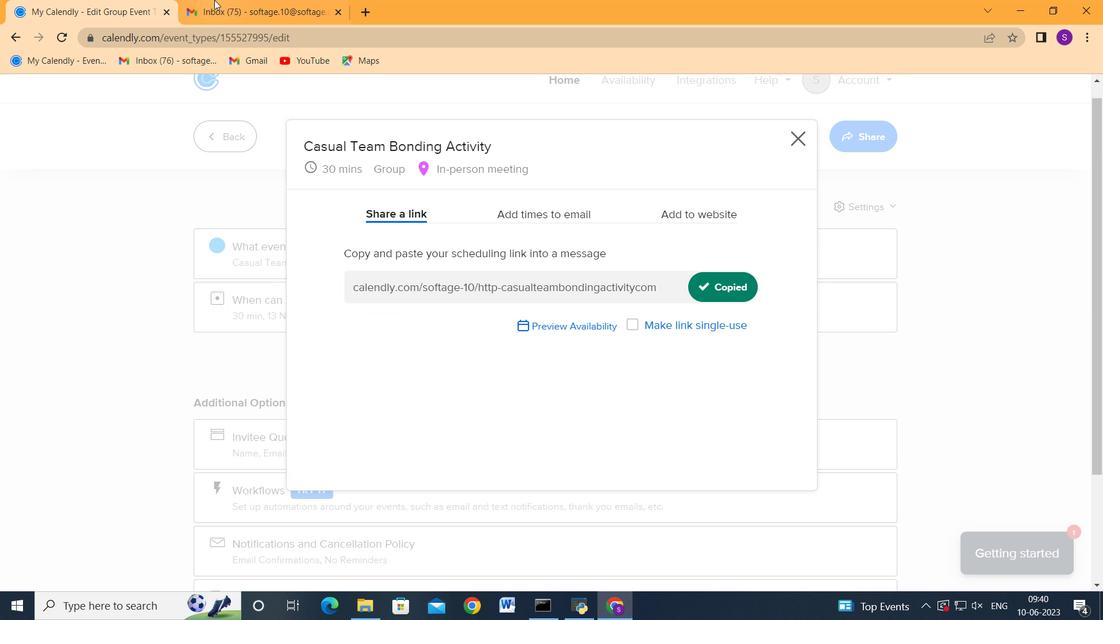 
Action: Mouse pressed left at (215, 0)
Screenshot: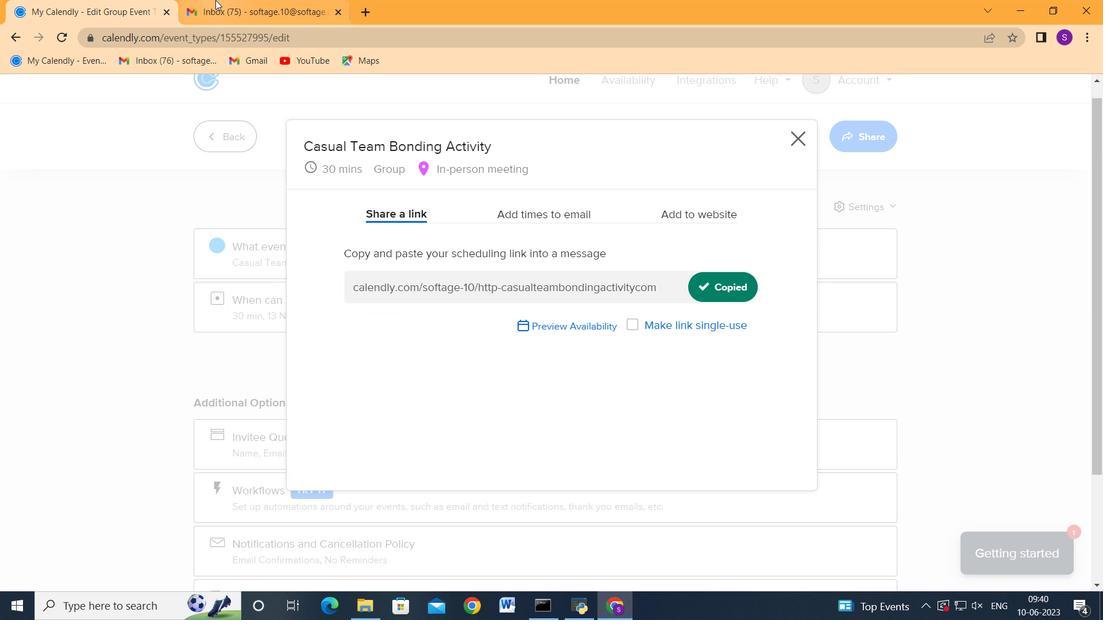 
Action: Mouse moved to (122, 167)
Screenshot: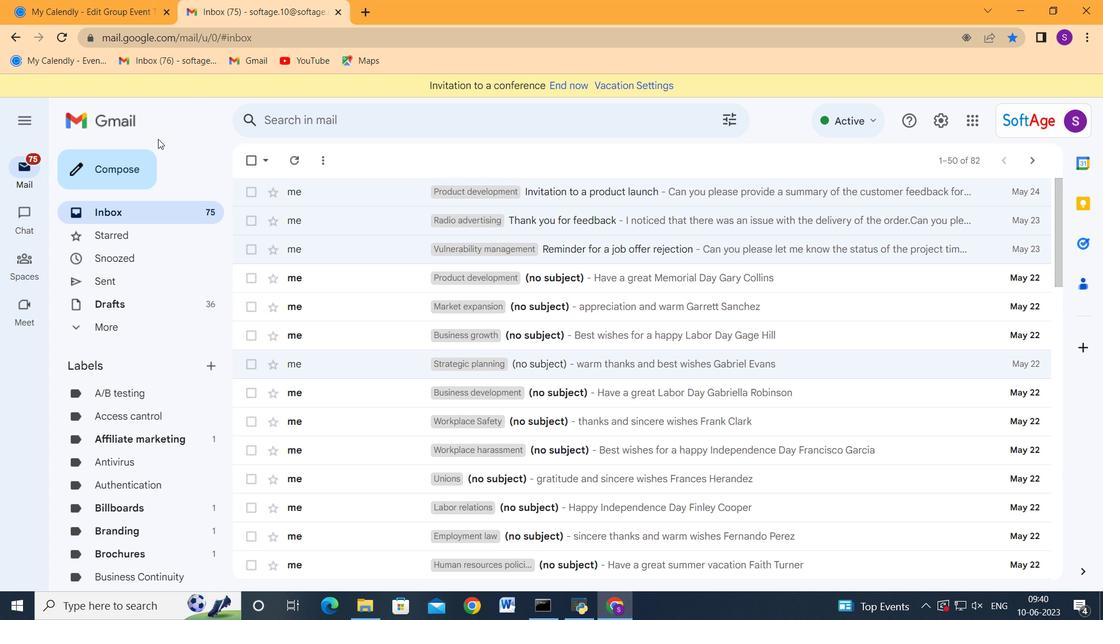 
Action: Mouse pressed left at (122, 167)
Screenshot: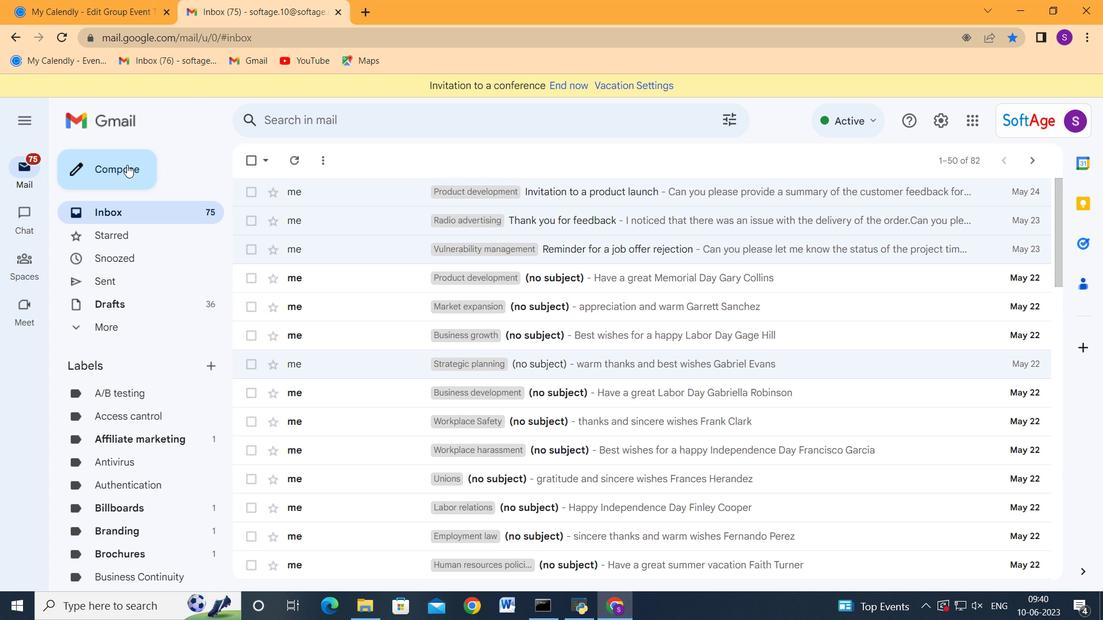 
Action: Mouse moved to (704, 274)
Screenshot: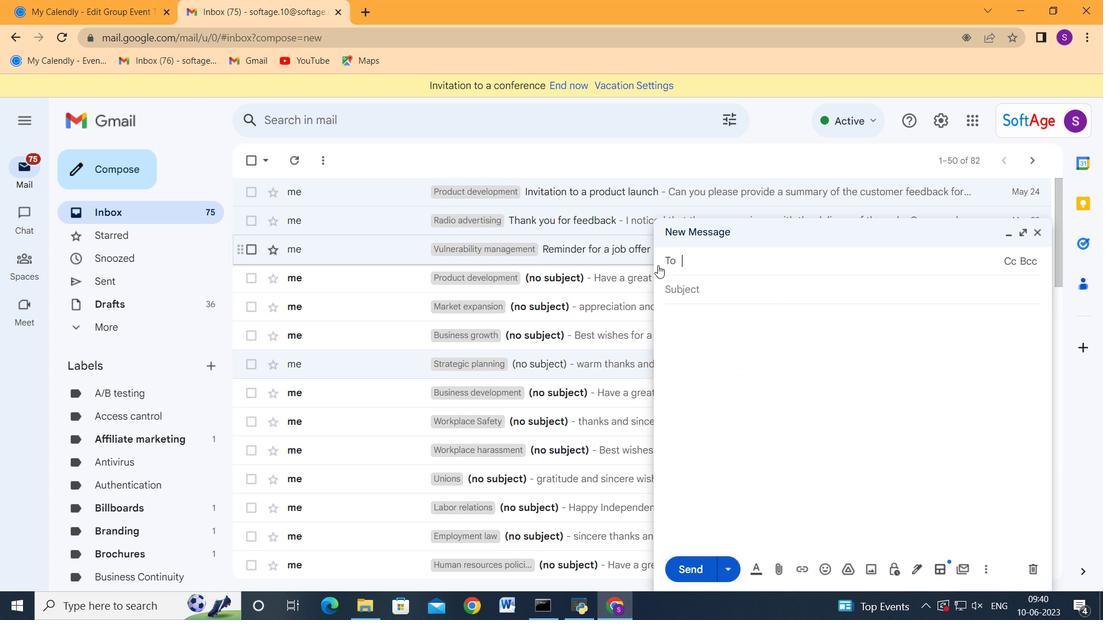 
Action: Key pressed softage.5<Key.backspace>6<Key.shift_r>@softage.net<Key.enter>softage.7<Key.shift_r>@softage.net<Key.enter><Key.tab><Key.tab>ctrl+V<Key.enter>
Screenshot: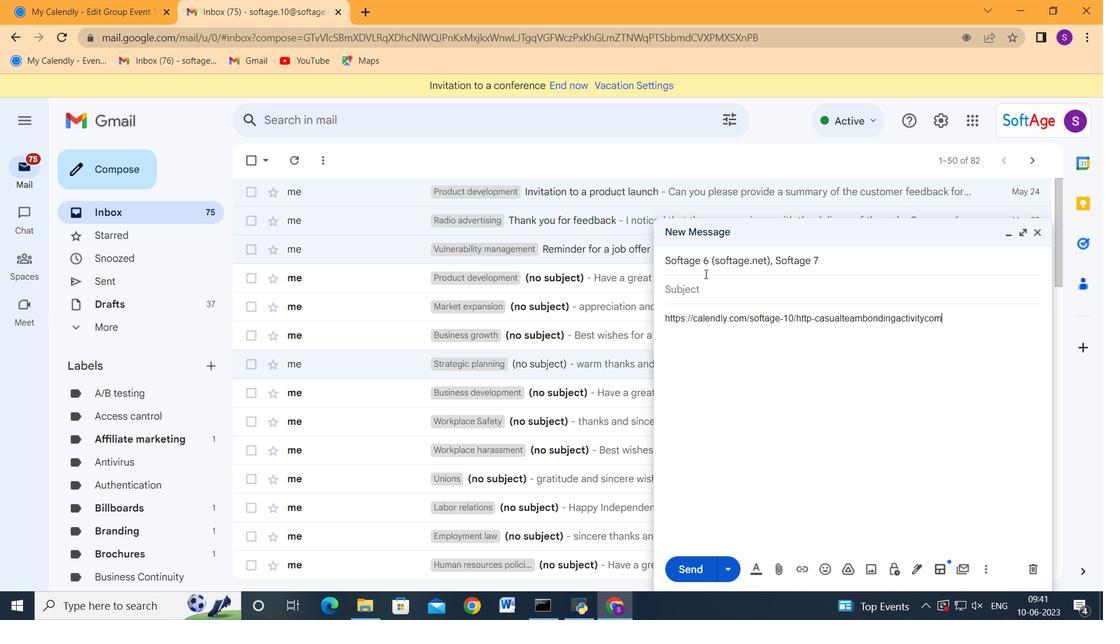 
Action: Mouse moved to (682, 567)
Screenshot: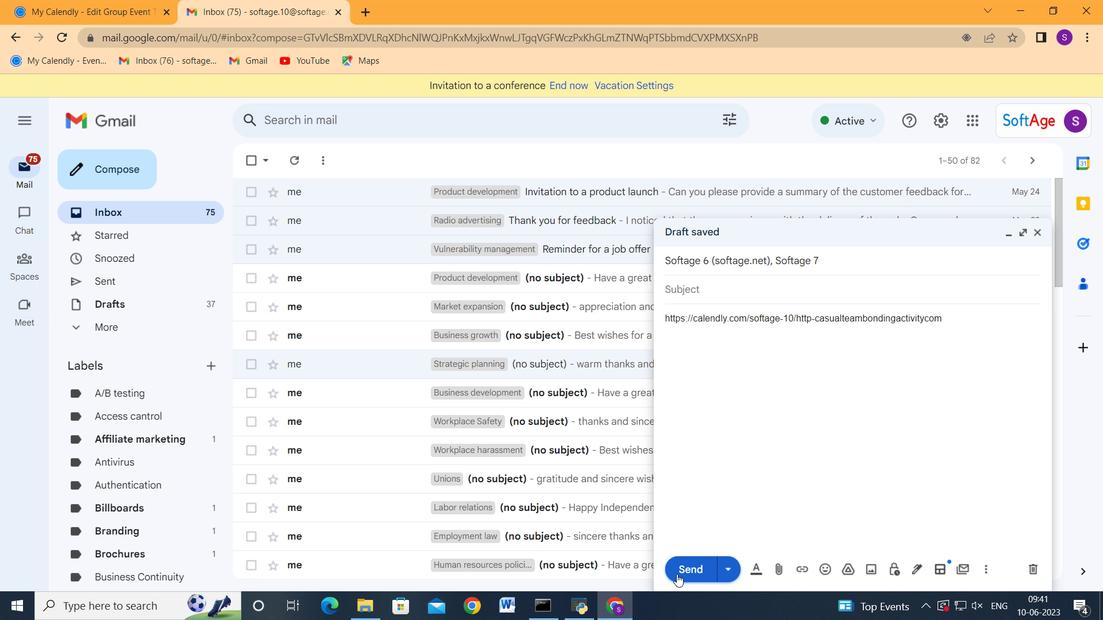
Action: Mouse pressed left at (682, 567)
Screenshot: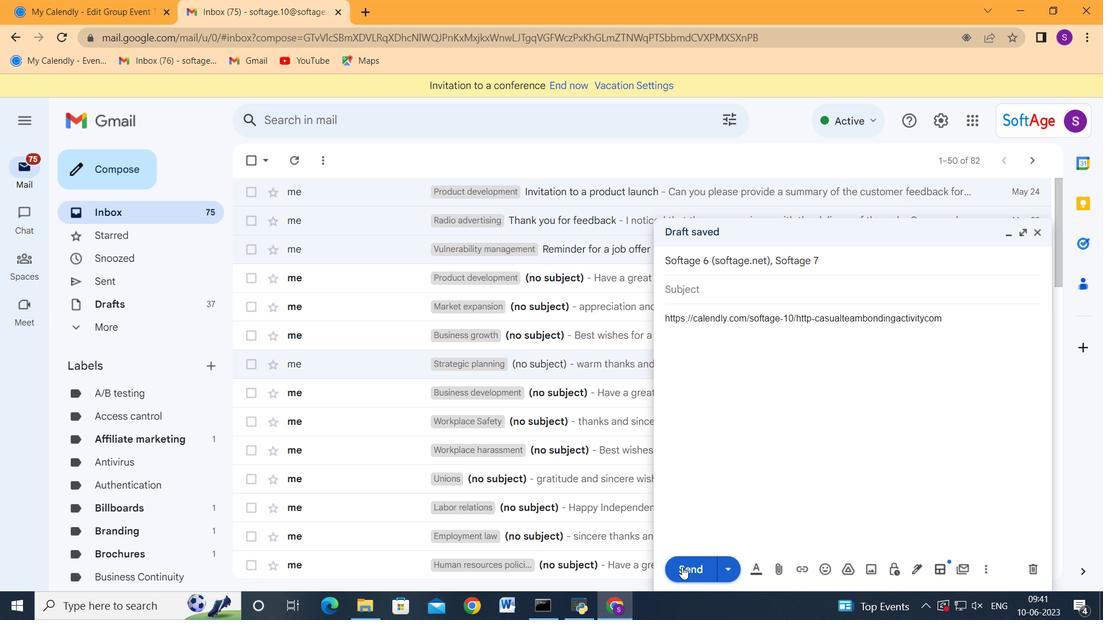 
Action: Mouse moved to (321, 78)
Screenshot: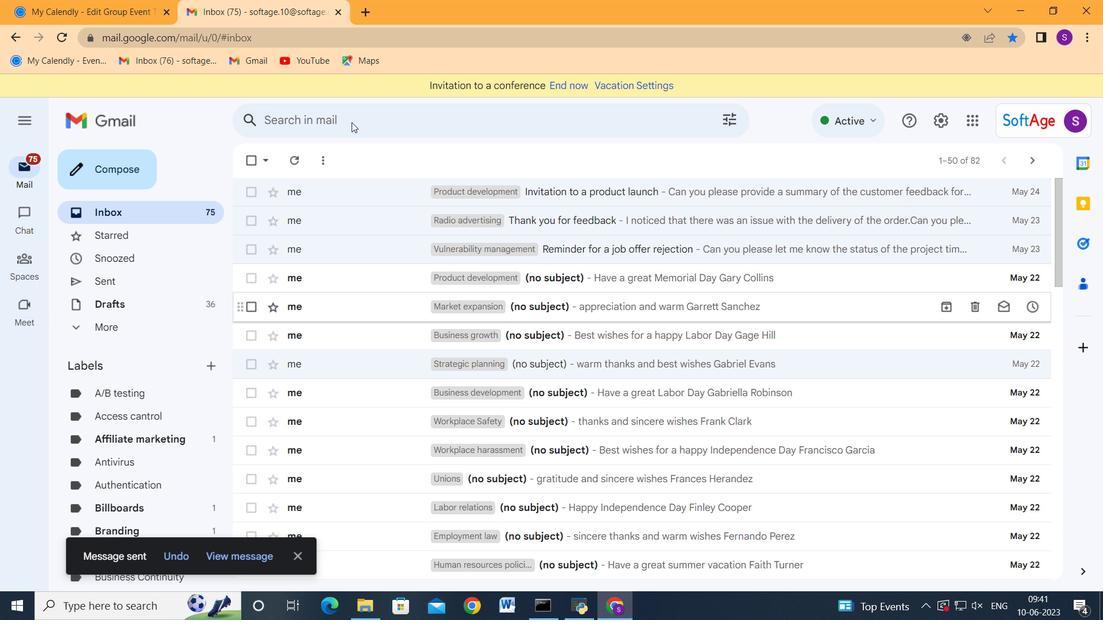 
